 Task: Create an event for the live music performance.
Action: Mouse moved to (111, 127)
Screenshot: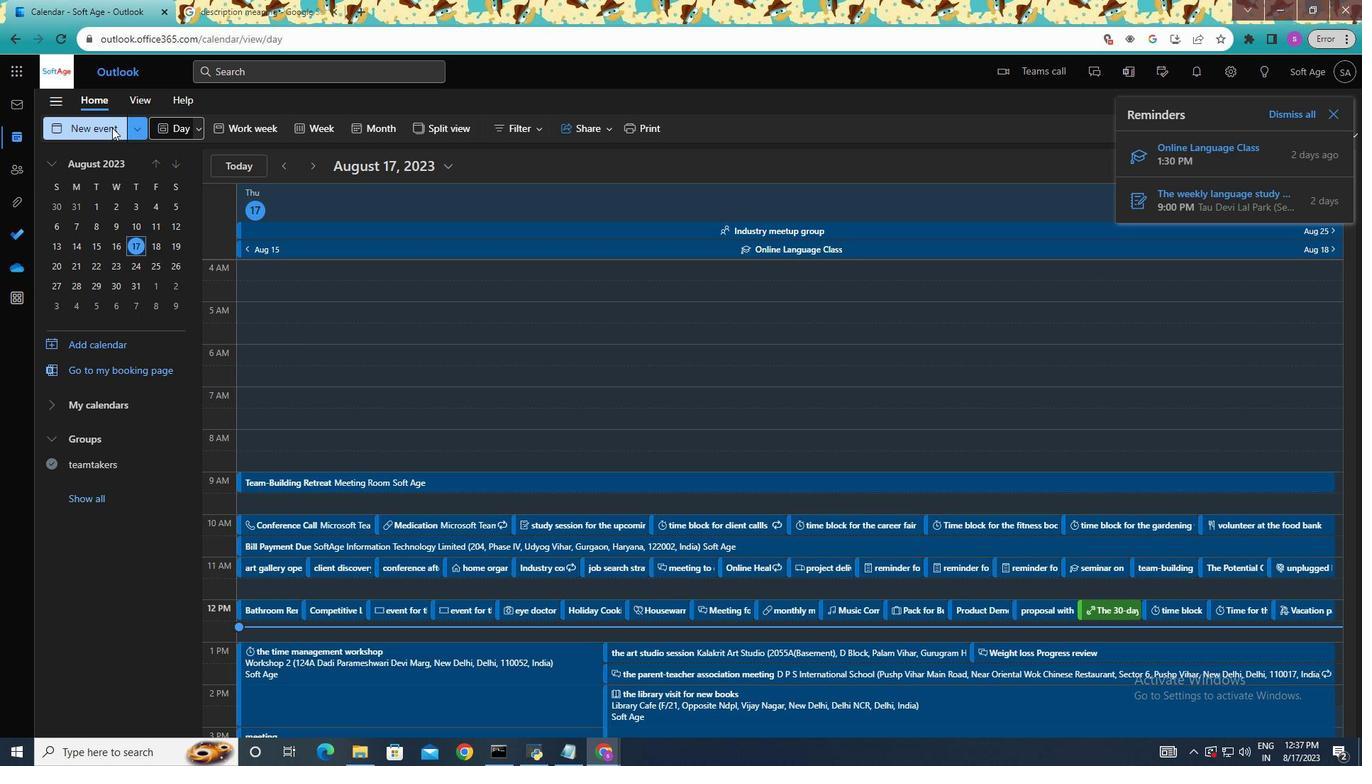 
Action: Mouse pressed left at (111, 127)
Screenshot: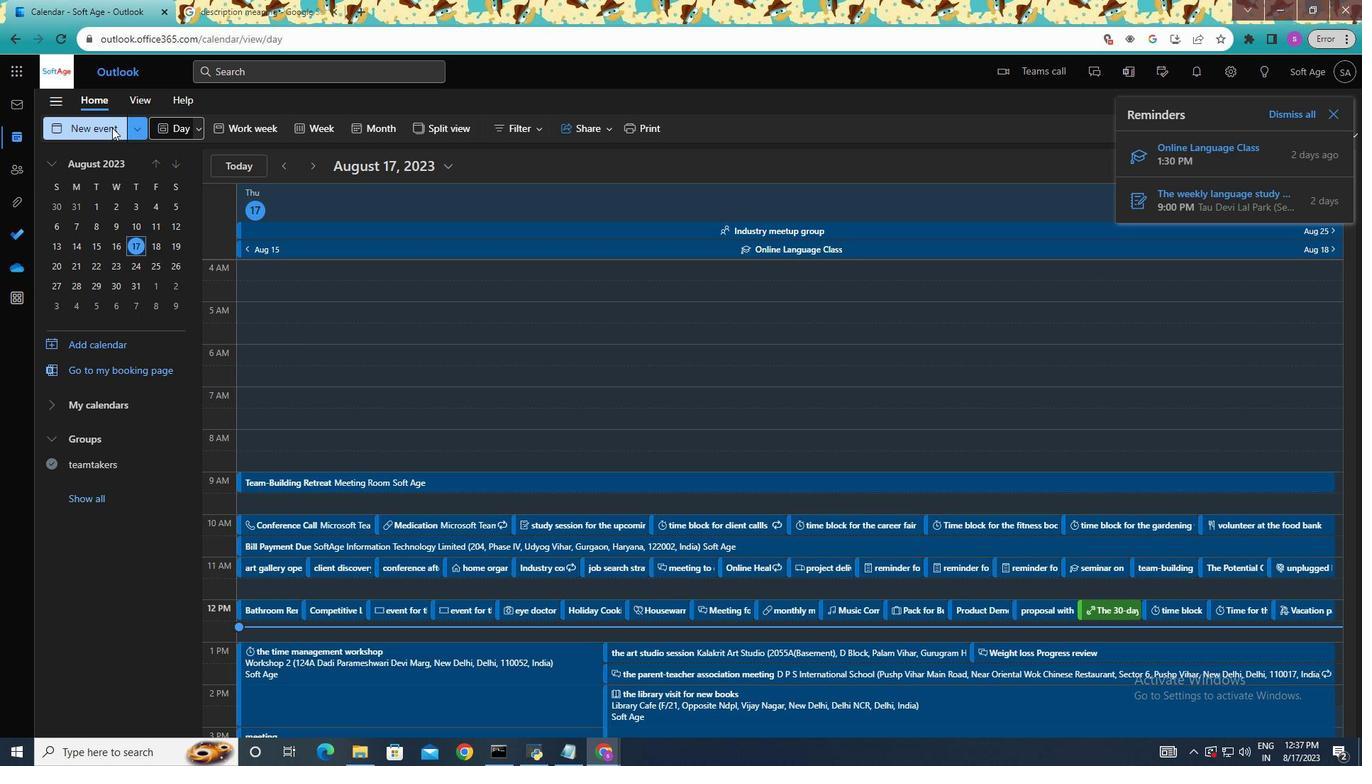 
Action: Mouse moved to (416, 209)
Screenshot: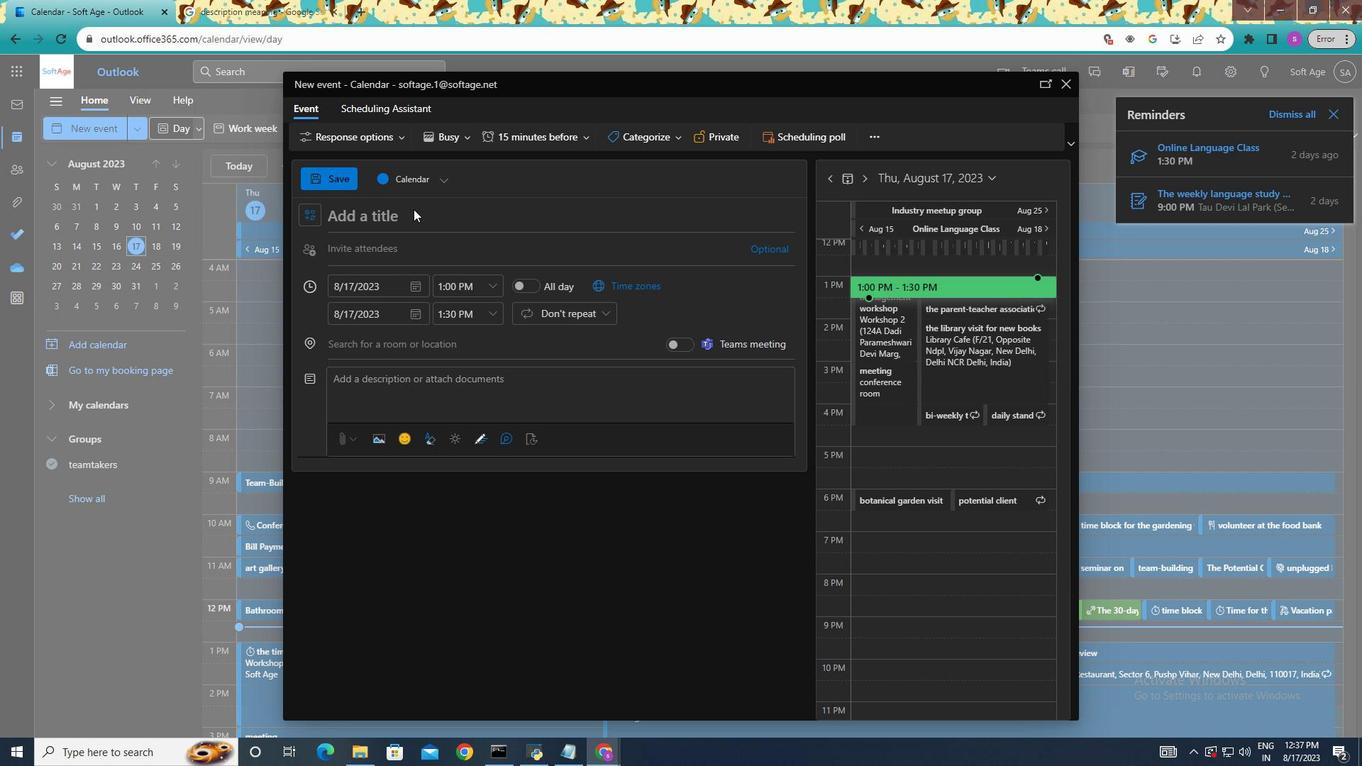 
Action: Mouse pressed left at (416, 209)
Screenshot: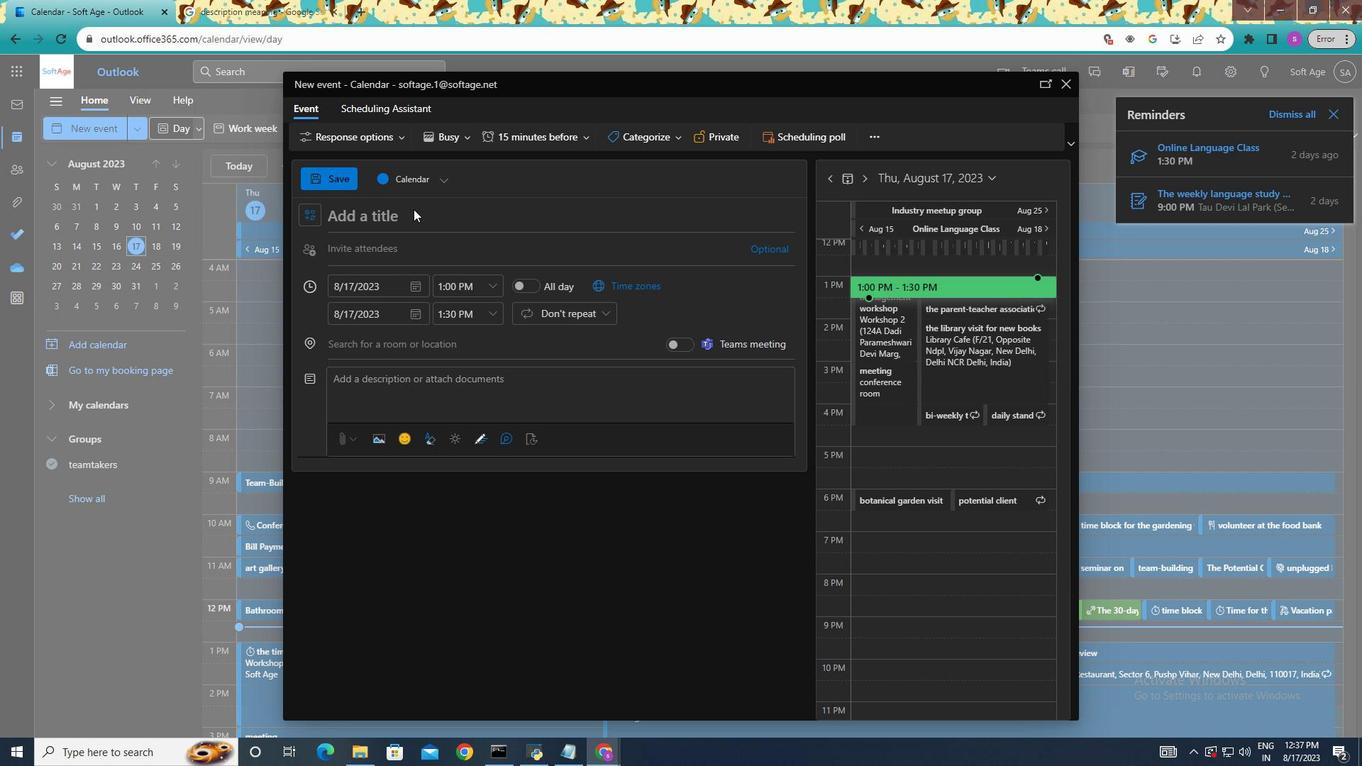 
Action: Mouse moved to (412, 209)
Screenshot: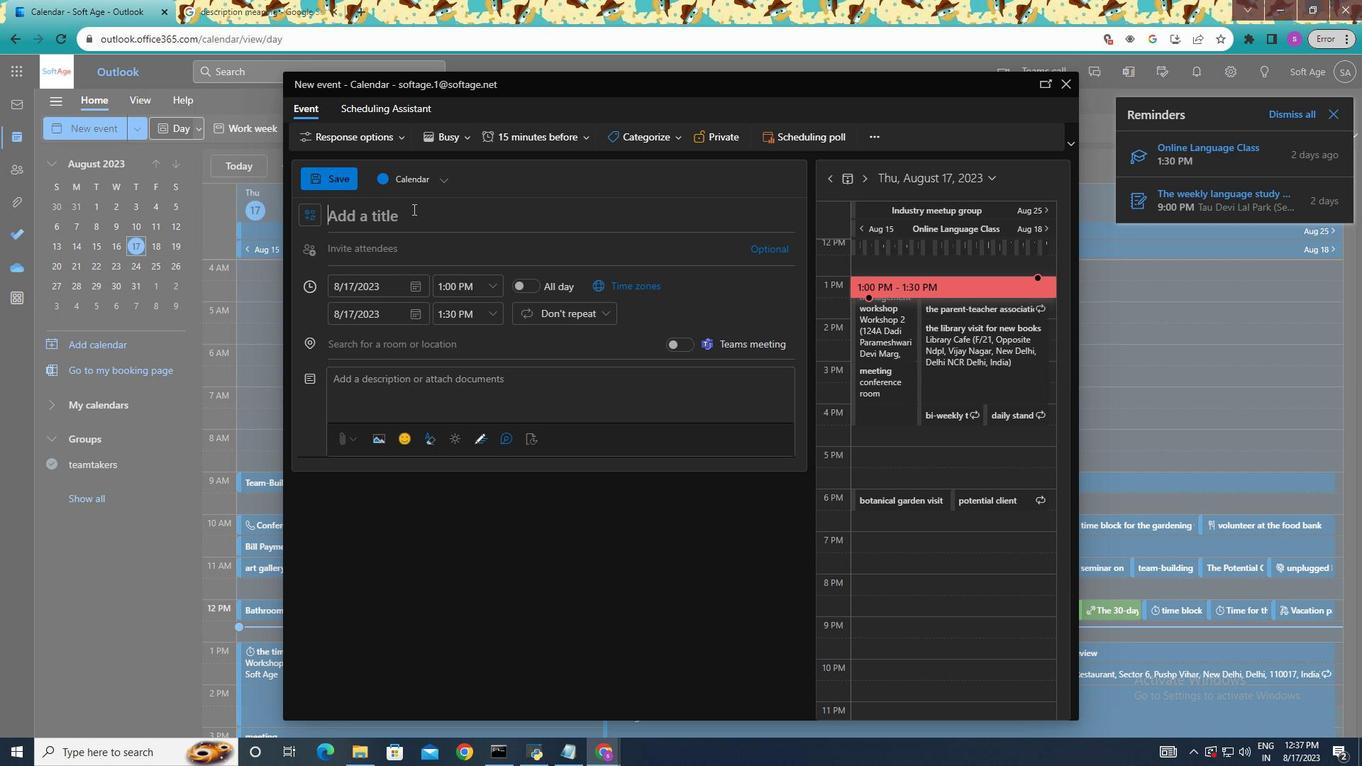 
Action: Key pressed <Key.shift>The<Key.space>live<Key.space>music<Key.space>performance
Screenshot: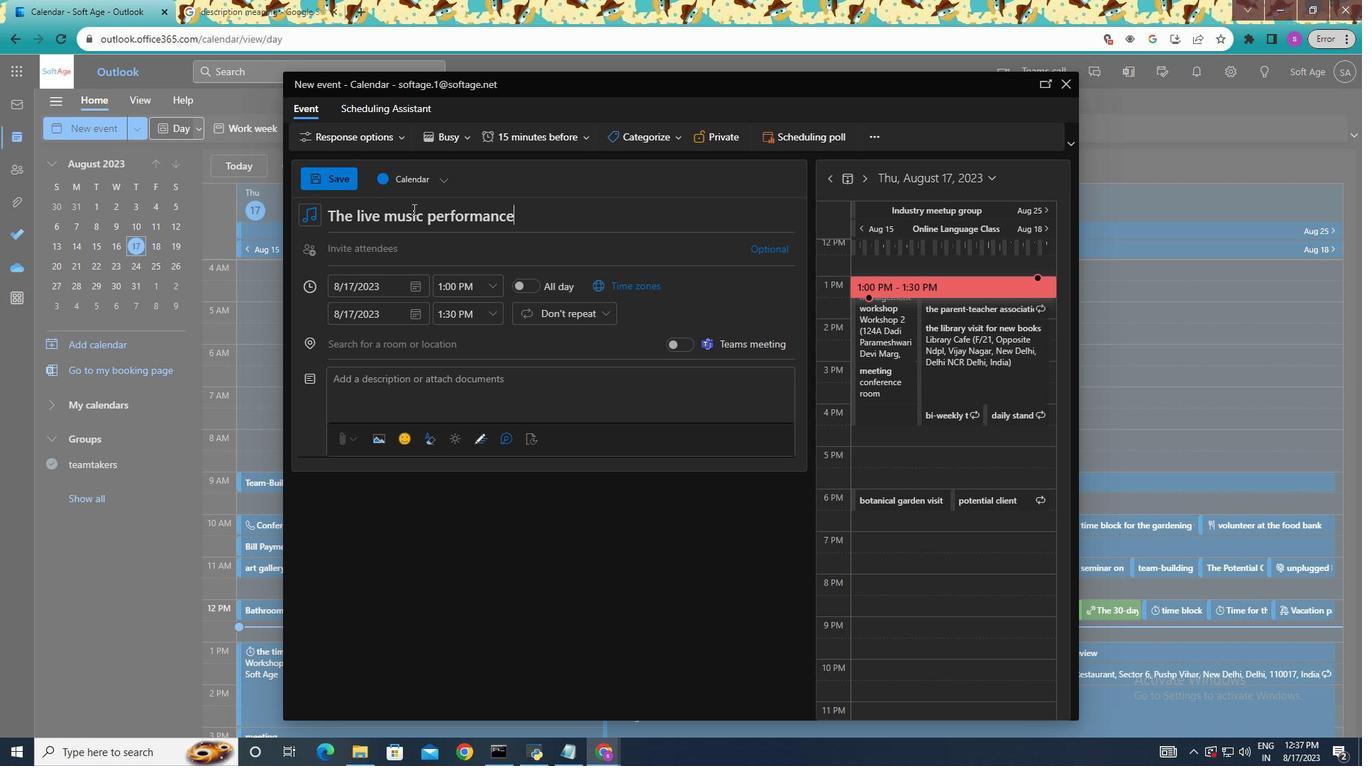 
Action: Mouse moved to (349, 252)
Screenshot: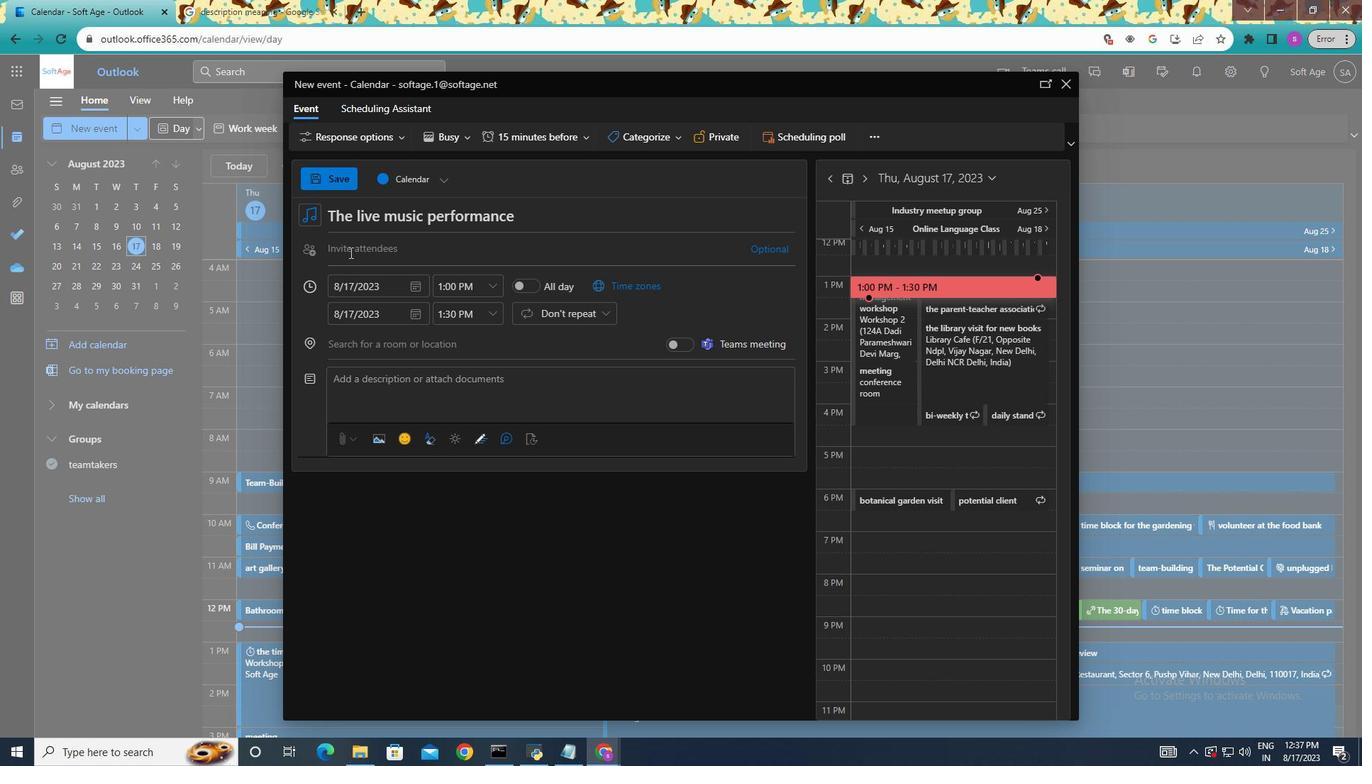 
Action: Mouse pressed left at (349, 252)
Screenshot: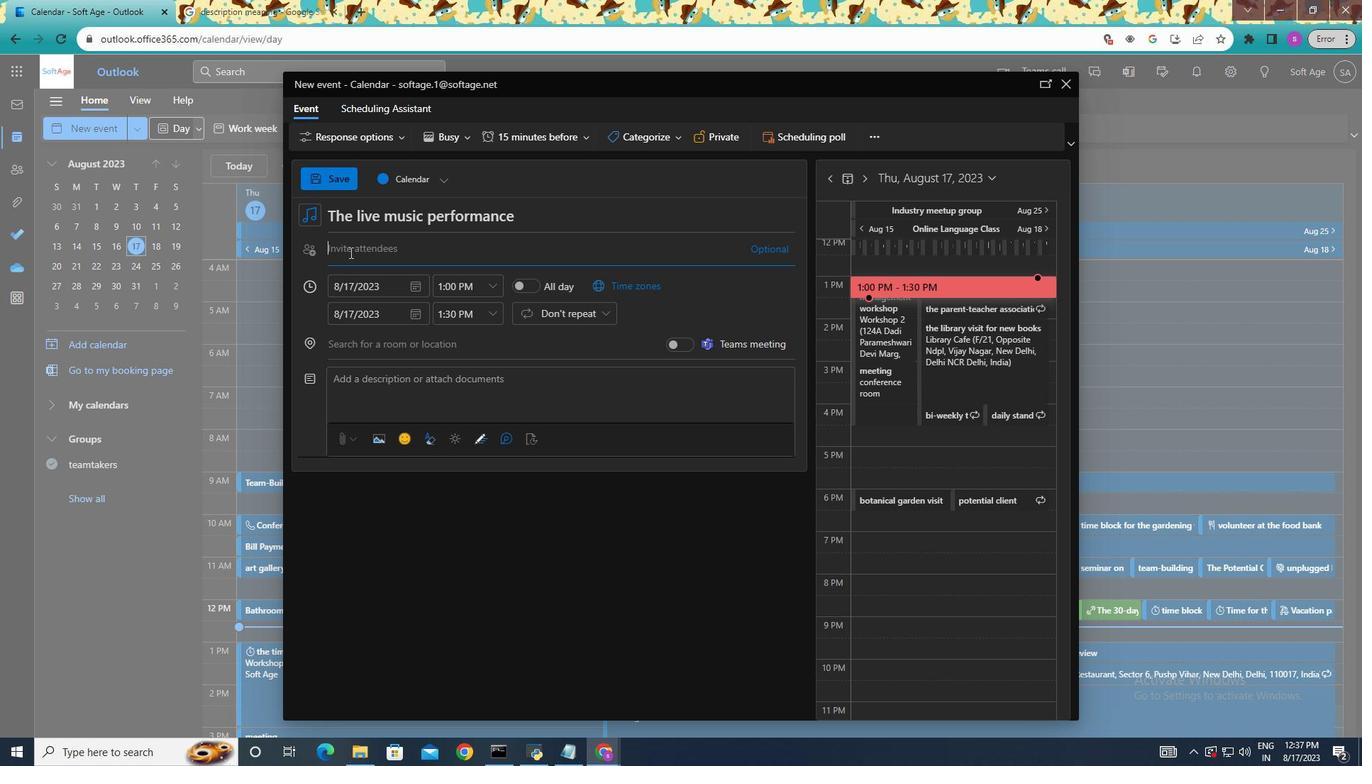 
Action: Mouse moved to (414, 308)
Screenshot: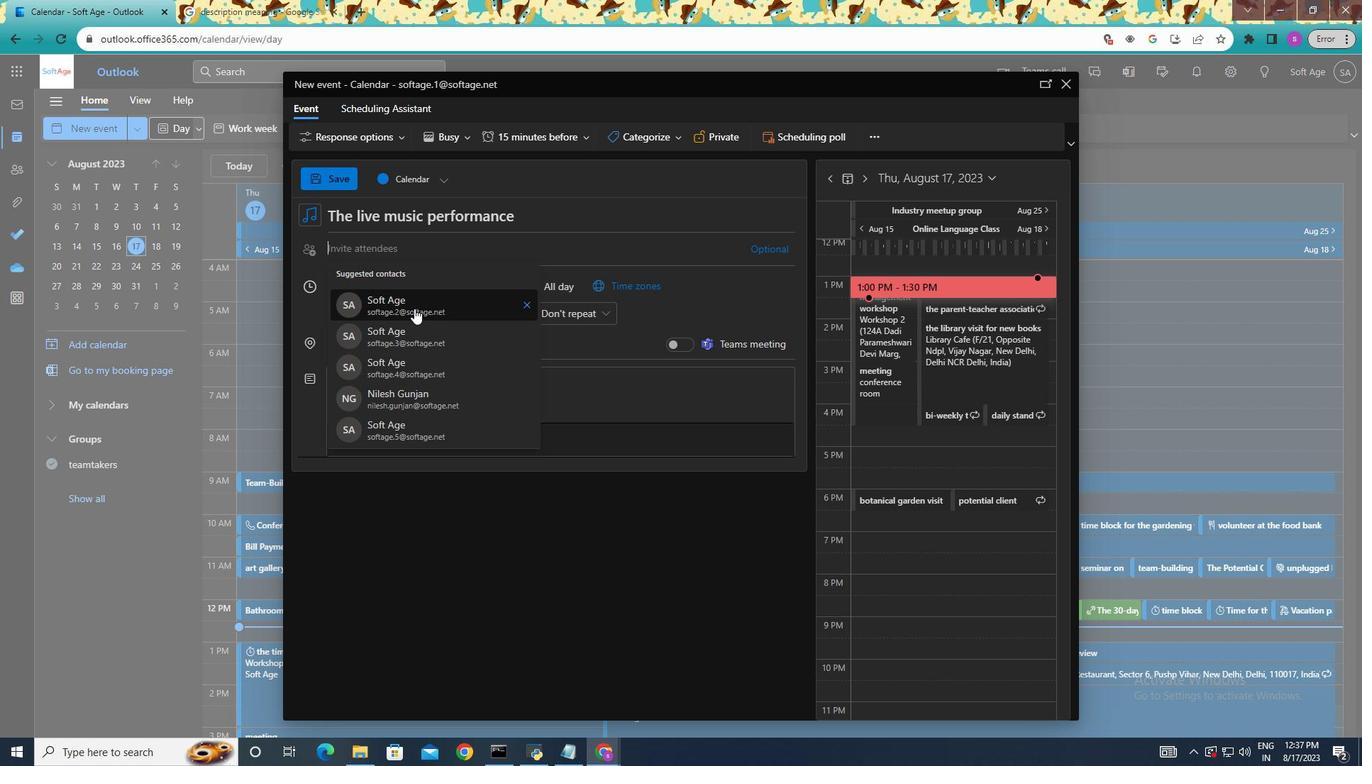 
Action: Mouse pressed left at (414, 308)
Screenshot: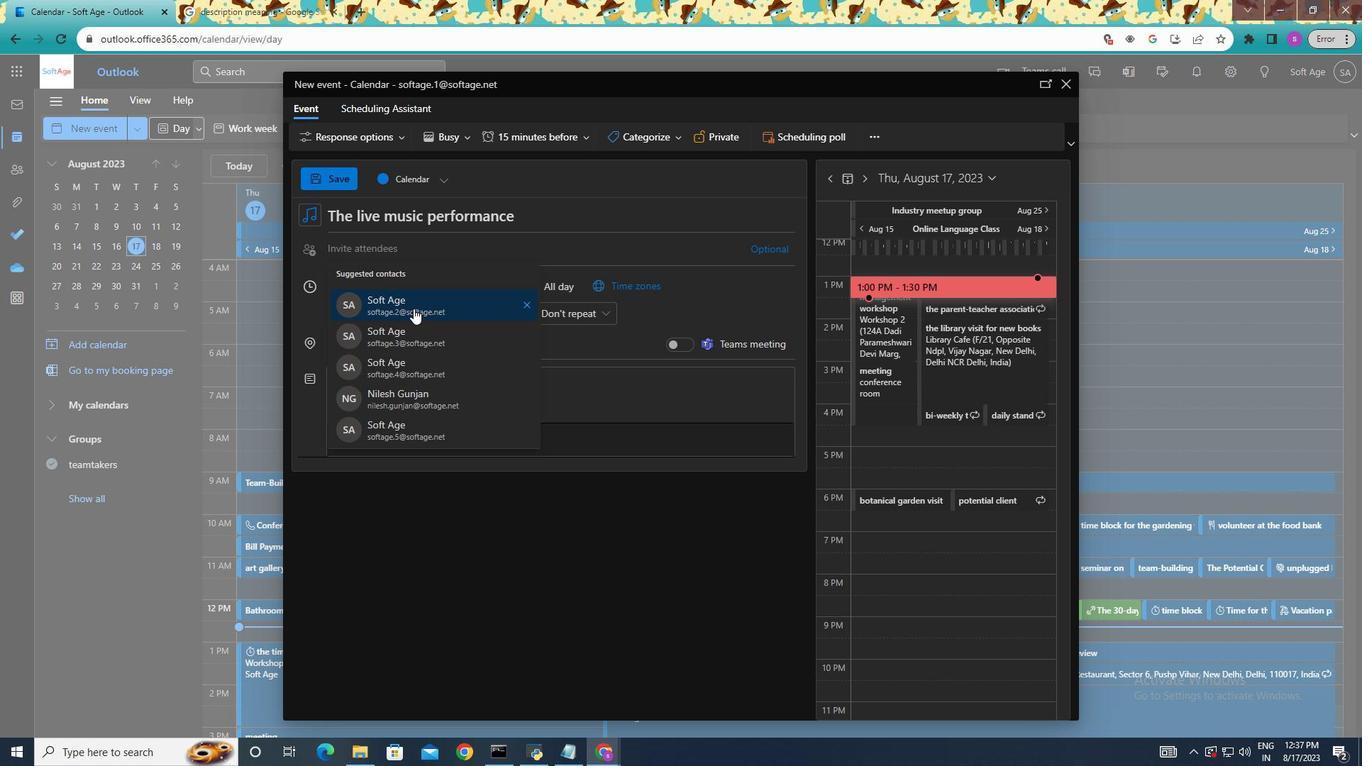
Action: Mouse moved to (412, 361)
Screenshot: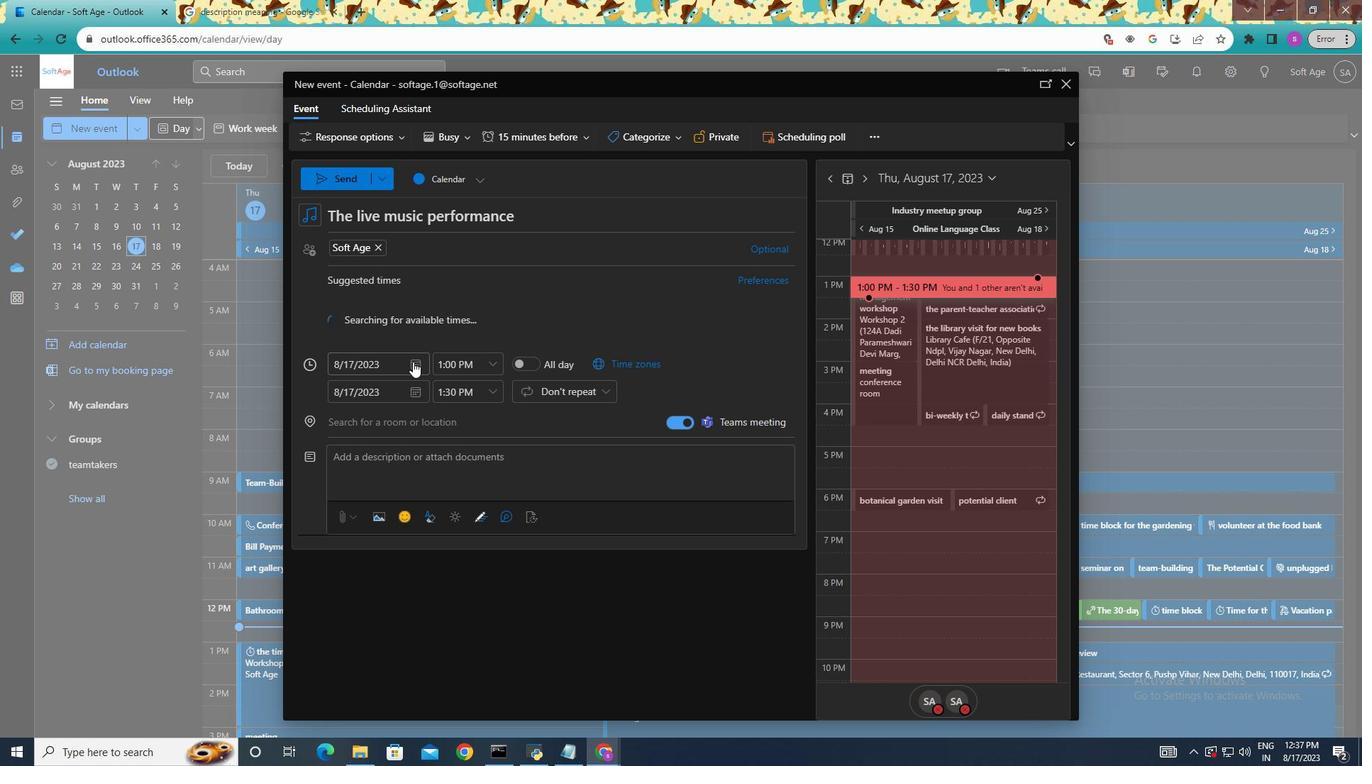 
Action: Mouse pressed left at (412, 361)
Screenshot: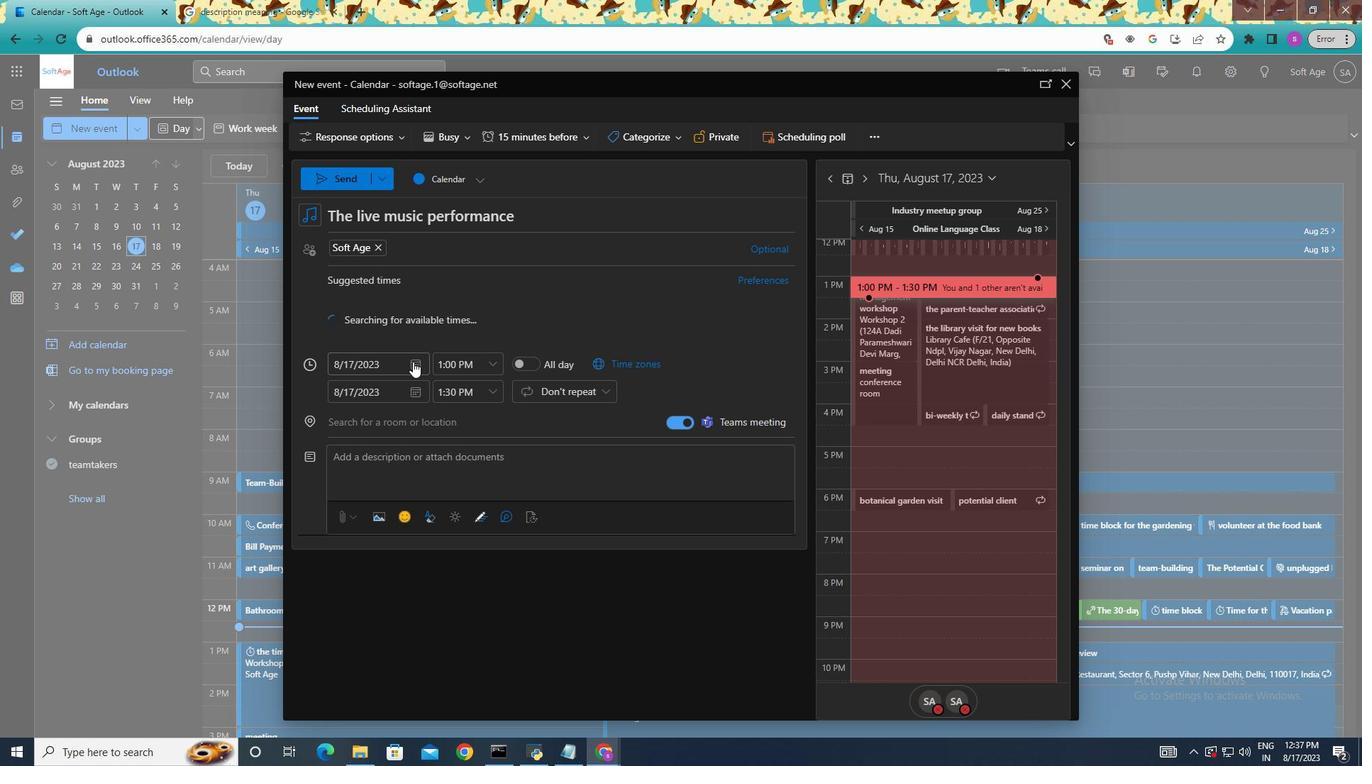 
Action: Mouse moved to (363, 497)
Screenshot: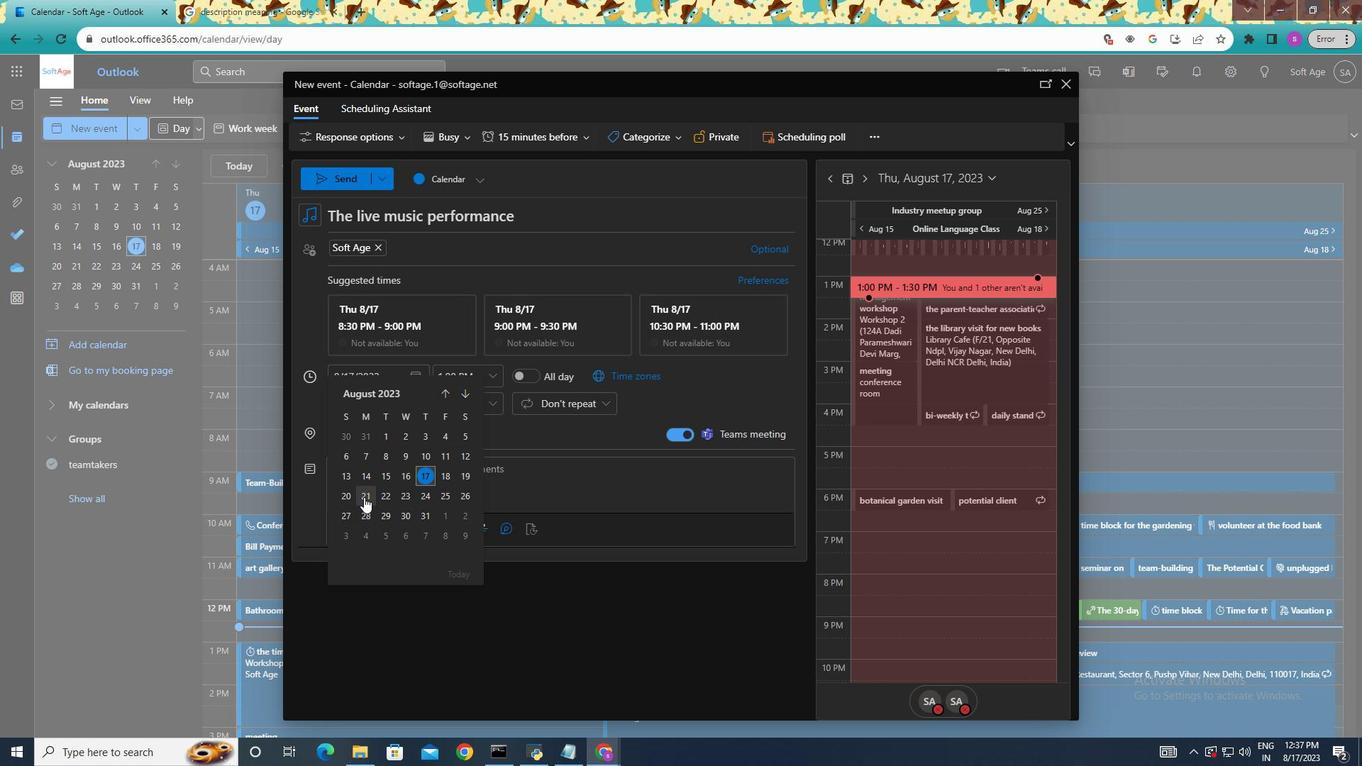 
Action: Mouse pressed left at (363, 497)
Screenshot: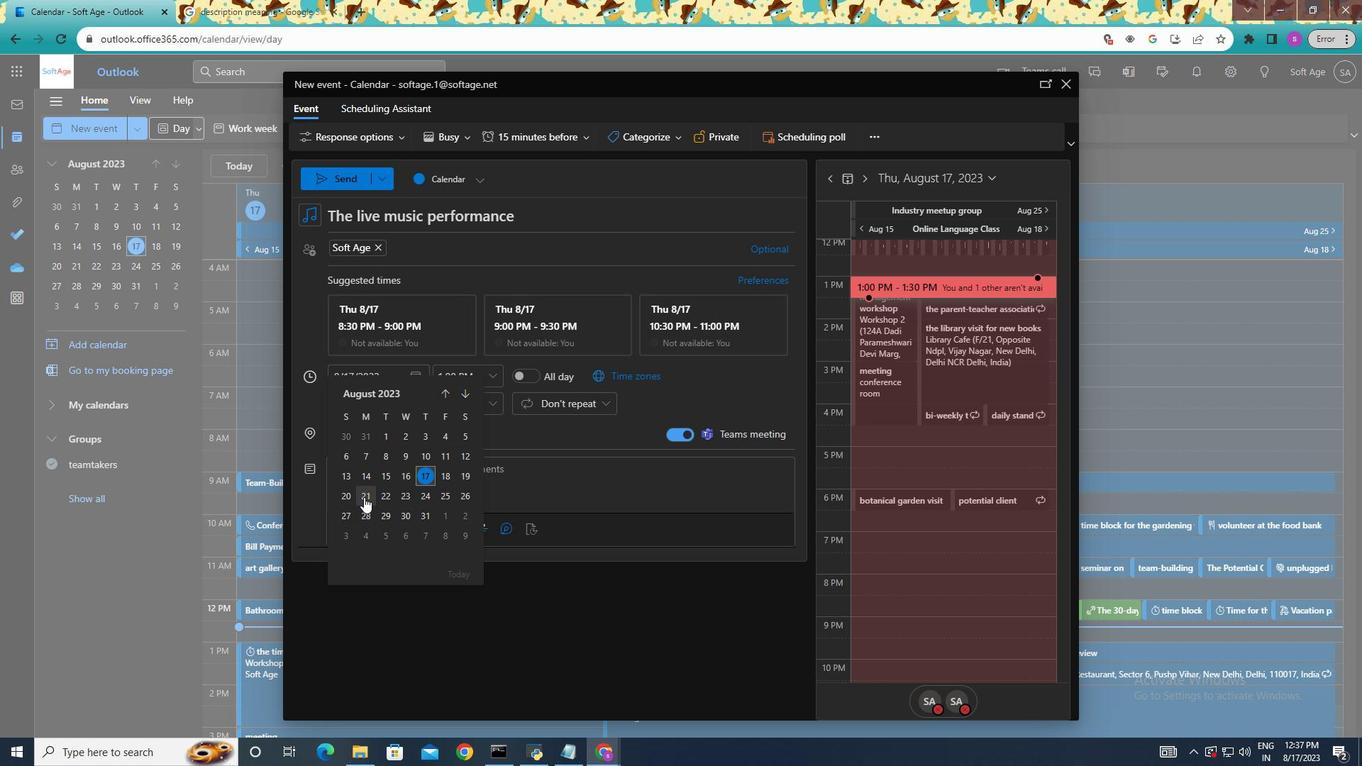 
Action: Mouse moved to (493, 367)
Screenshot: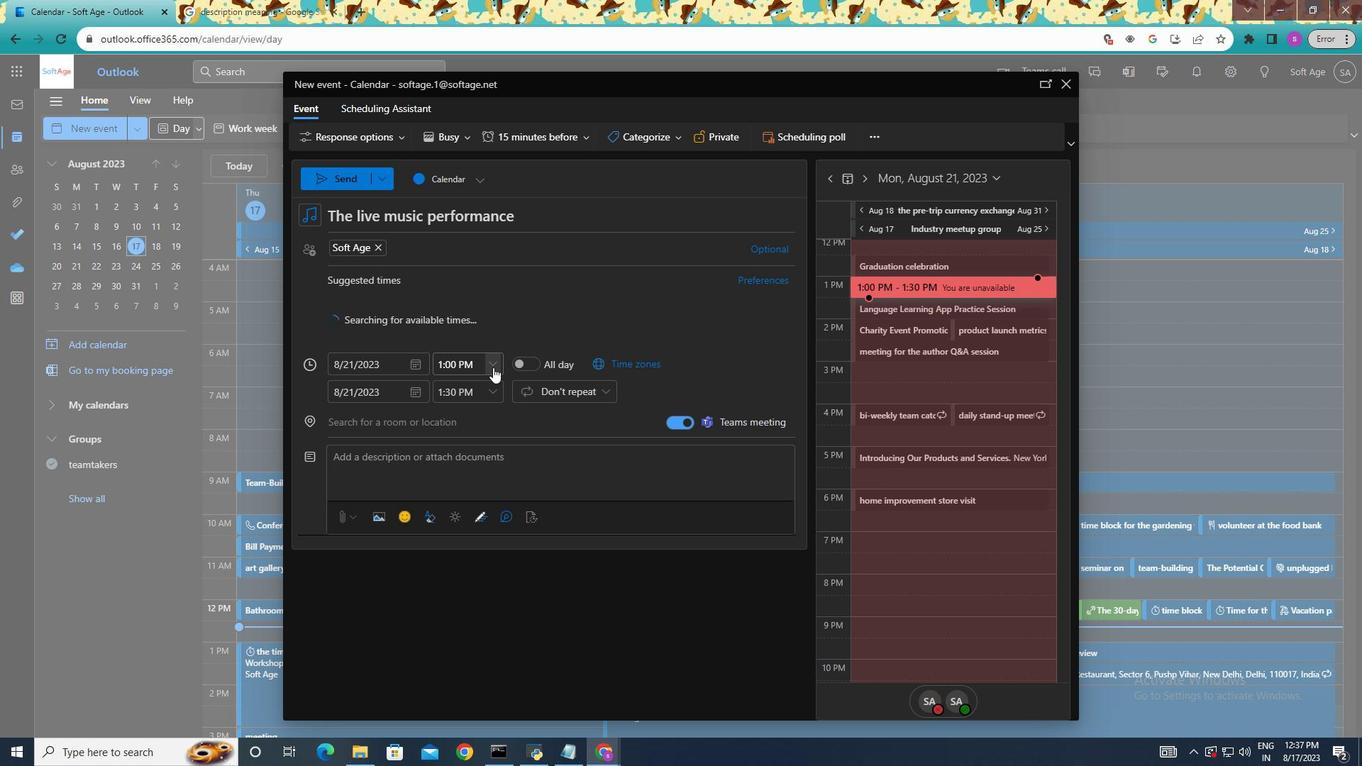 
Action: Mouse pressed left at (493, 367)
Screenshot: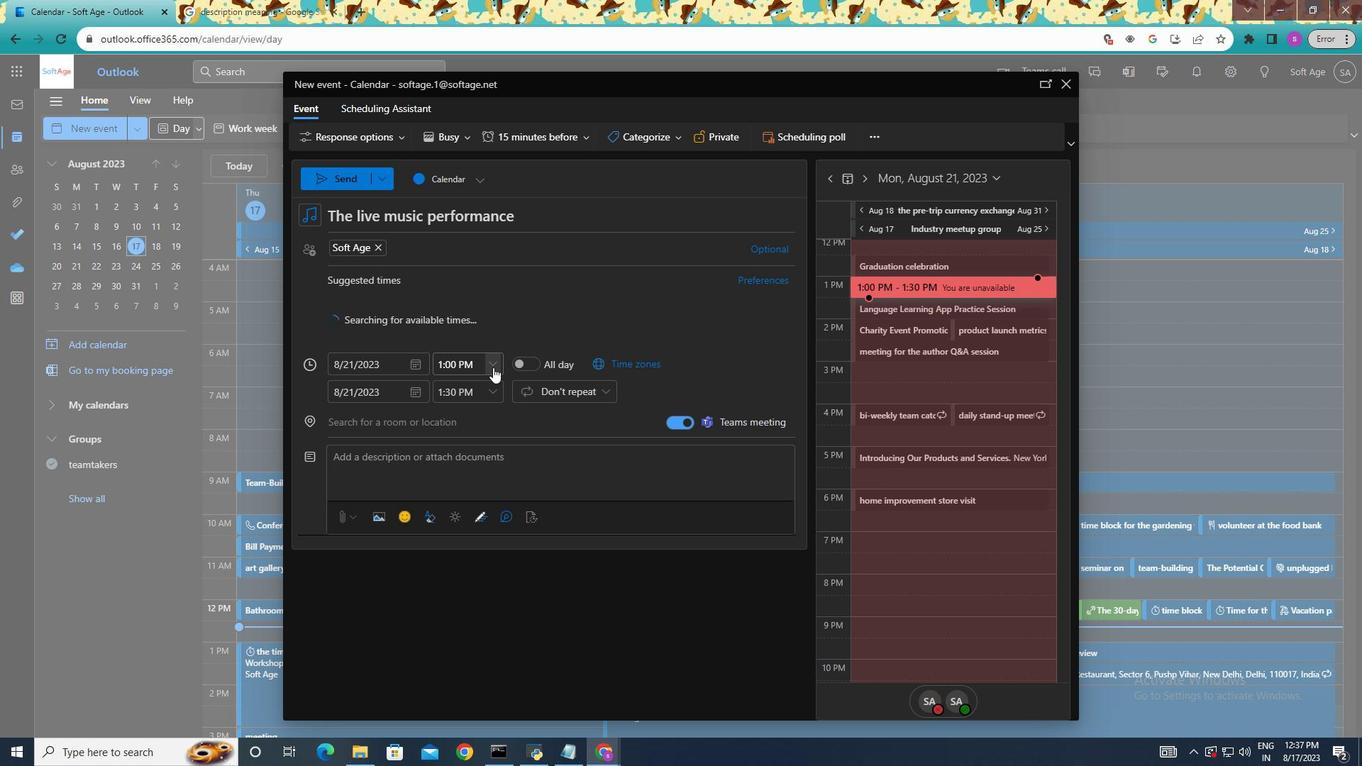 
Action: Mouse moved to (488, 430)
Screenshot: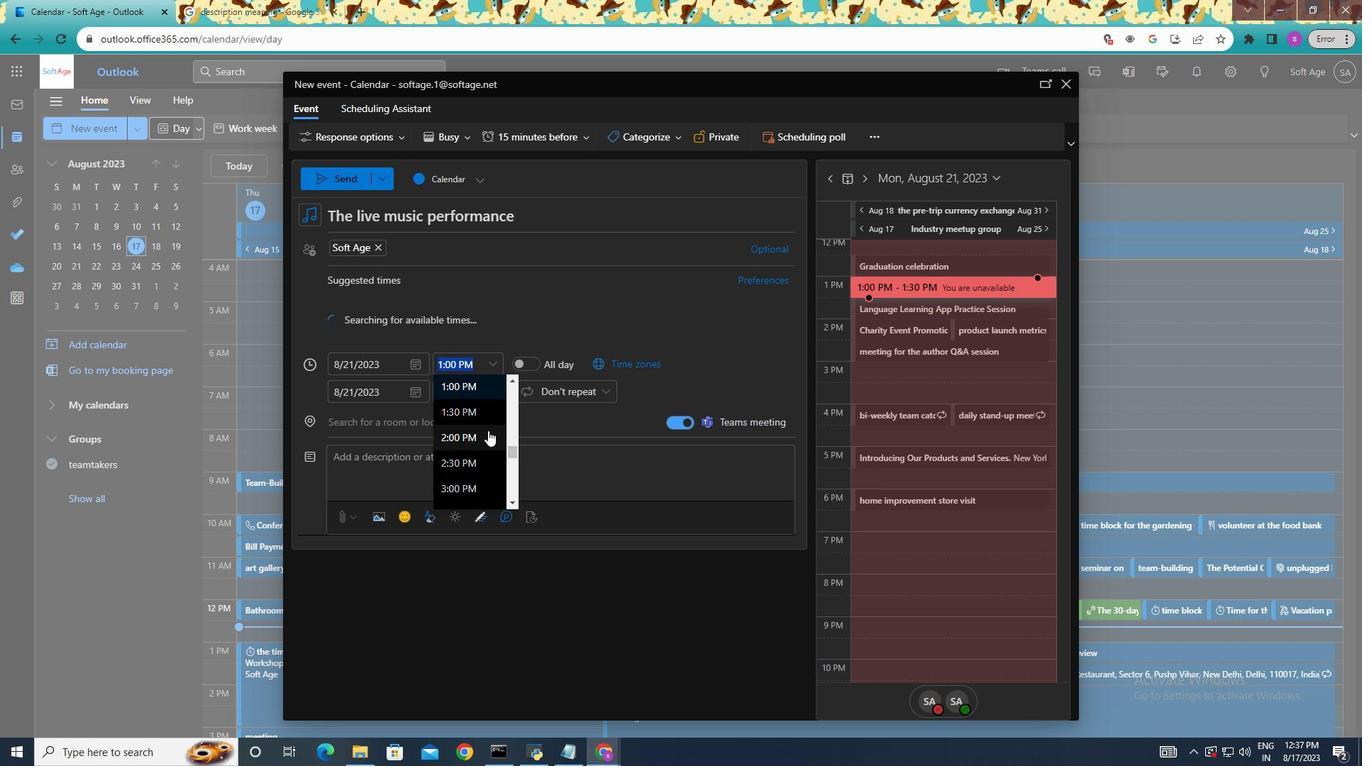 
Action: Mouse pressed left at (488, 430)
Screenshot: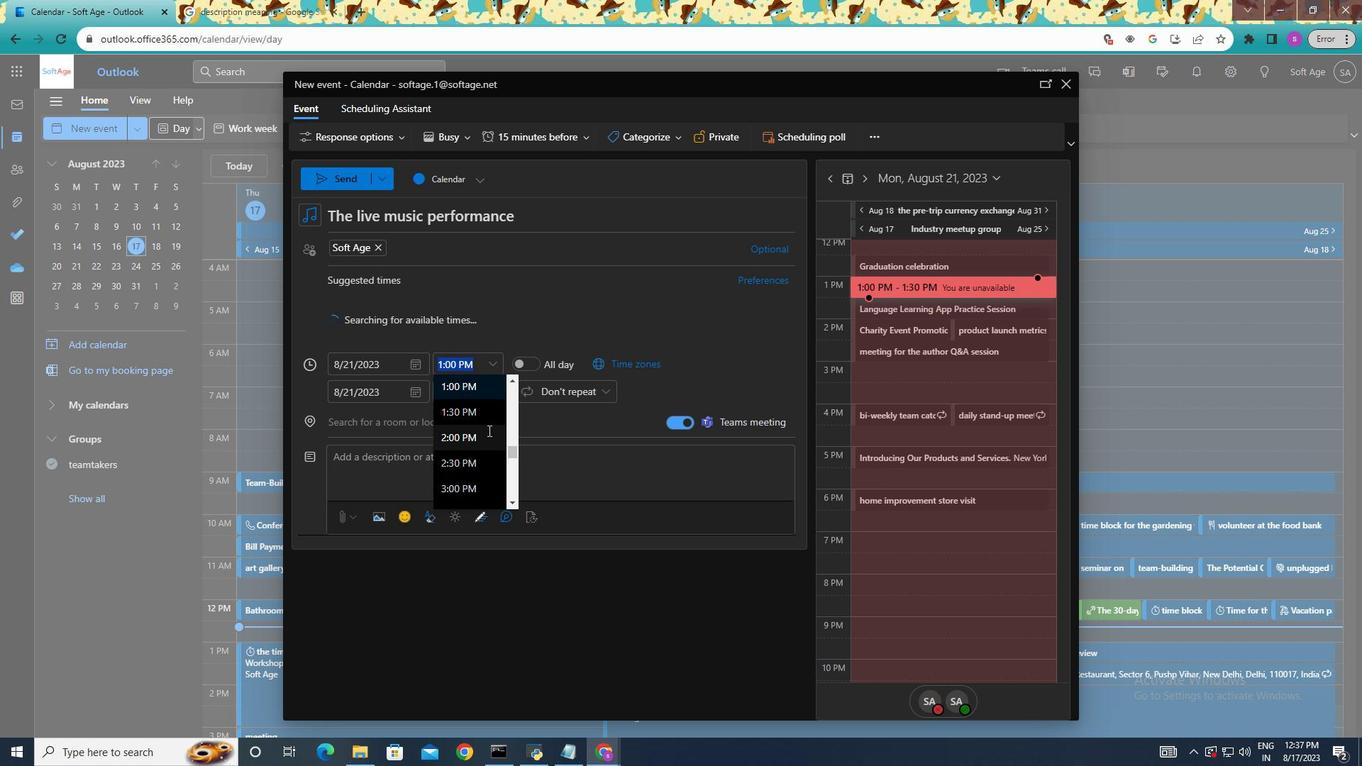 
Action: Mouse moved to (489, 367)
Screenshot: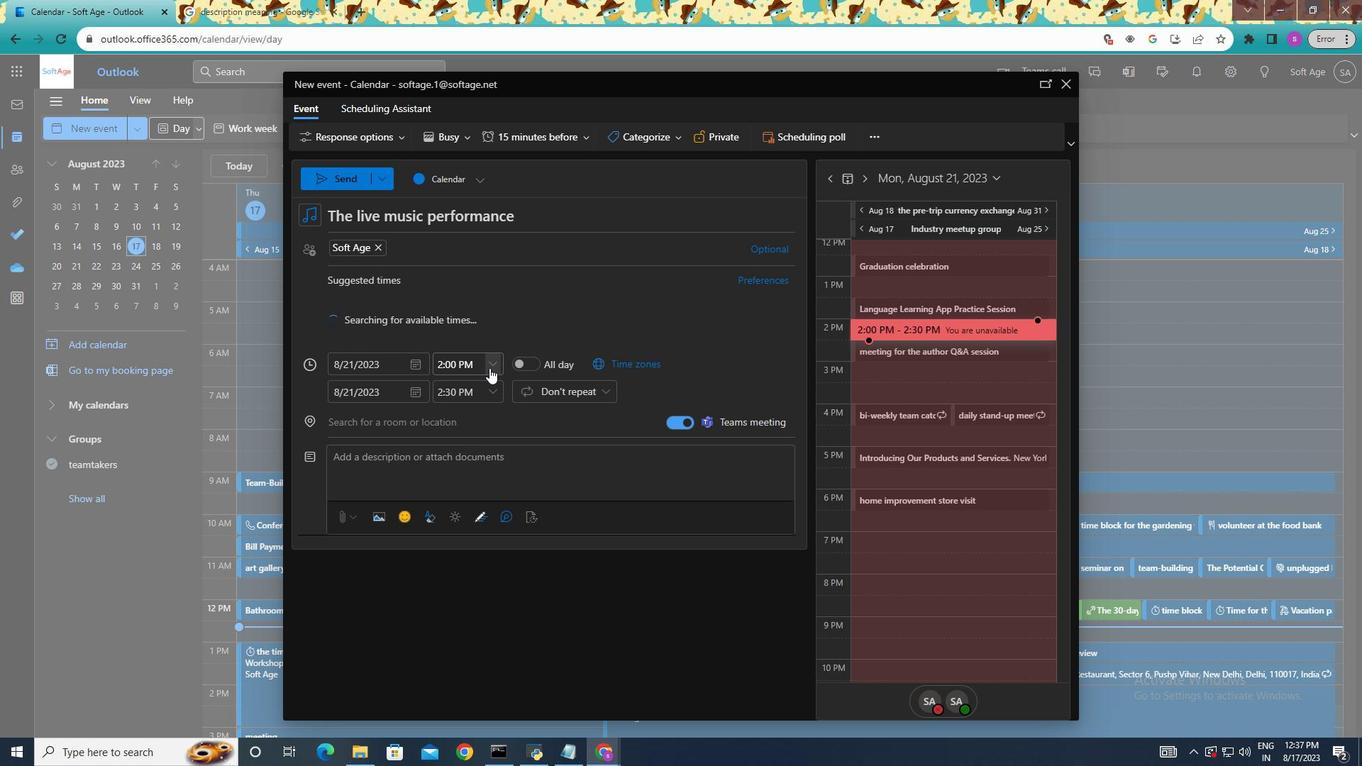 
Action: Mouse pressed left at (489, 367)
Screenshot: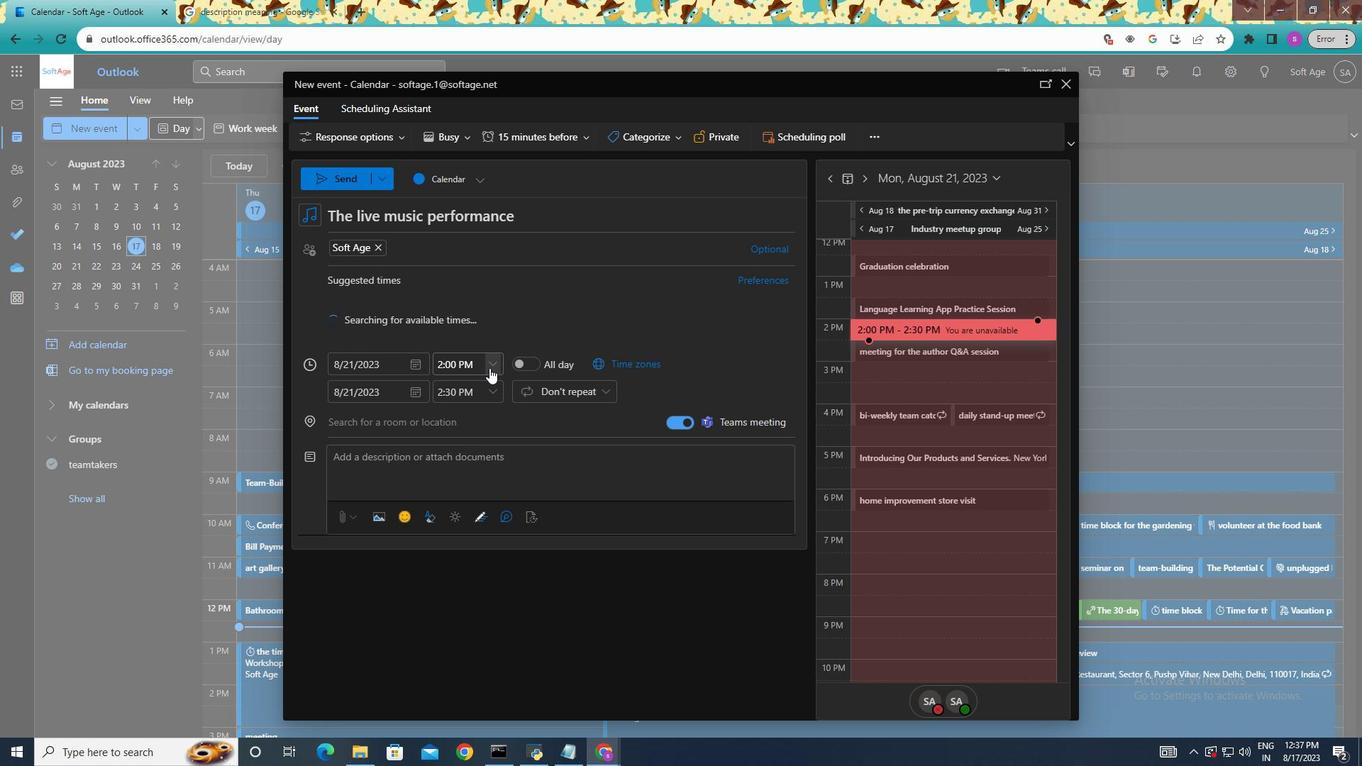 
Action: Mouse moved to (486, 486)
Screenshot: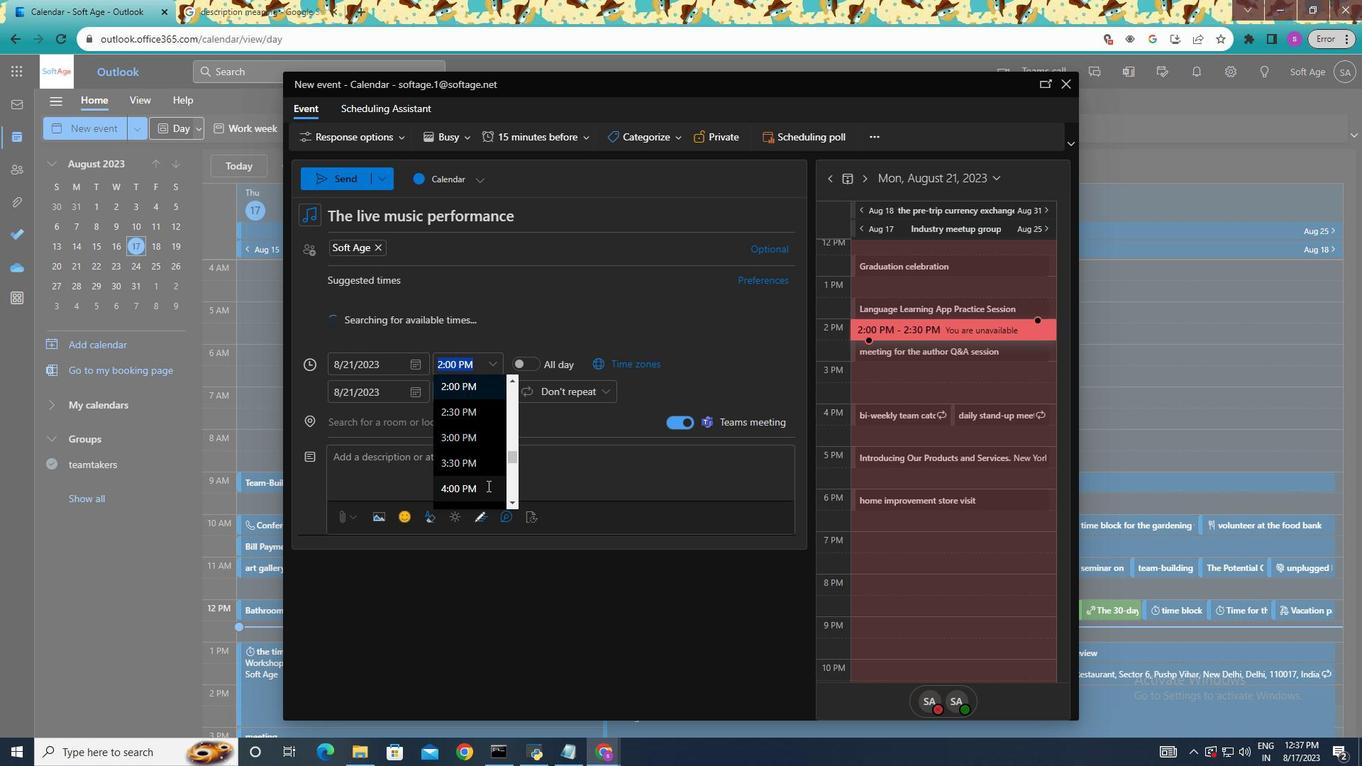 
Action: Mouse pressed left at (486, 486)
Screenshot: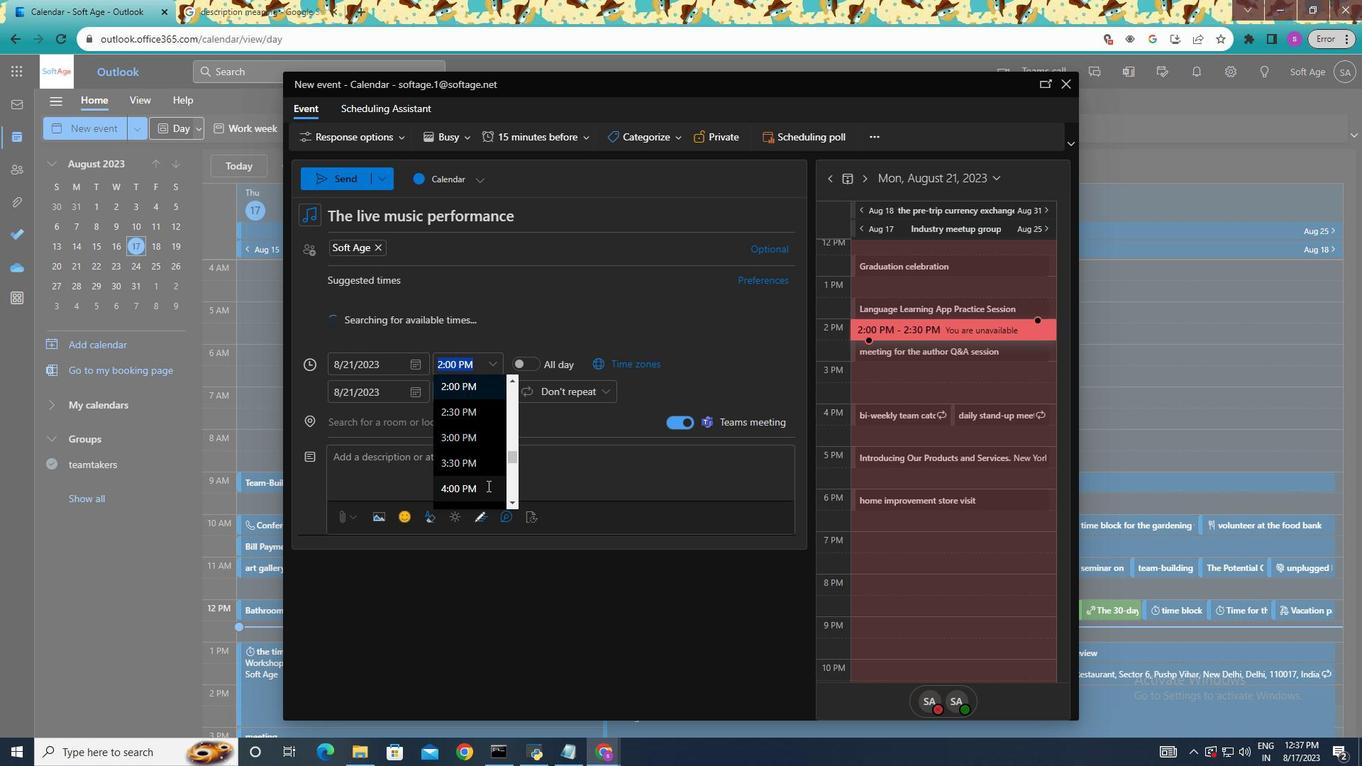 
Action: Mouse moved to (764, 280)
Screenshot: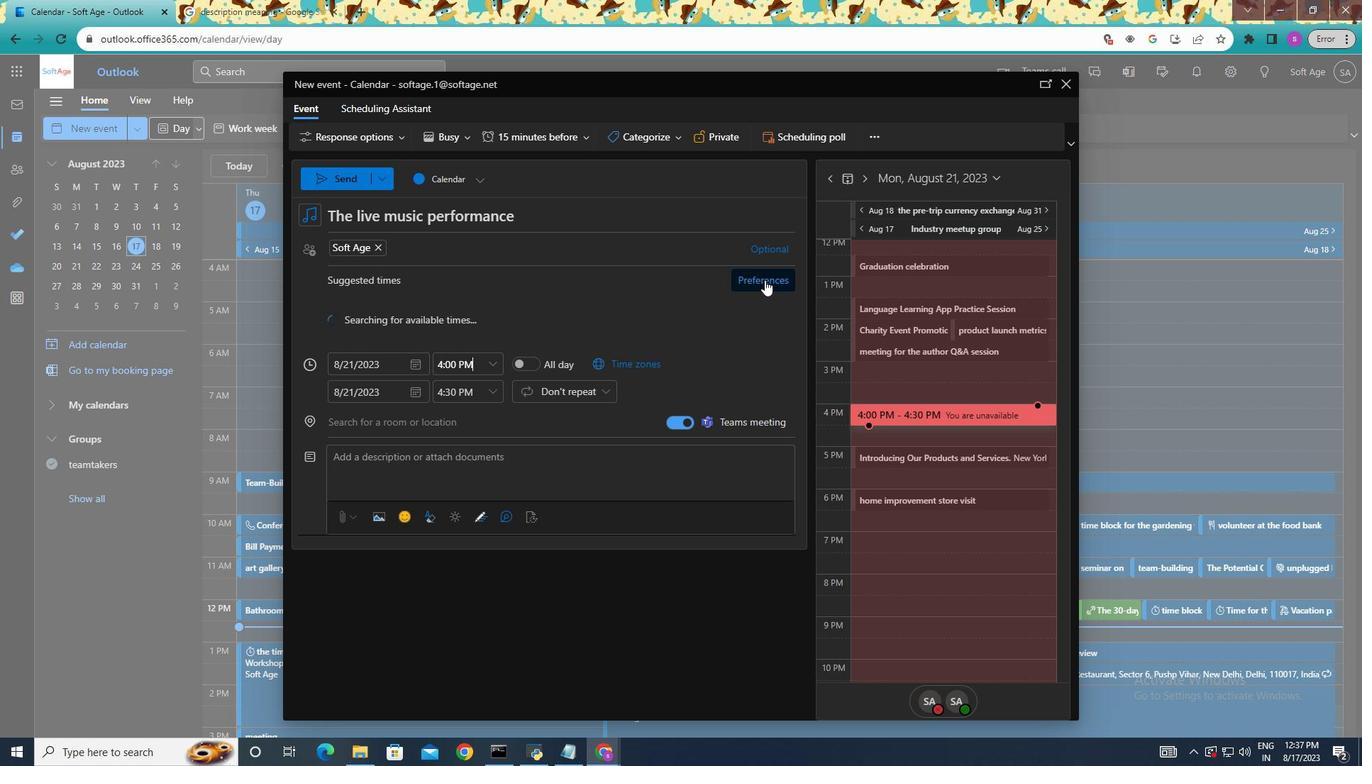 
Action: Mouse pressed left at (764, 280)
Screenshot: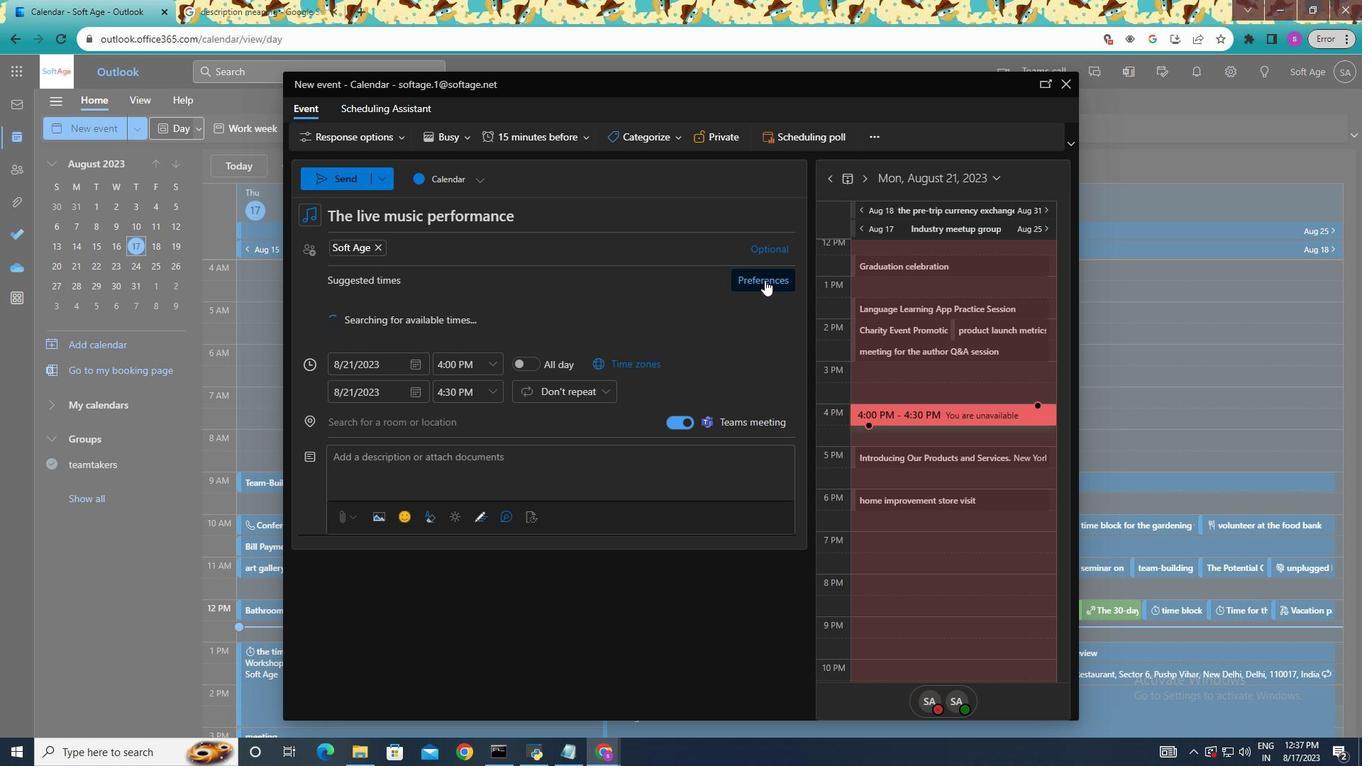 
Action: Mouse moved to (755, 379)
Screenshot: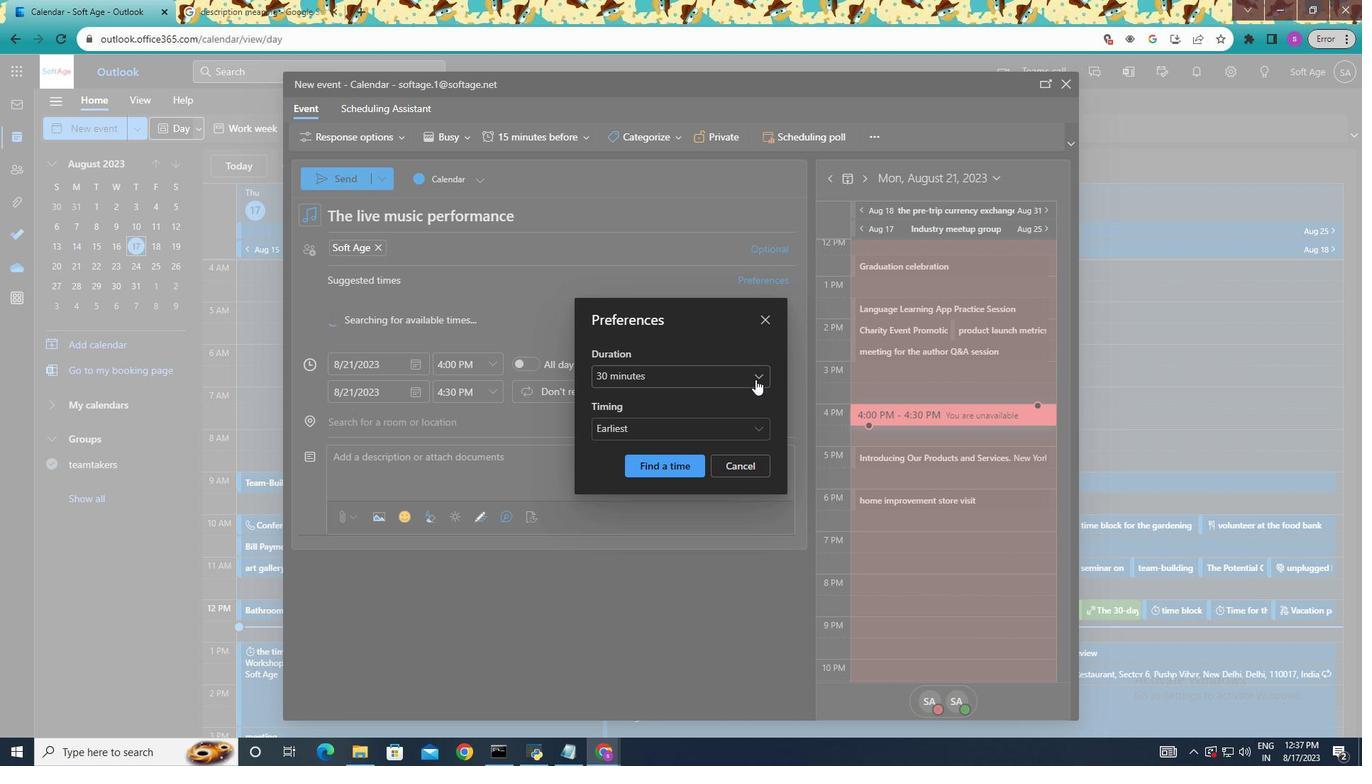 
Action: Mouse pressed left at (755, 379)
Screenshot: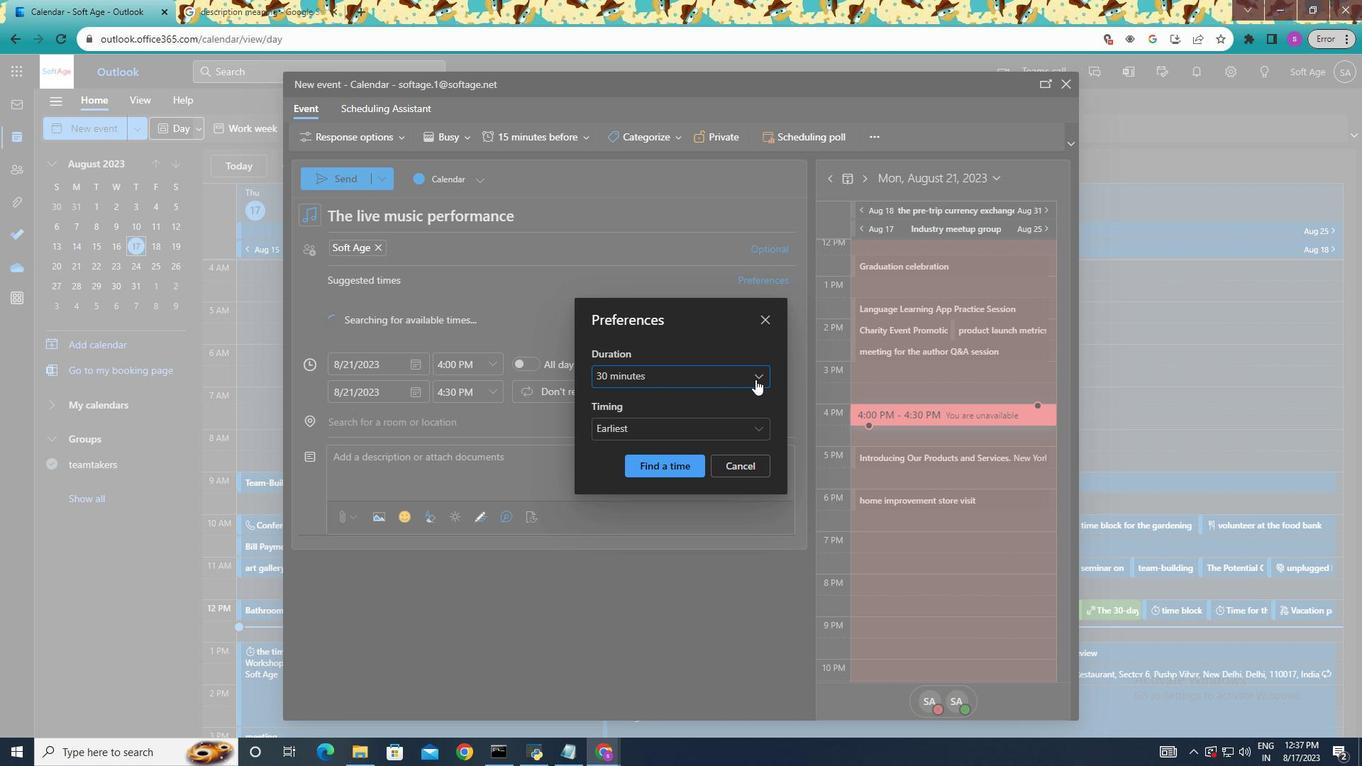 
Action: Mouse moved to (680, 443)
Screenshot: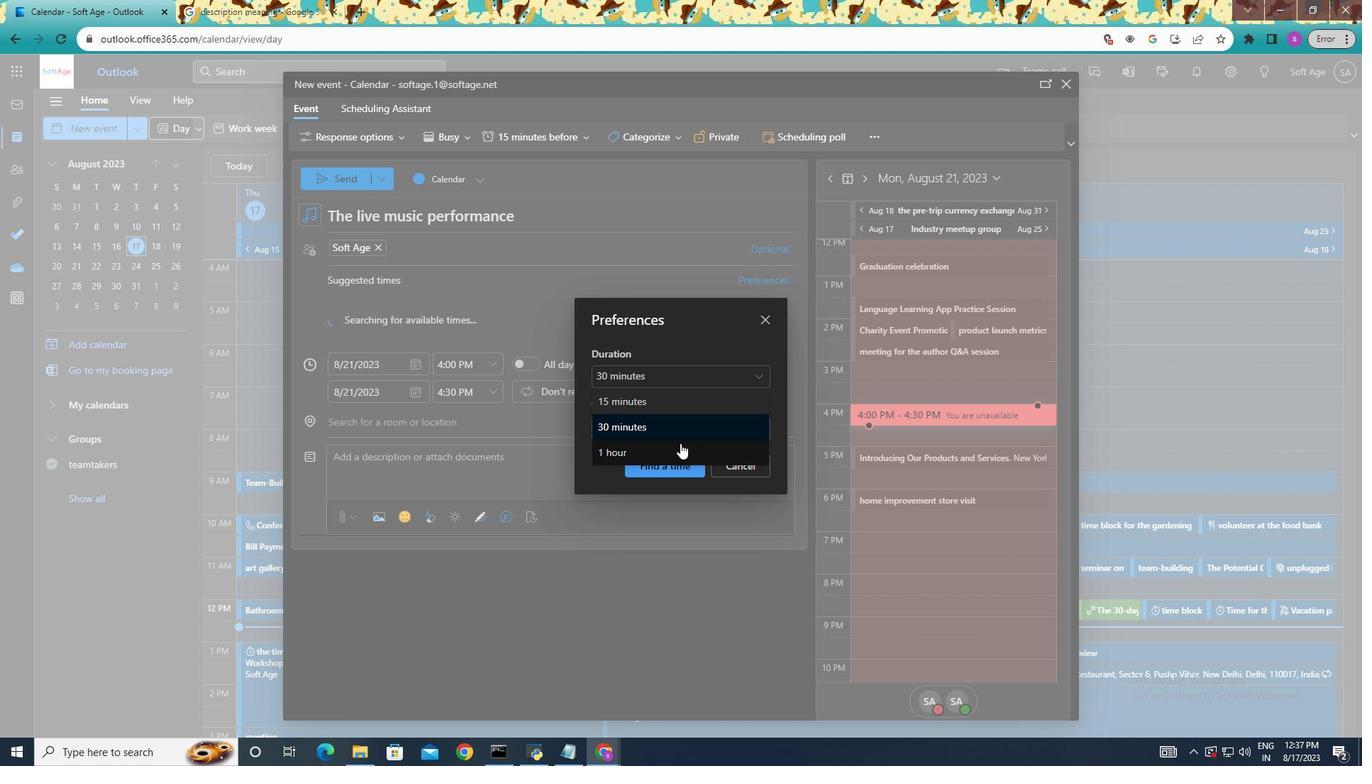 
Action: Mouse pressed left at (680, 443)
Screenshot: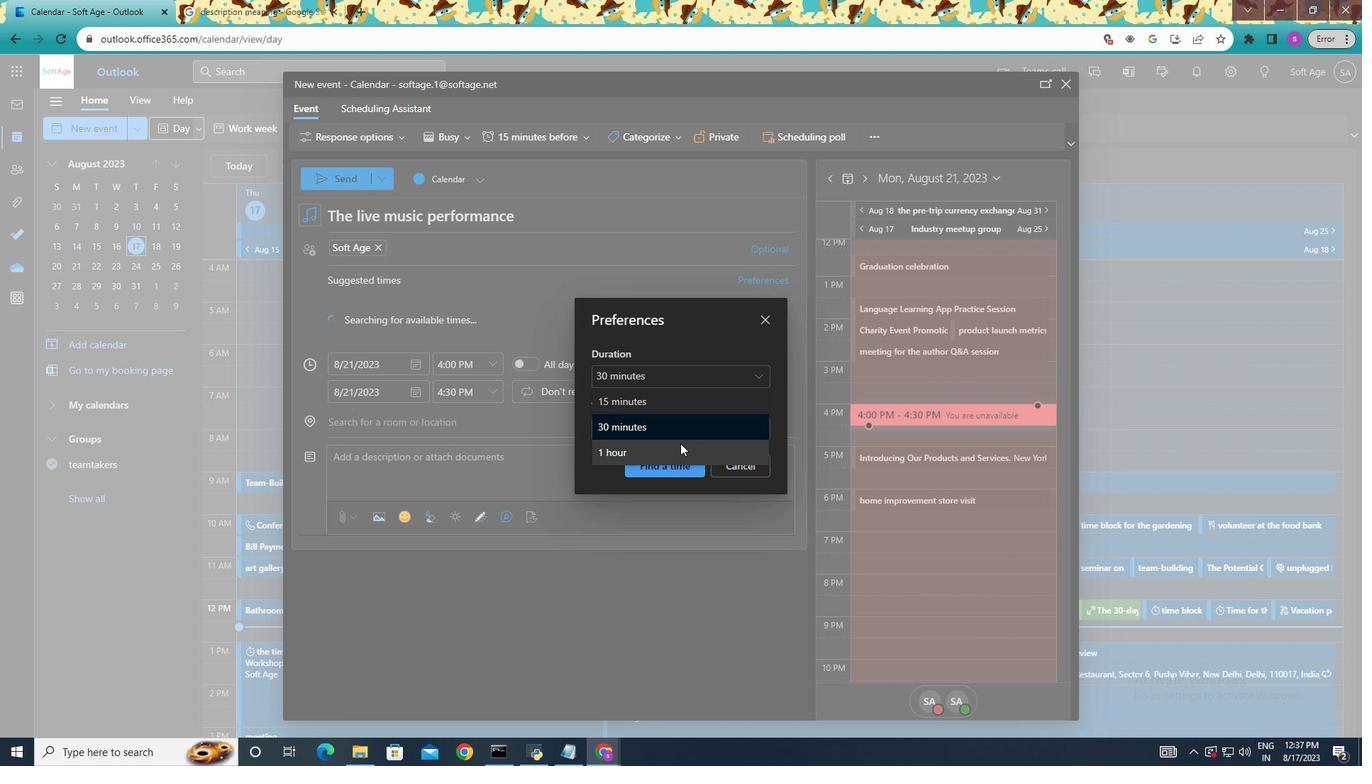 
Action: Mouse moved to (747, 427)
Screenshot: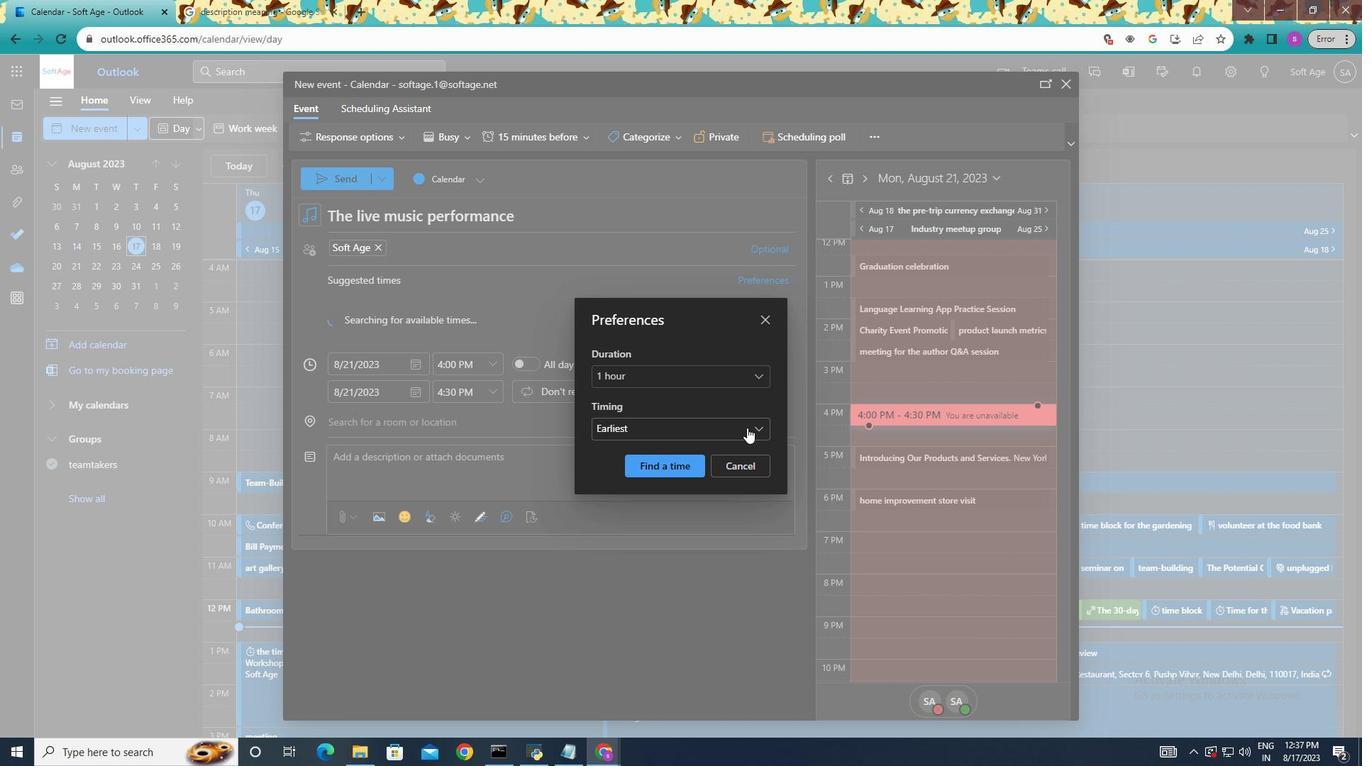 
Action: Mouse pressed left at (747, 427)
Screenshot: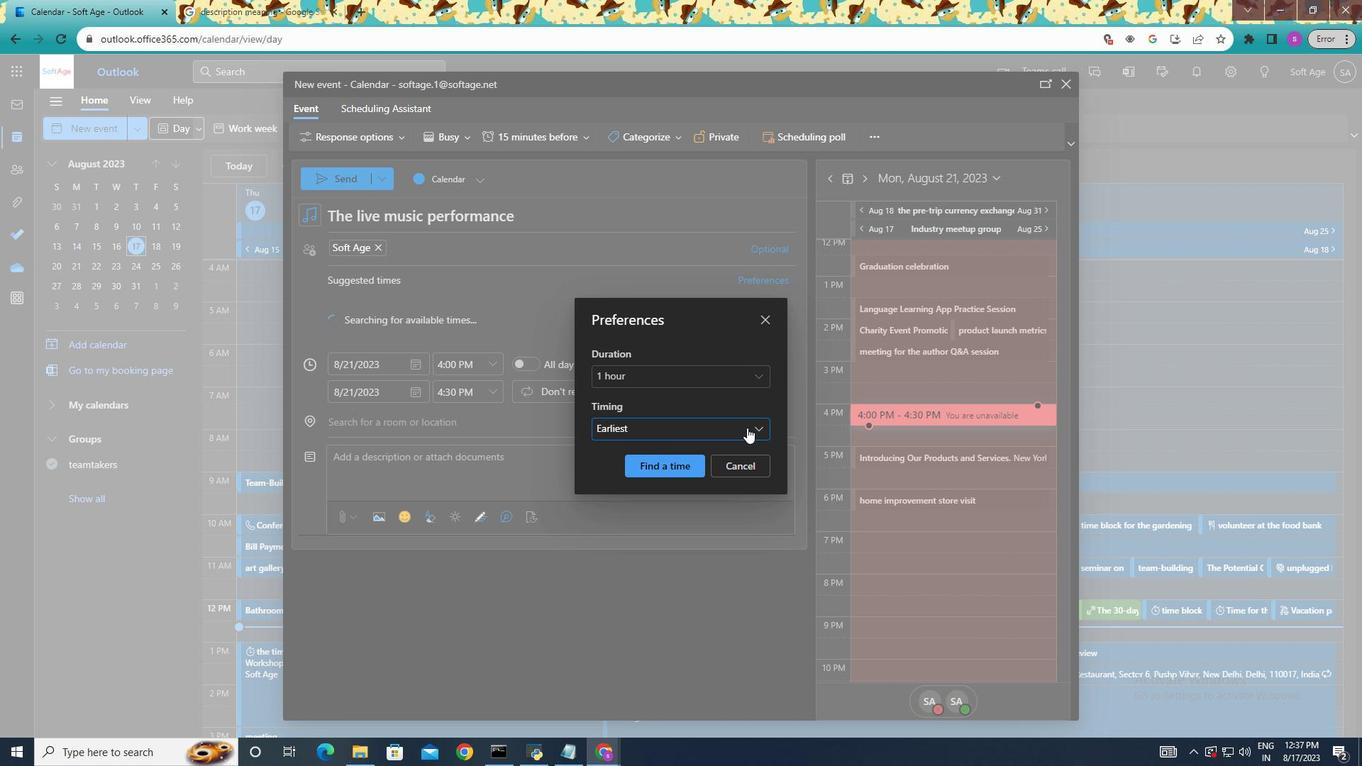 
Action: Mouse moved to (659, 479)
Screenshot: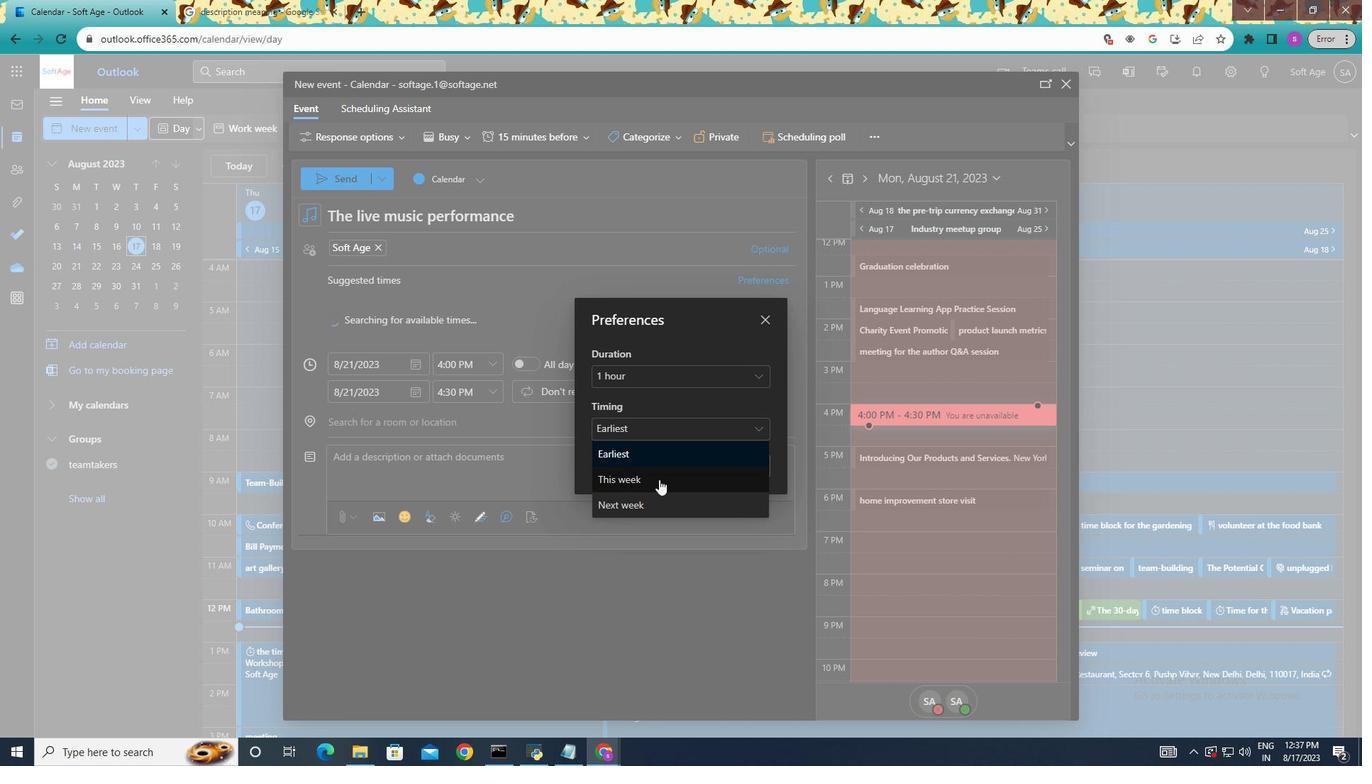 
Action: Mouse pressed left at (659, 479)
Screenshot: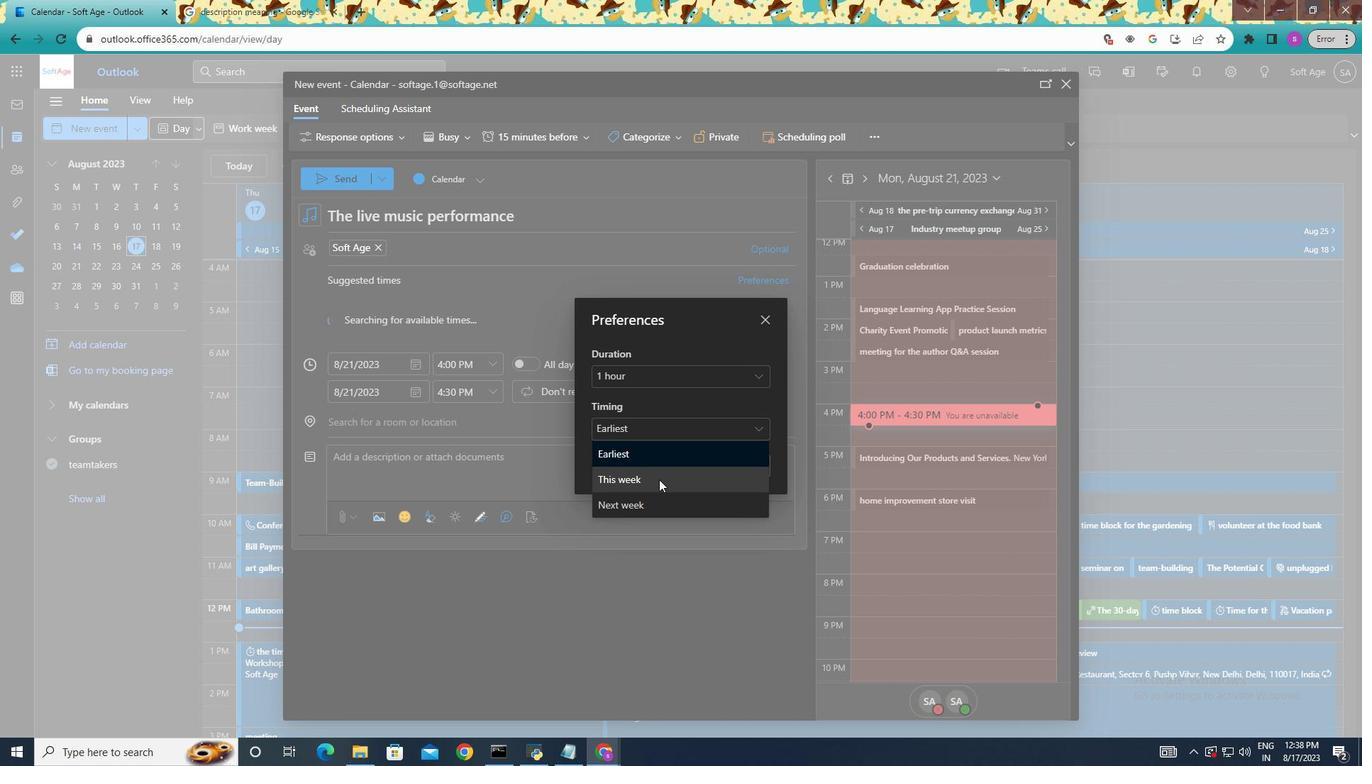 
Action: Mouse moved to (760, 429)
Screenshot: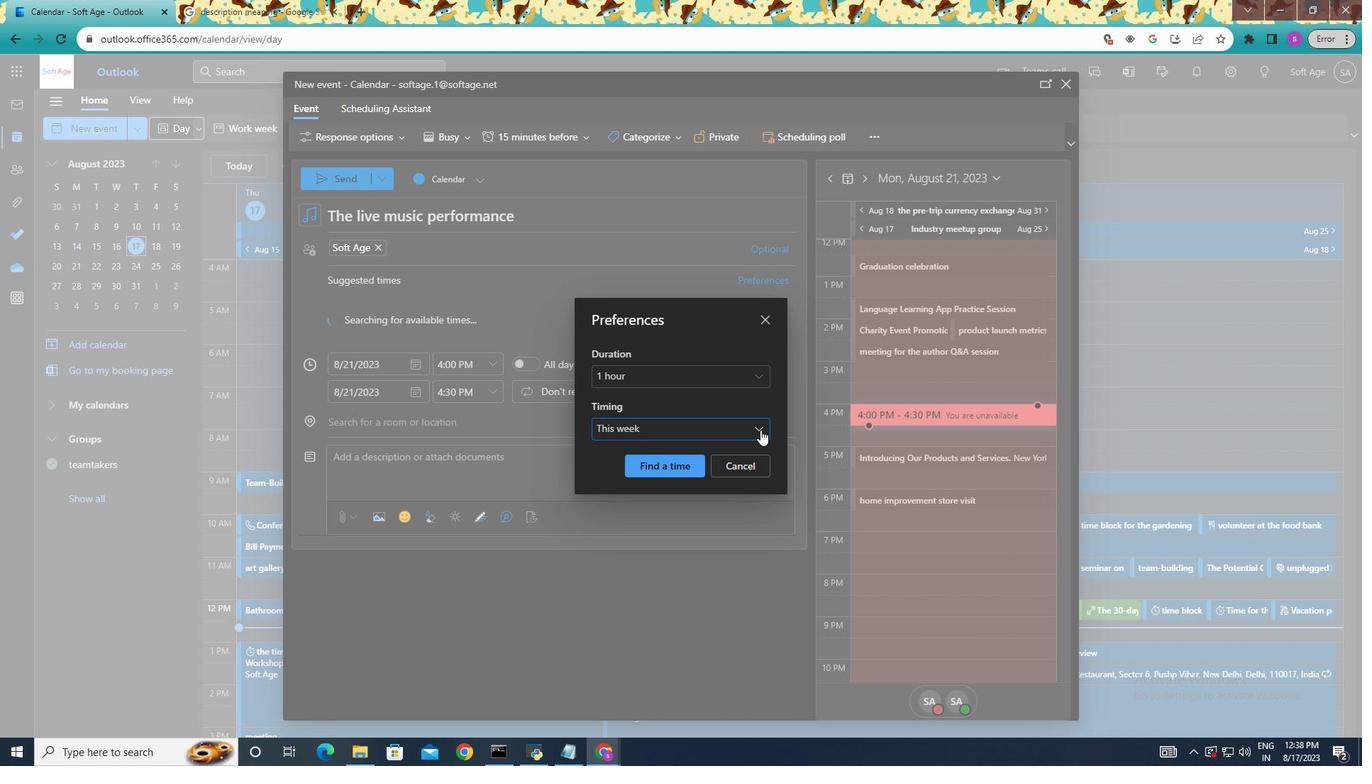 
Action: Mouse pressed left at (760, 429)
Screenshot: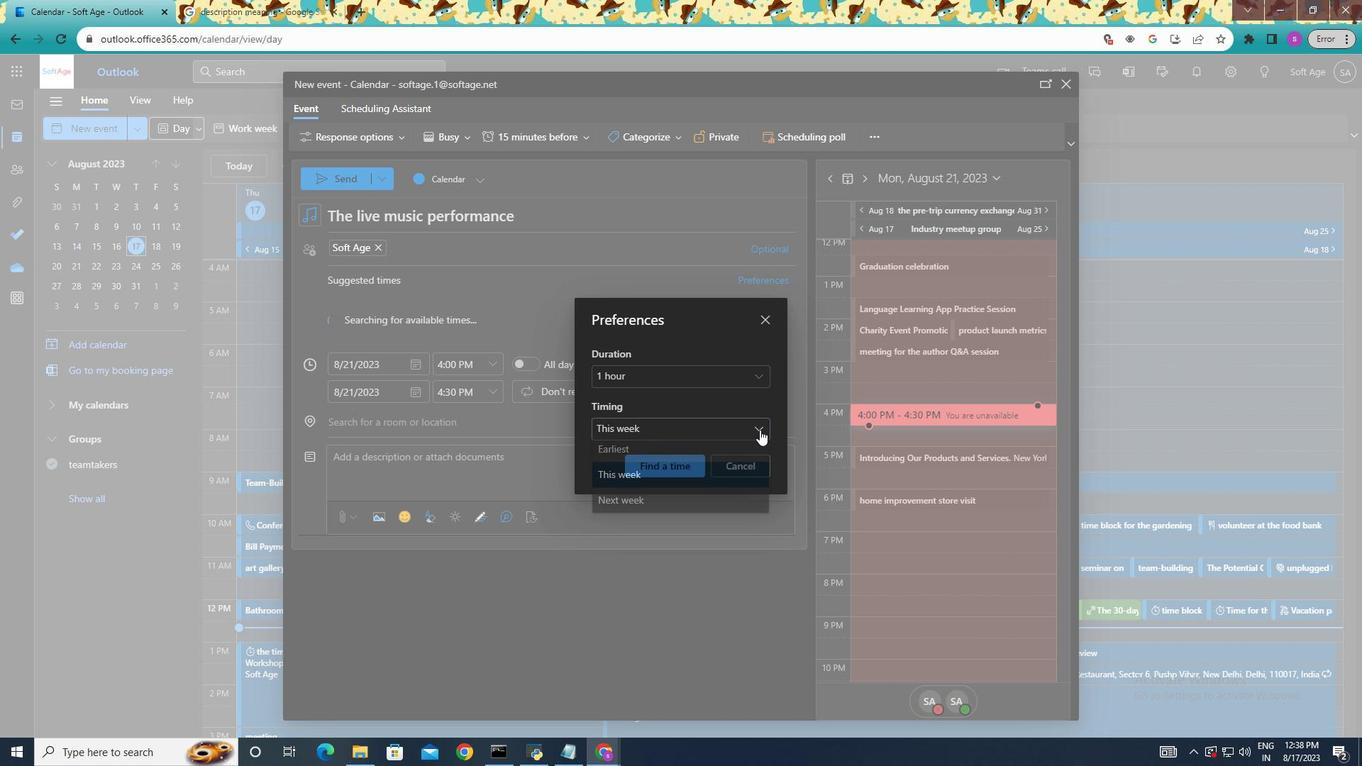 
Action: Mouse moved to (668, 504)
Screenshot: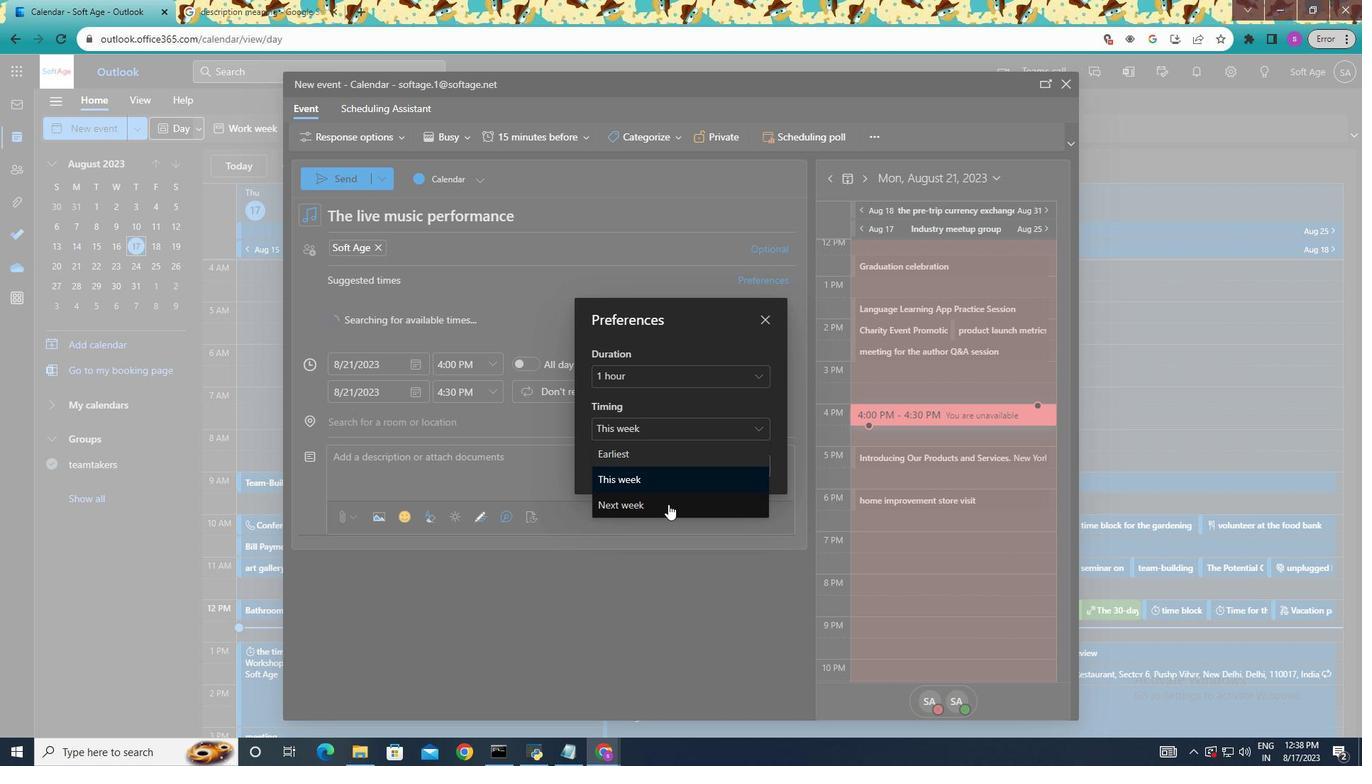 
Action: Mouse pressed left at (668, 504)
Screenshot: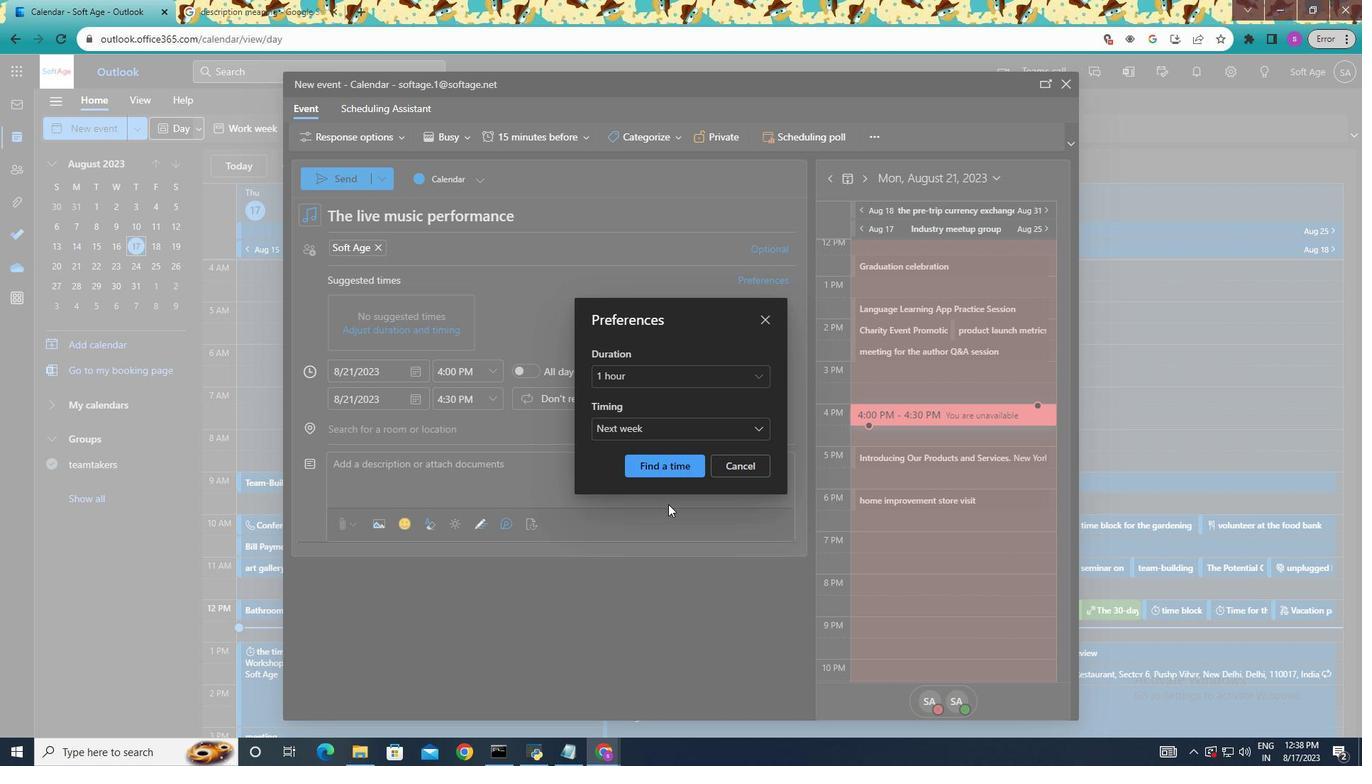 
Action: Mouse moved to (654, 461)
Screenshot: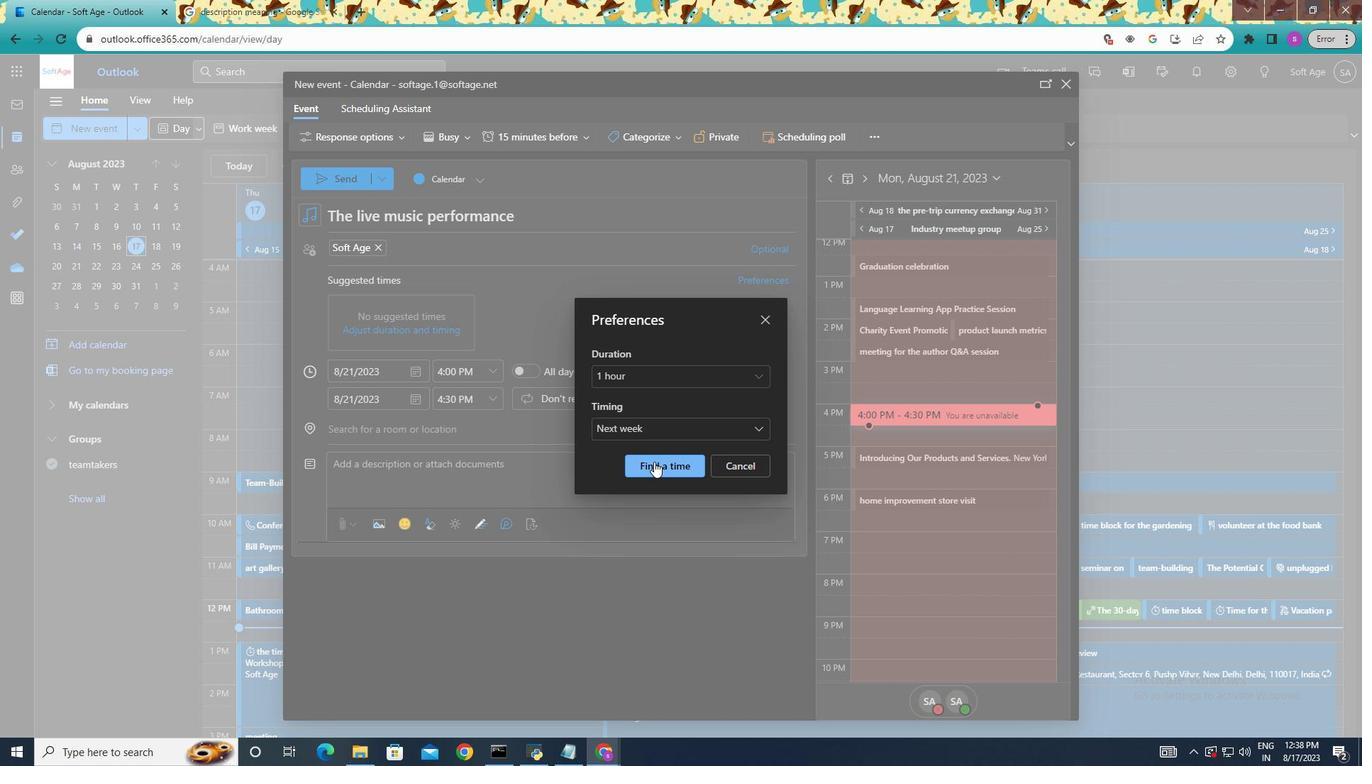 
Action: Mouse pressed left at (654, 461)
Screenshot: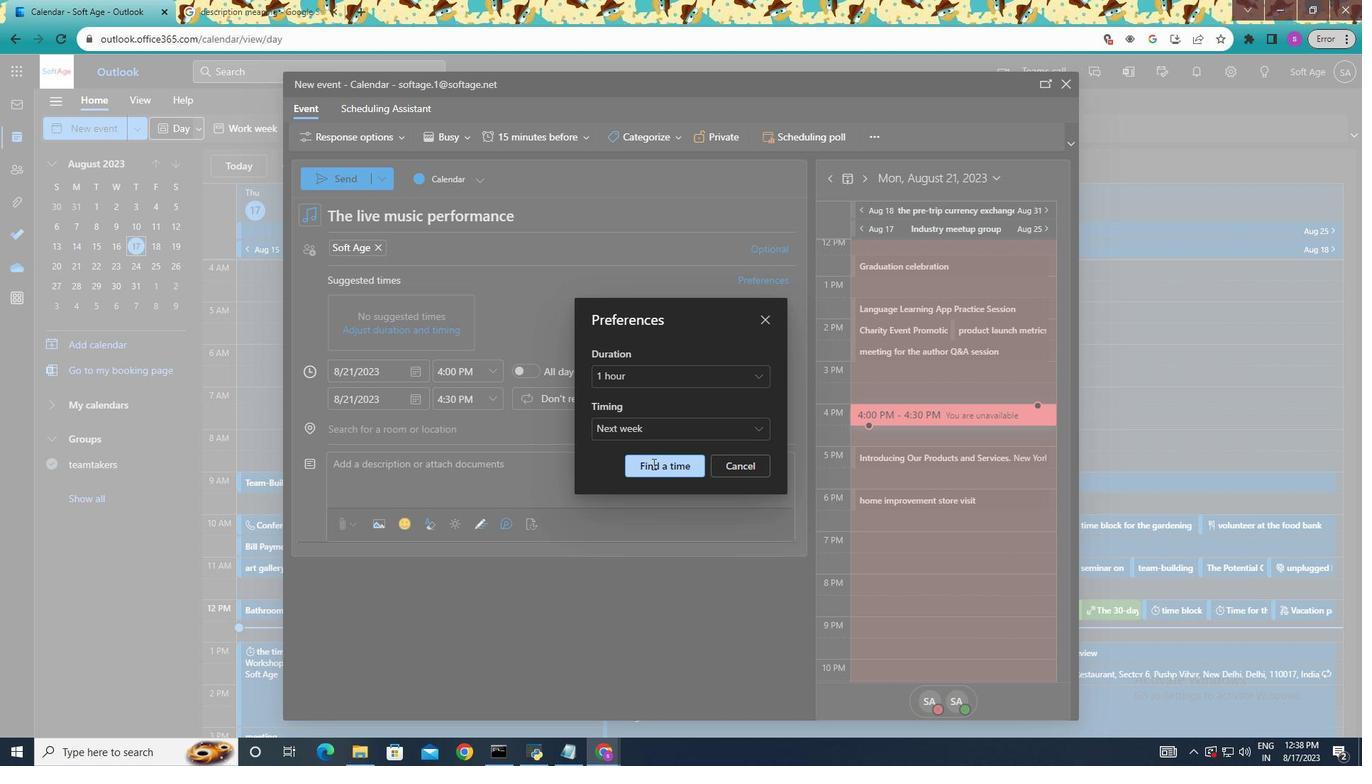 
Action: Mouse moved to (408, 415)
Screenshot: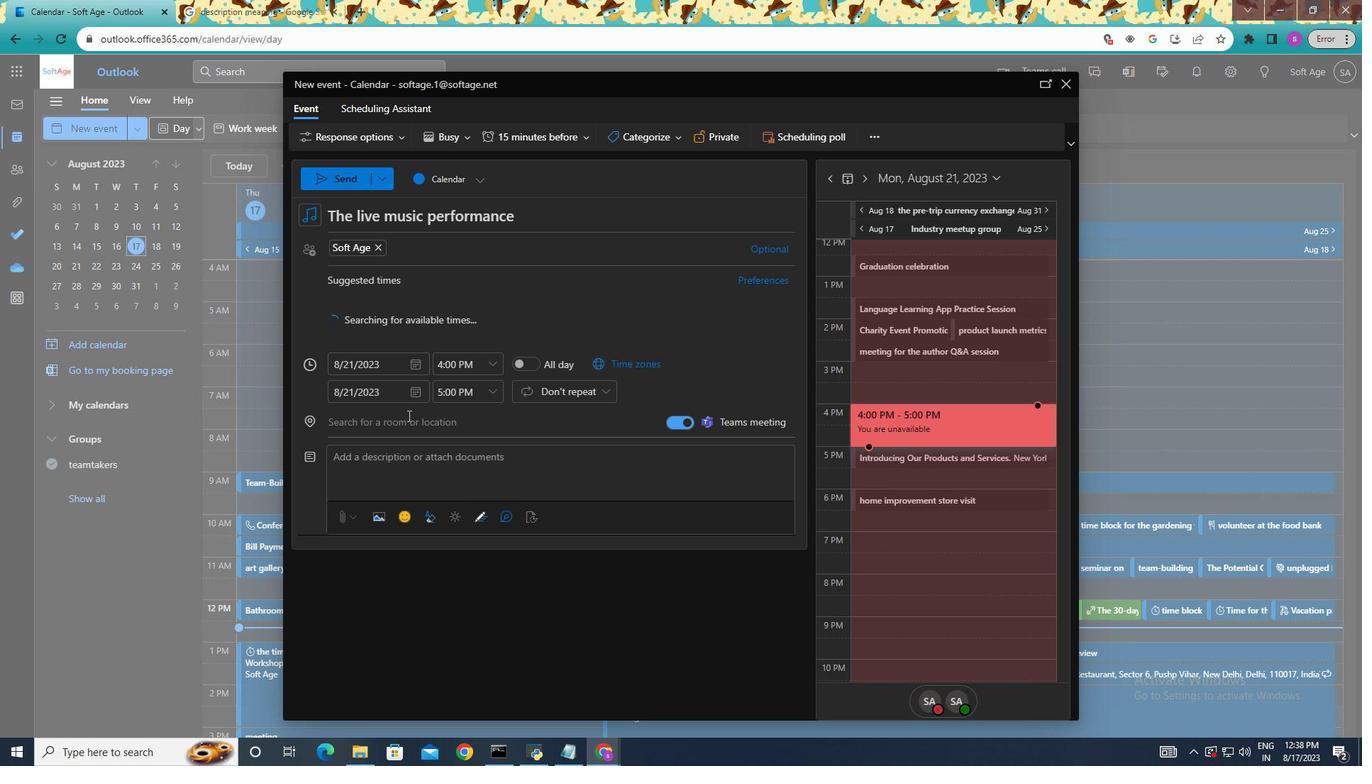 
Action: Mouse pressed left at (408, 415)
Screenshot: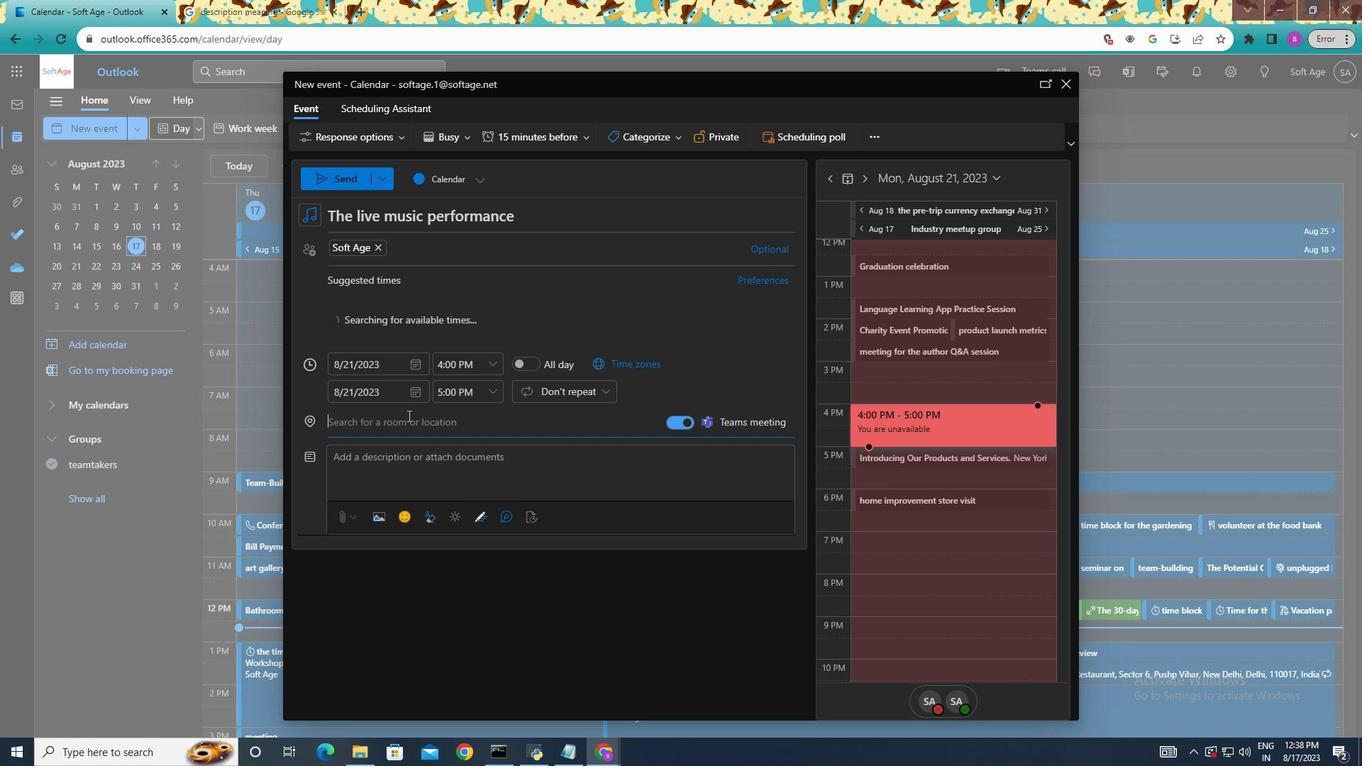 
Action: Mouse moved to (459, 476)
Screenshot: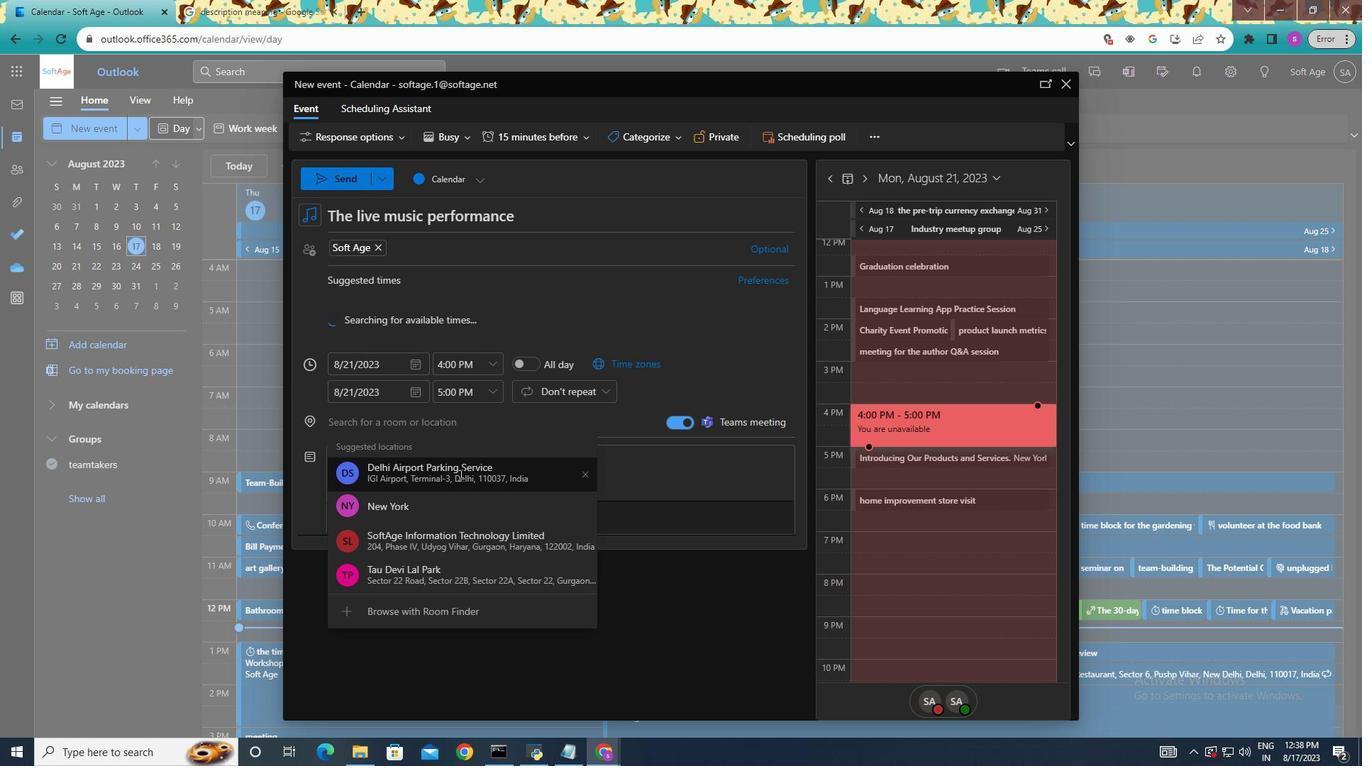 
Action: Mouse pressed left at (459, 476)
Screenshot: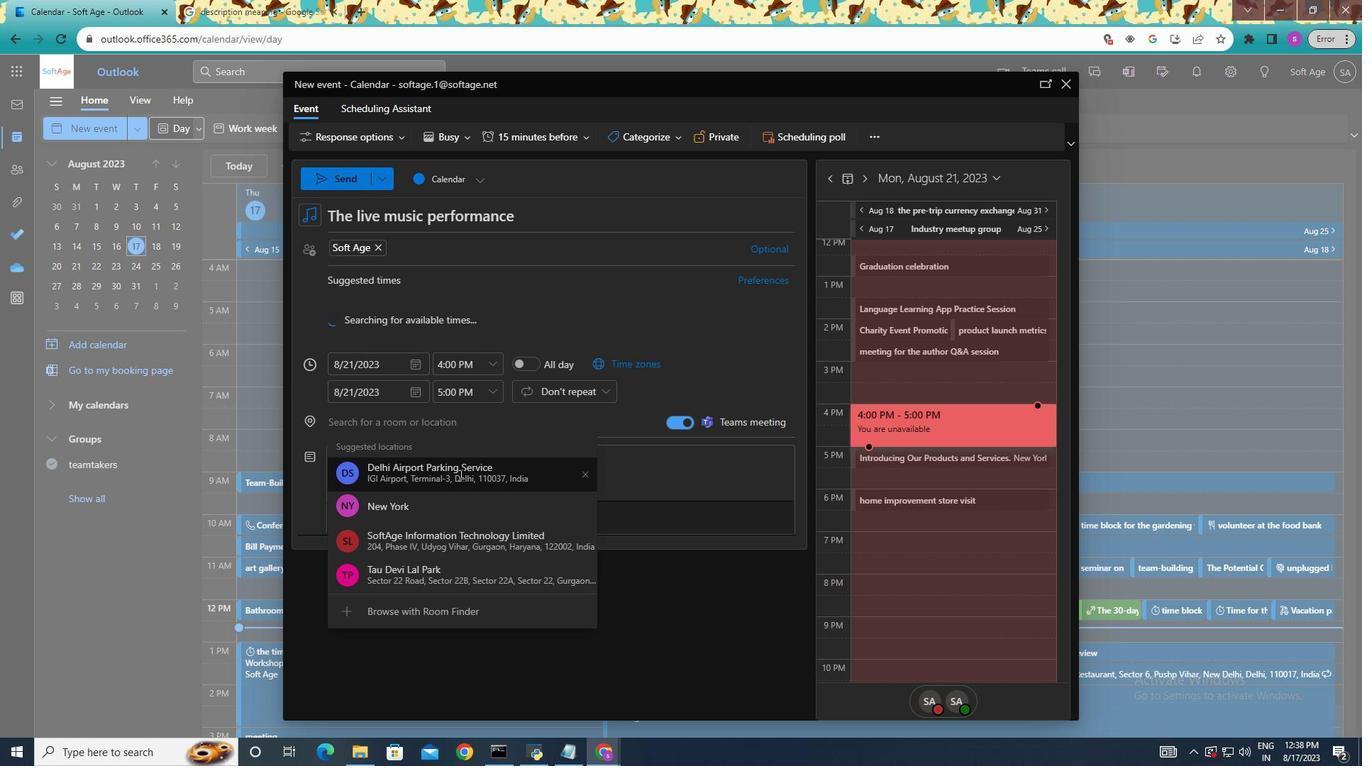 
Action: Mouse moved to (613, 350)
Screenshot: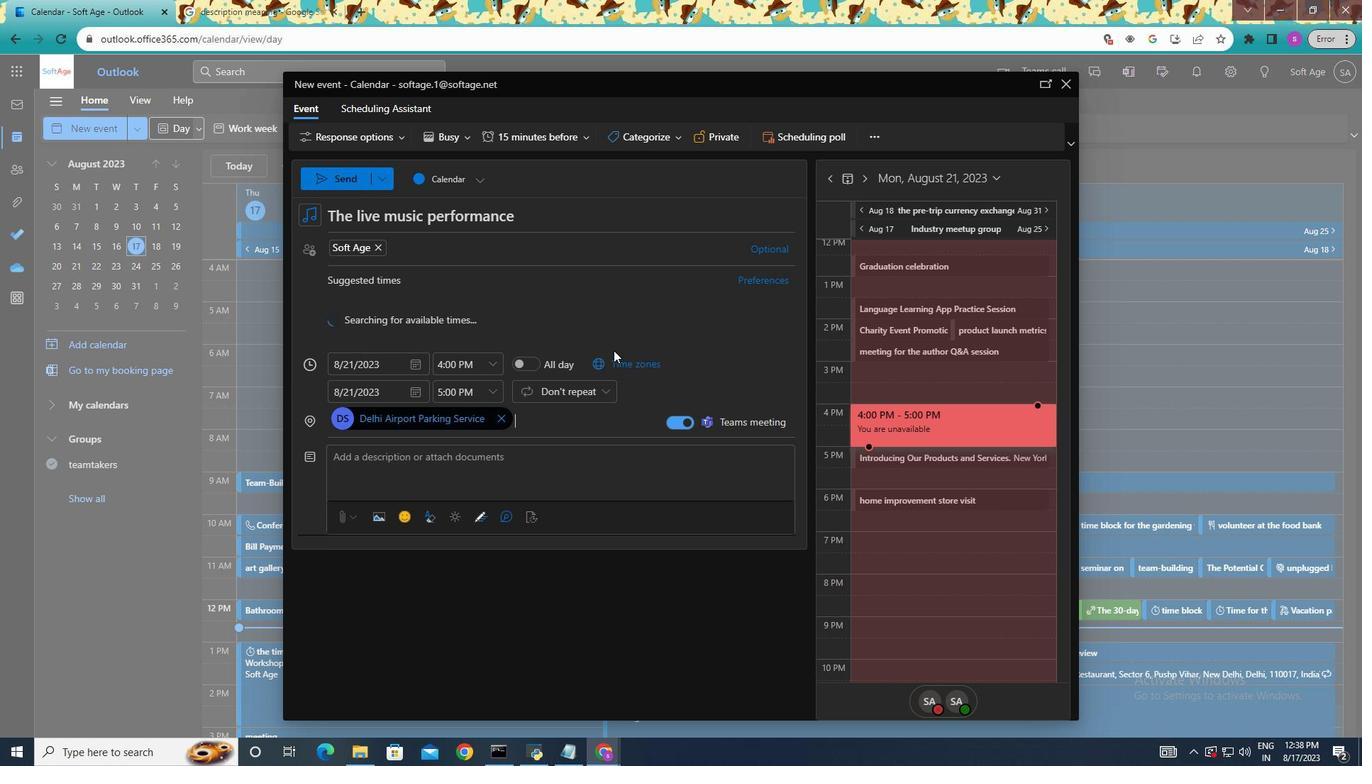
Action: Mouse scrolled (613, 351) with delta (0, 0)
Screenshot: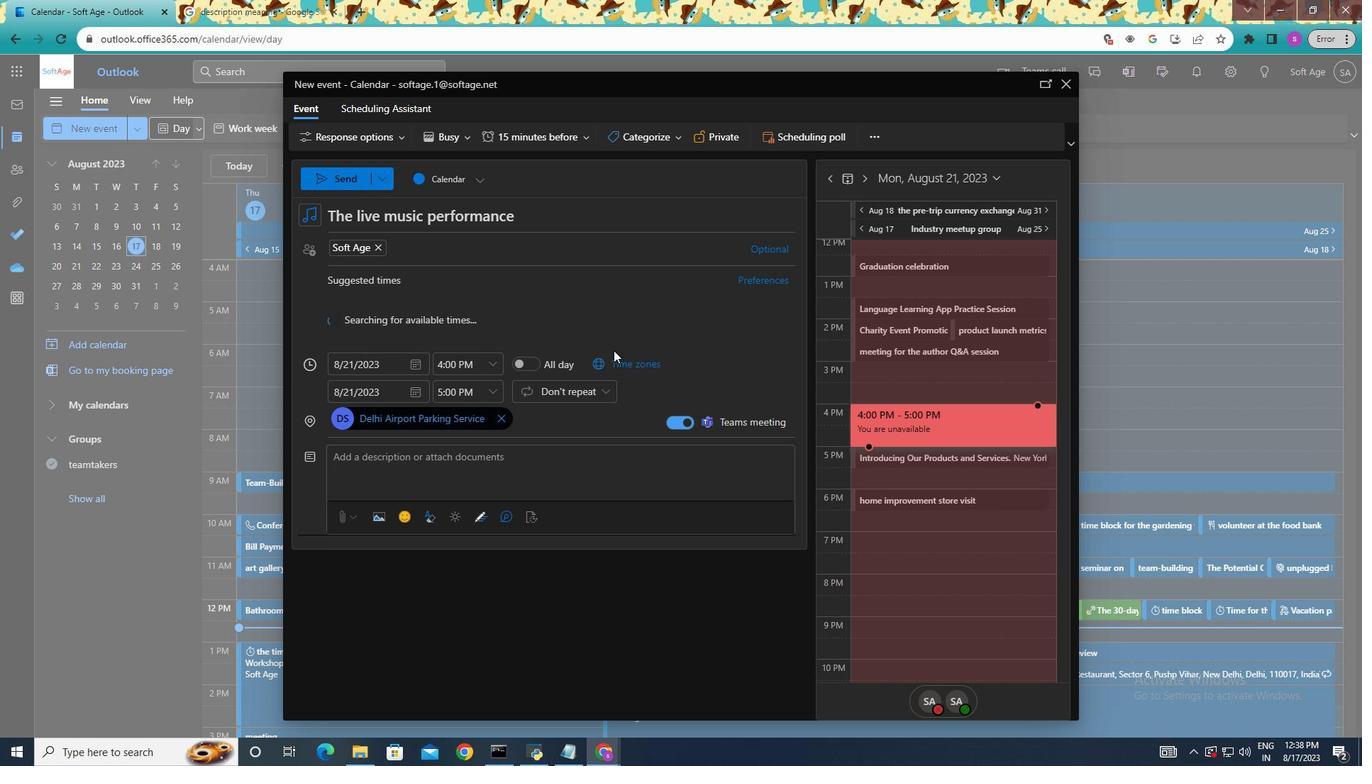 
Action: Mouse scrolled (613, 351) with delta (0, 0)
Screenshot: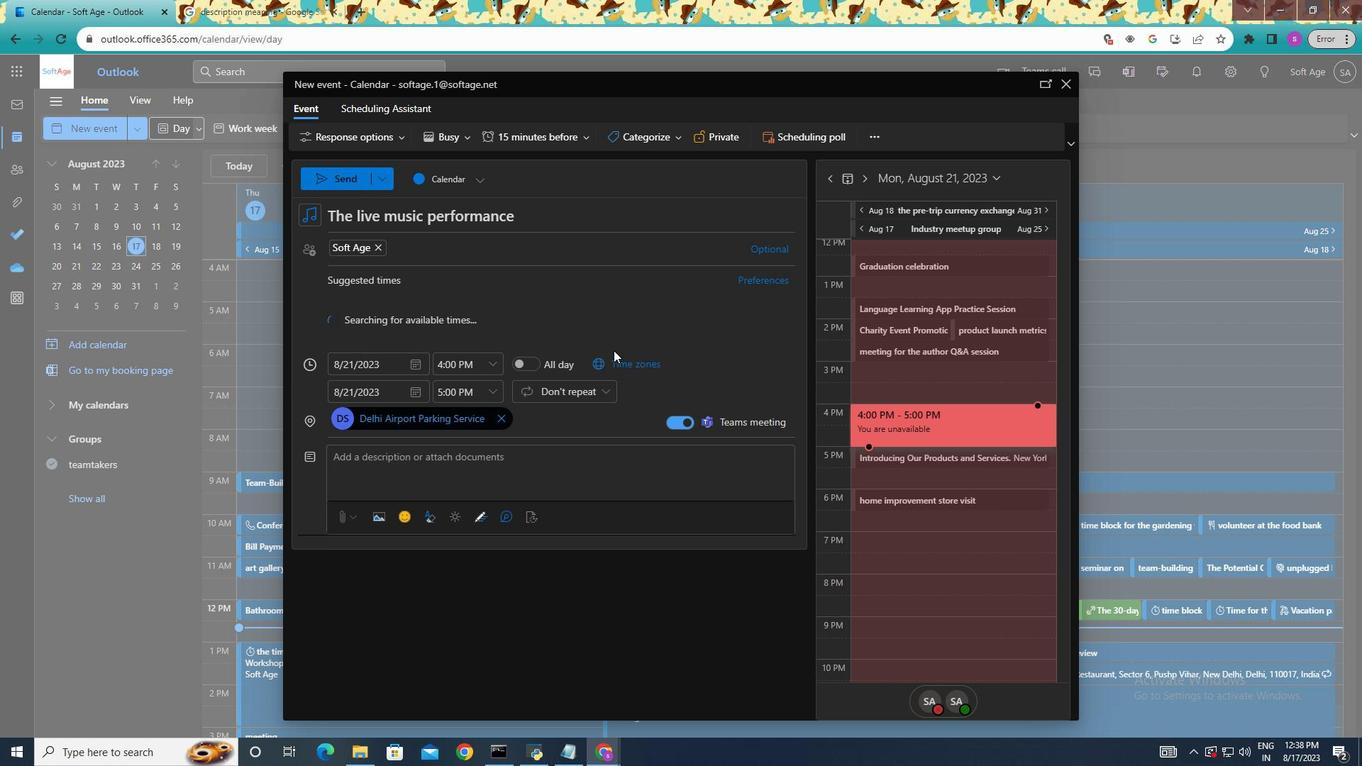 
Action: Mouse moved to (523, 306)
Screenshot: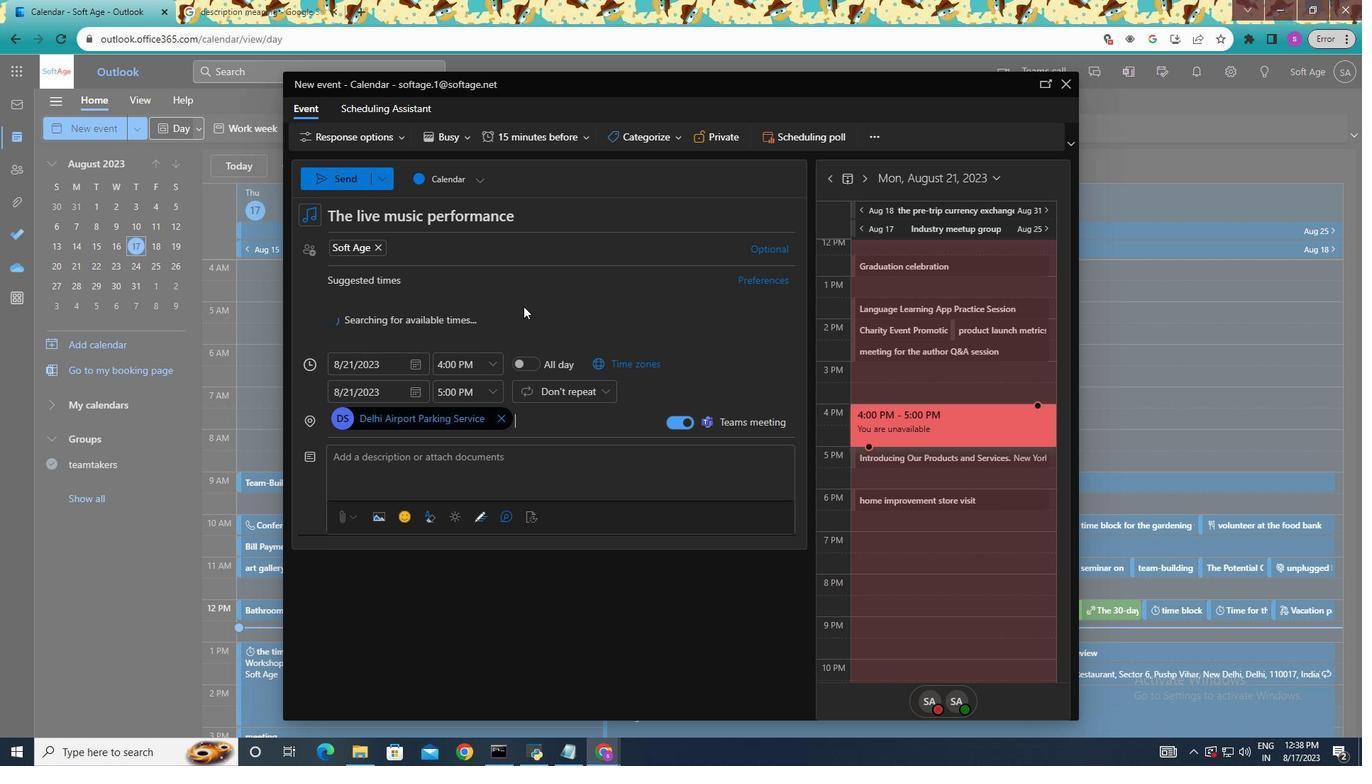 
Action: Mouse scrolled (523, 305) with delta (0, 0)
Screenshot: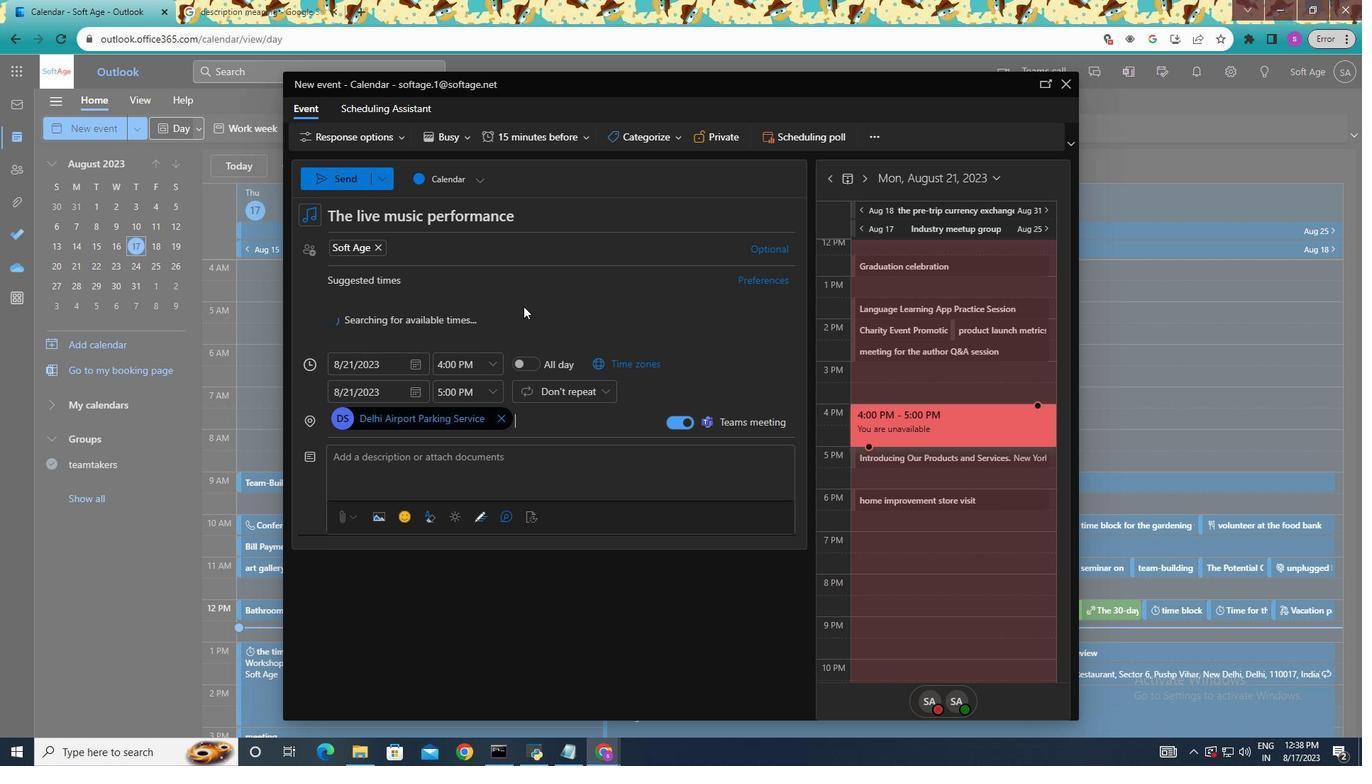 
Action: Mouse scrolled (523, 305) with delta (0, 0)
Screenshot: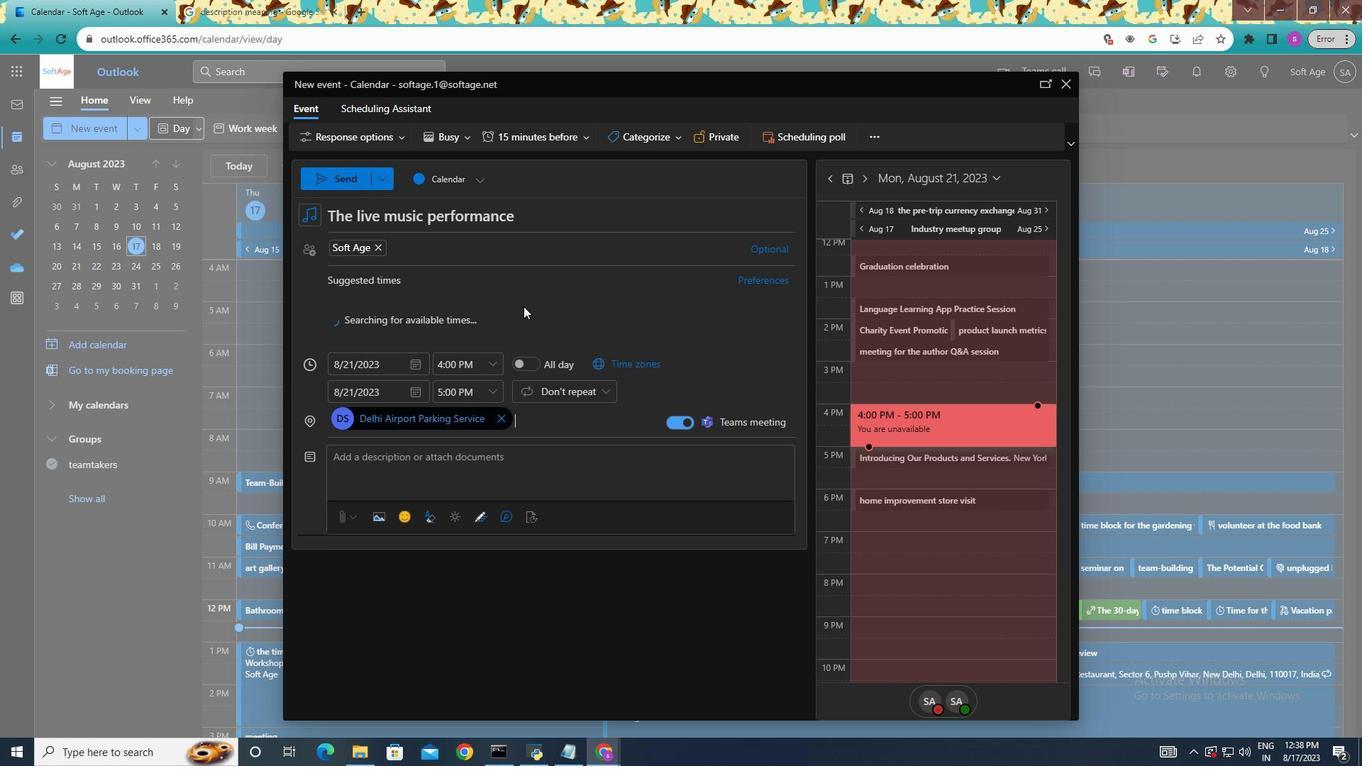 
Action: Mouse moved to (442, 459)
Screenshot: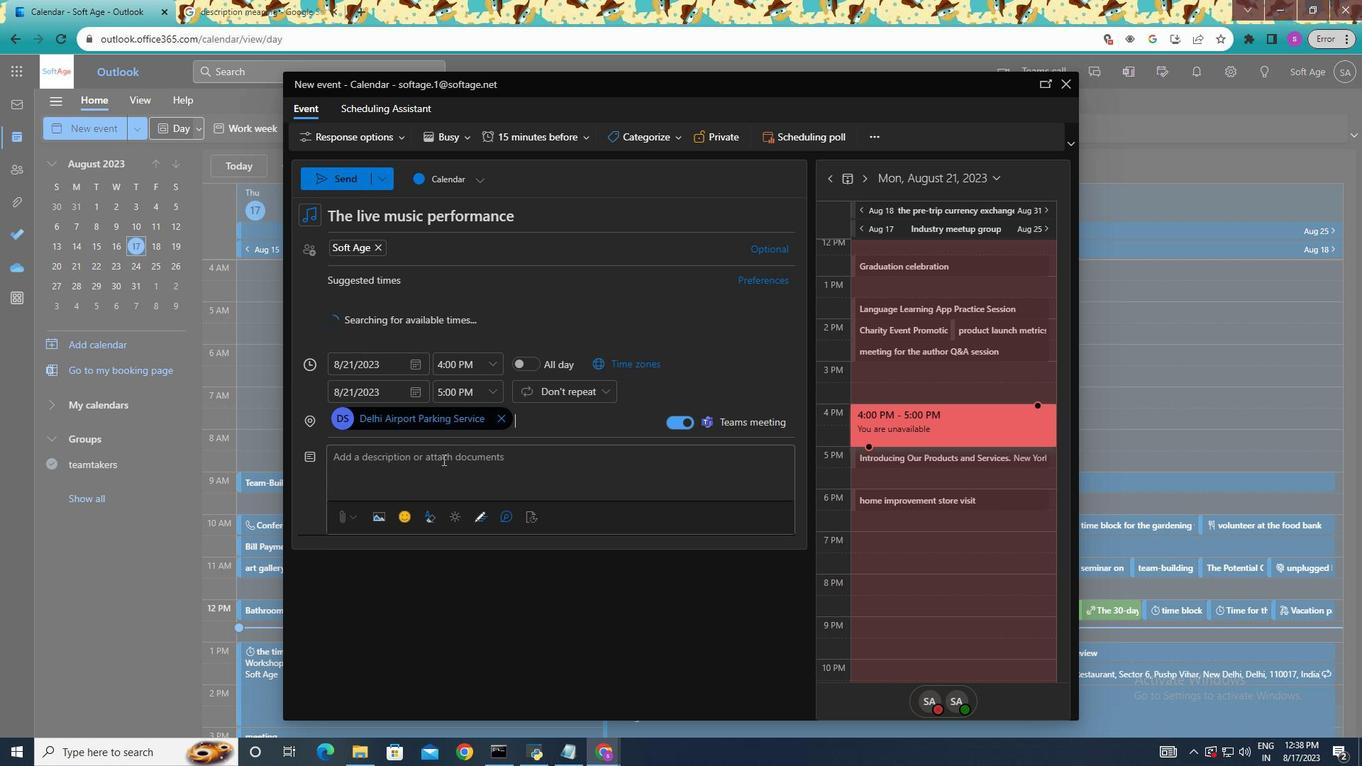 
Action: Mouse pressed left at (442, 459)
Screenshot: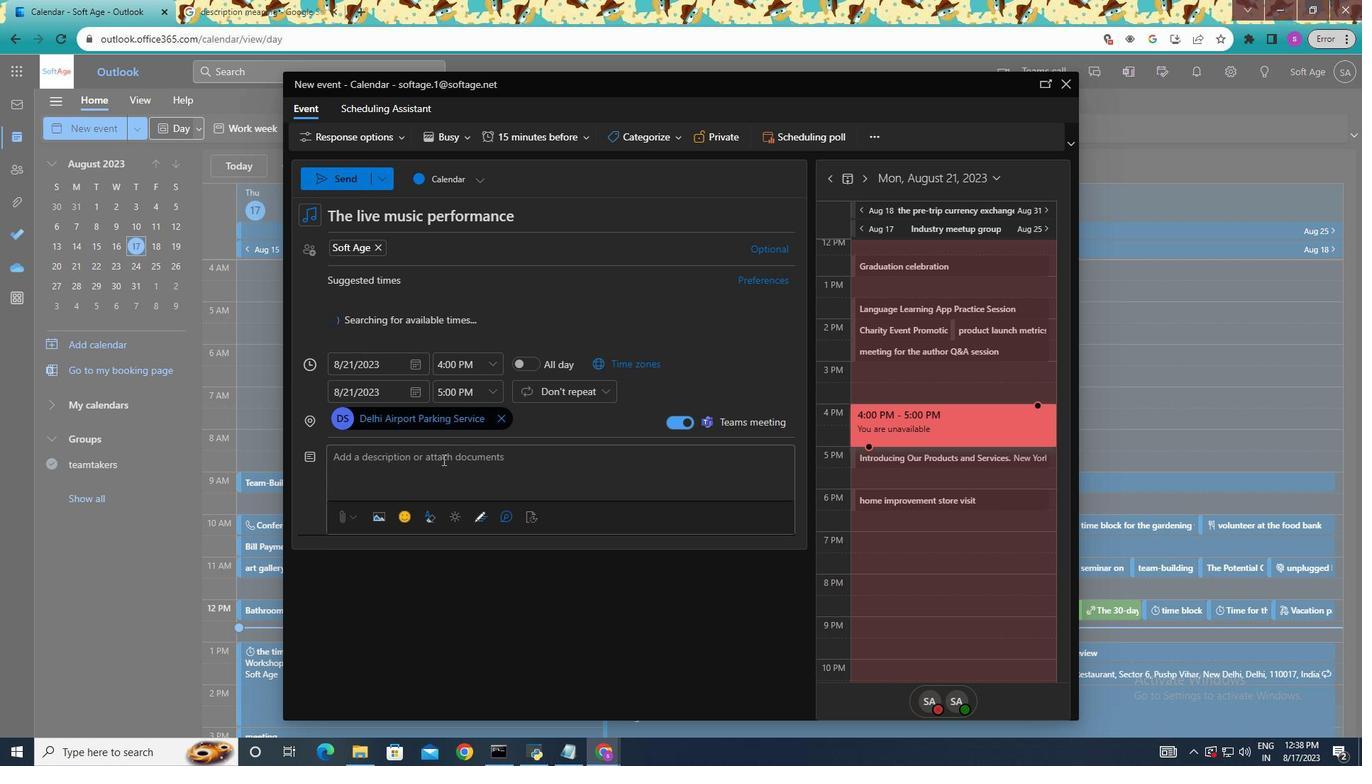 
Action: Mouse moved to (442, 457)
Screenshot: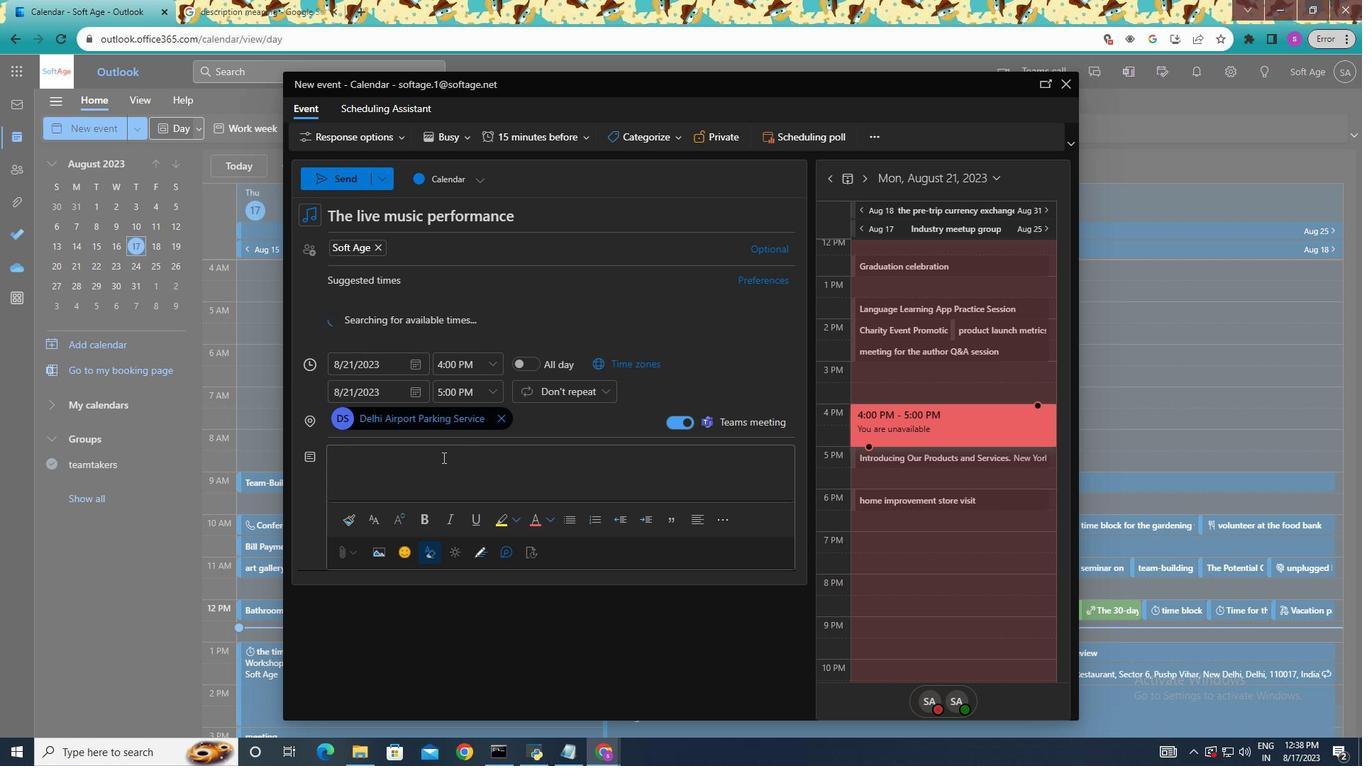 
Action: Key pressed <Key.shift><Key.shift><Key.shift><Key.shift><Key.shift><Key.shift><Key.shift><Key.shift><Key.shift><Key.shift>Ex
Screenshot: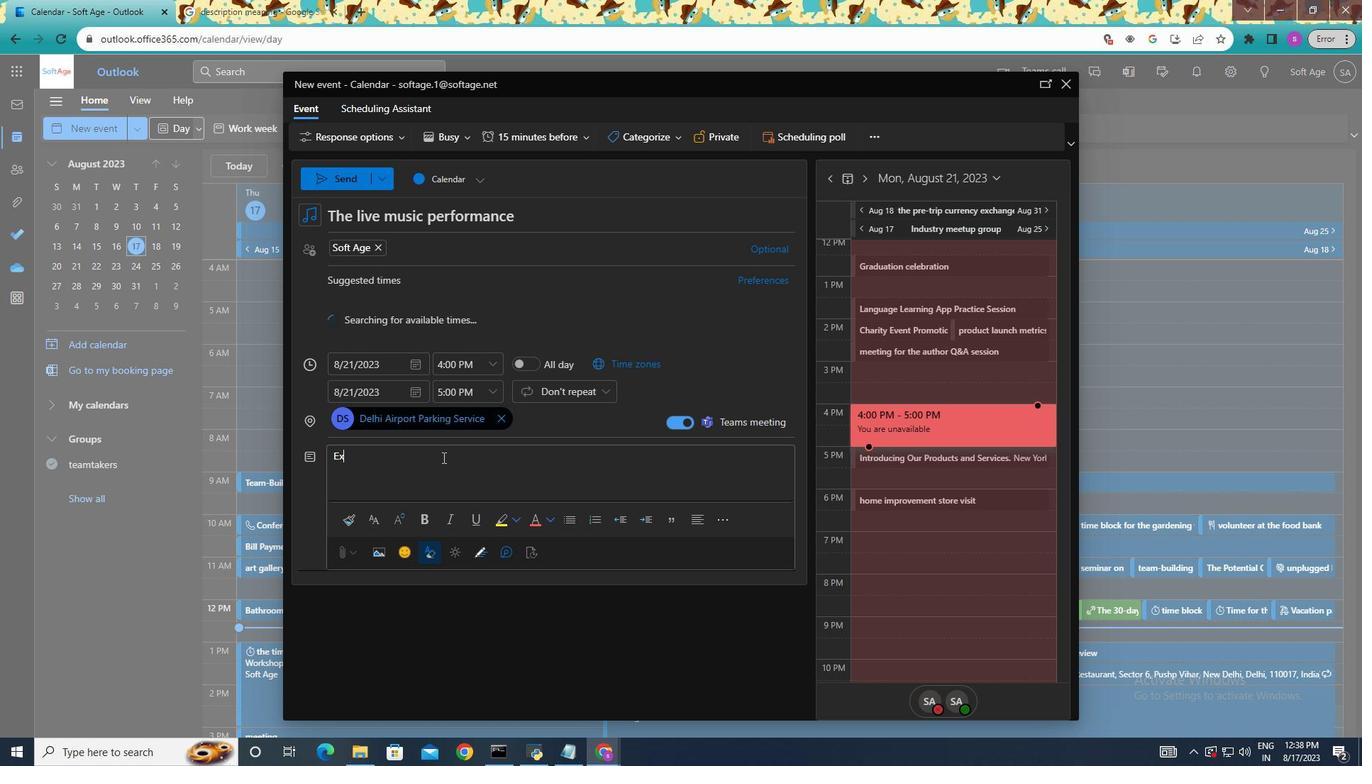 
Action: Mouse moved to (442, 315)
Screenshot: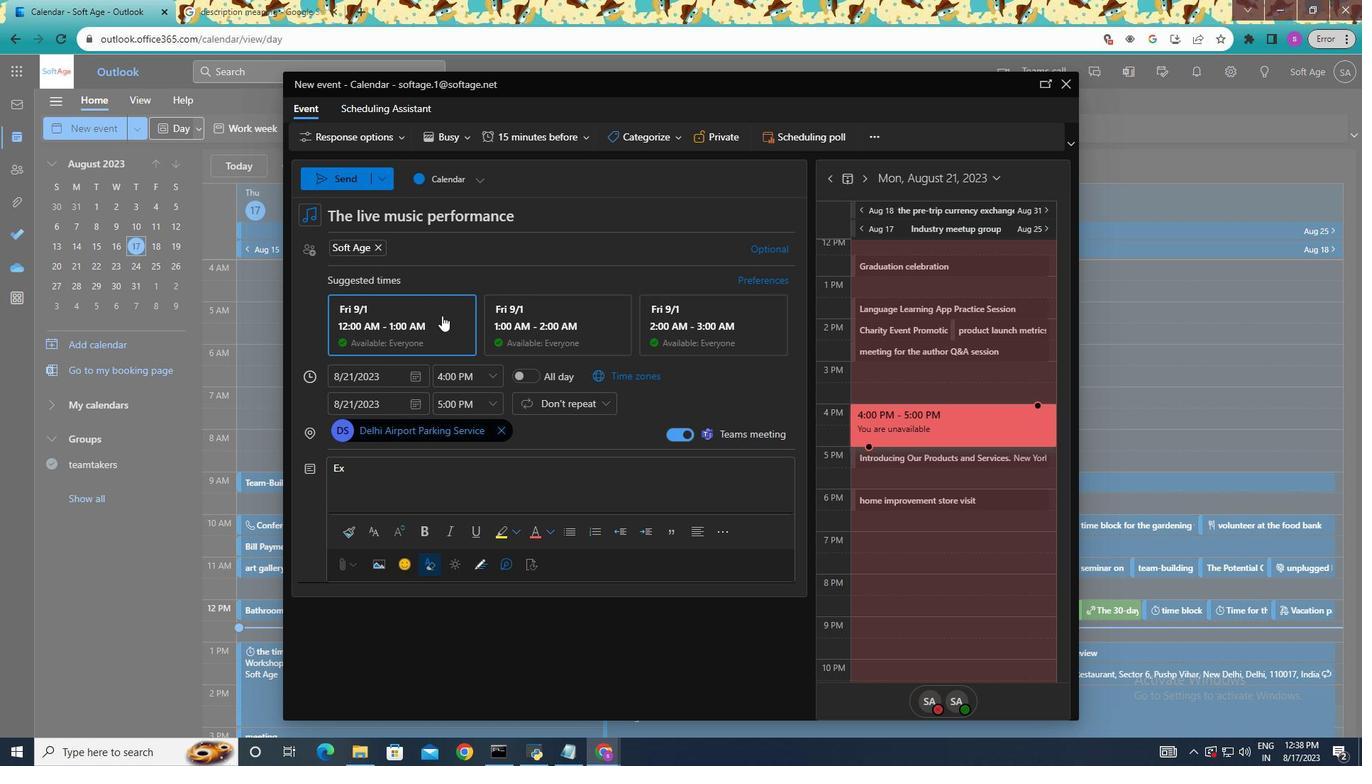 
Action: Mouse pressed left at (442, 315)
Screenshot: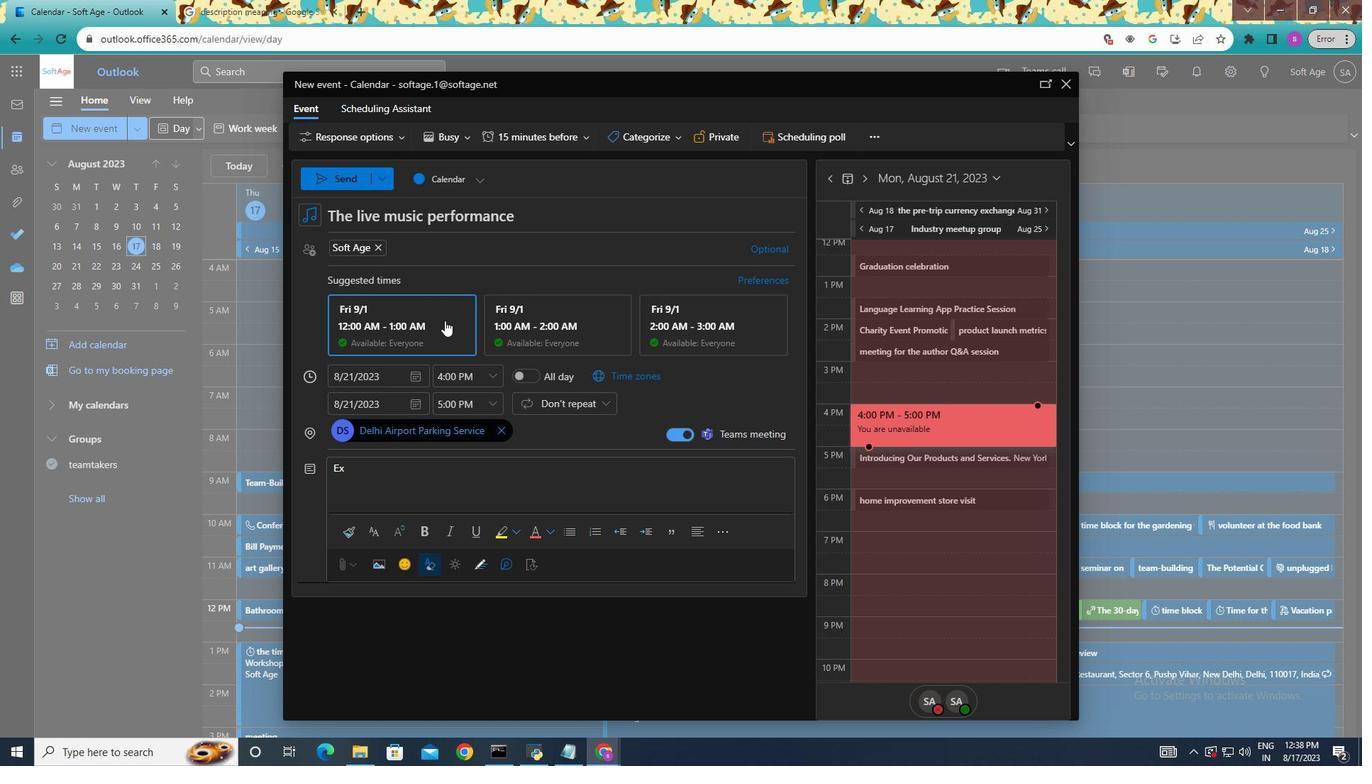 
Action: Mouse moved to (357, 465)
Screenshot: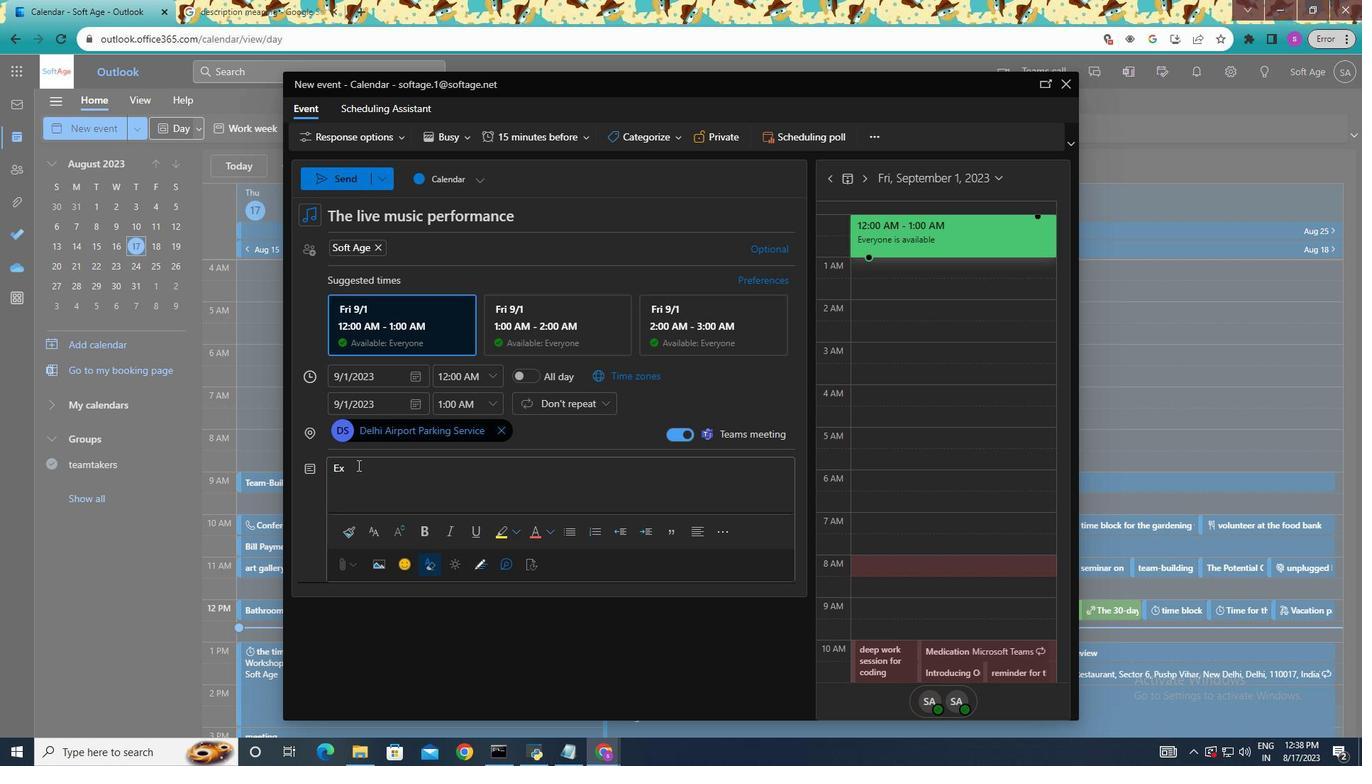 
Action: Mouse pressed left at (357, 465)
Screenshot: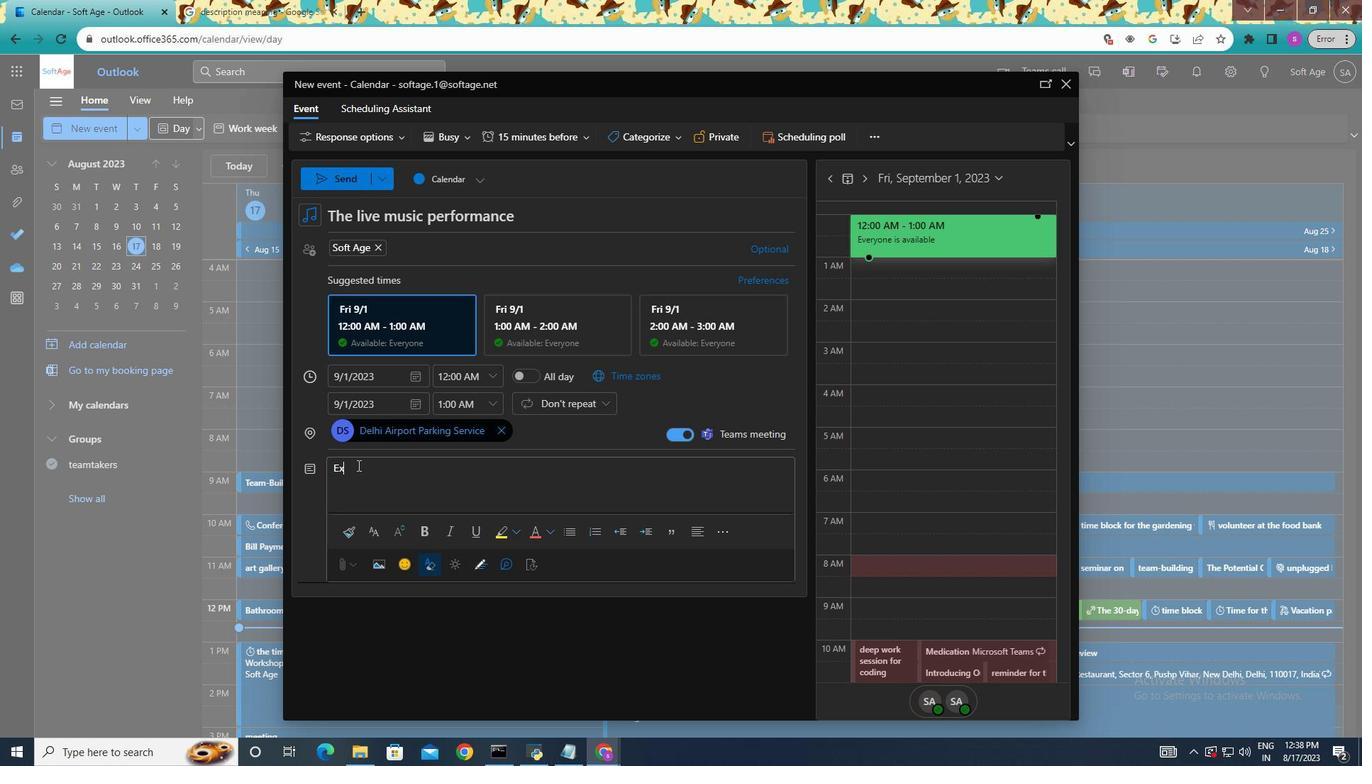 
Action: Mouse moved to (354, 467)
Screenshot: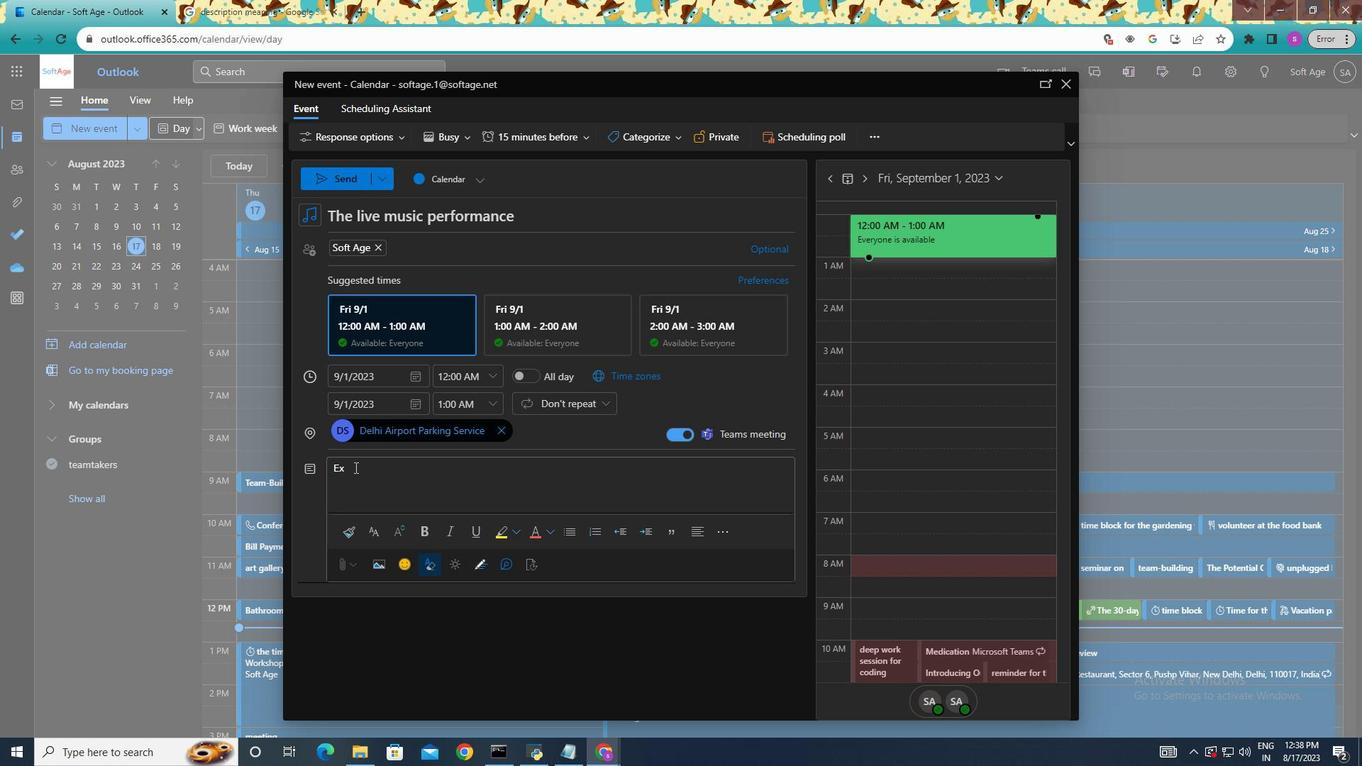 
Action: Key pressed perience<Key.space>the<Key.space>magic<Key.space>of<Key.space>live<Key.space>mi<Key.backspace>usic<Key.space>as<Key.space>we<Key.space>present<Key.space>an<Key.space>unforgettable<Key.space>performance<Key.space>featuring<Key.space>talem<Key.backspace>nted<Key.space>
Screenshot: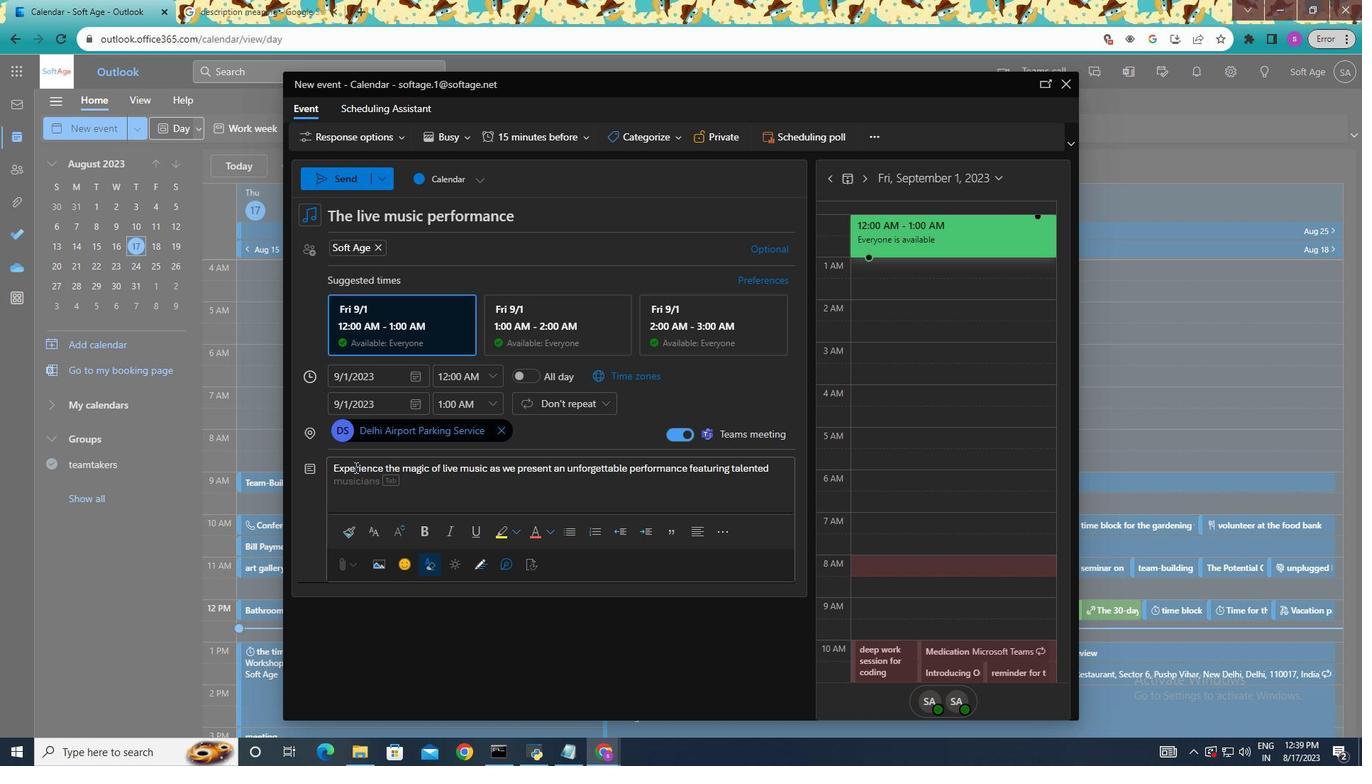 
Action: Mouse moved to (774, 466)
Screenshot: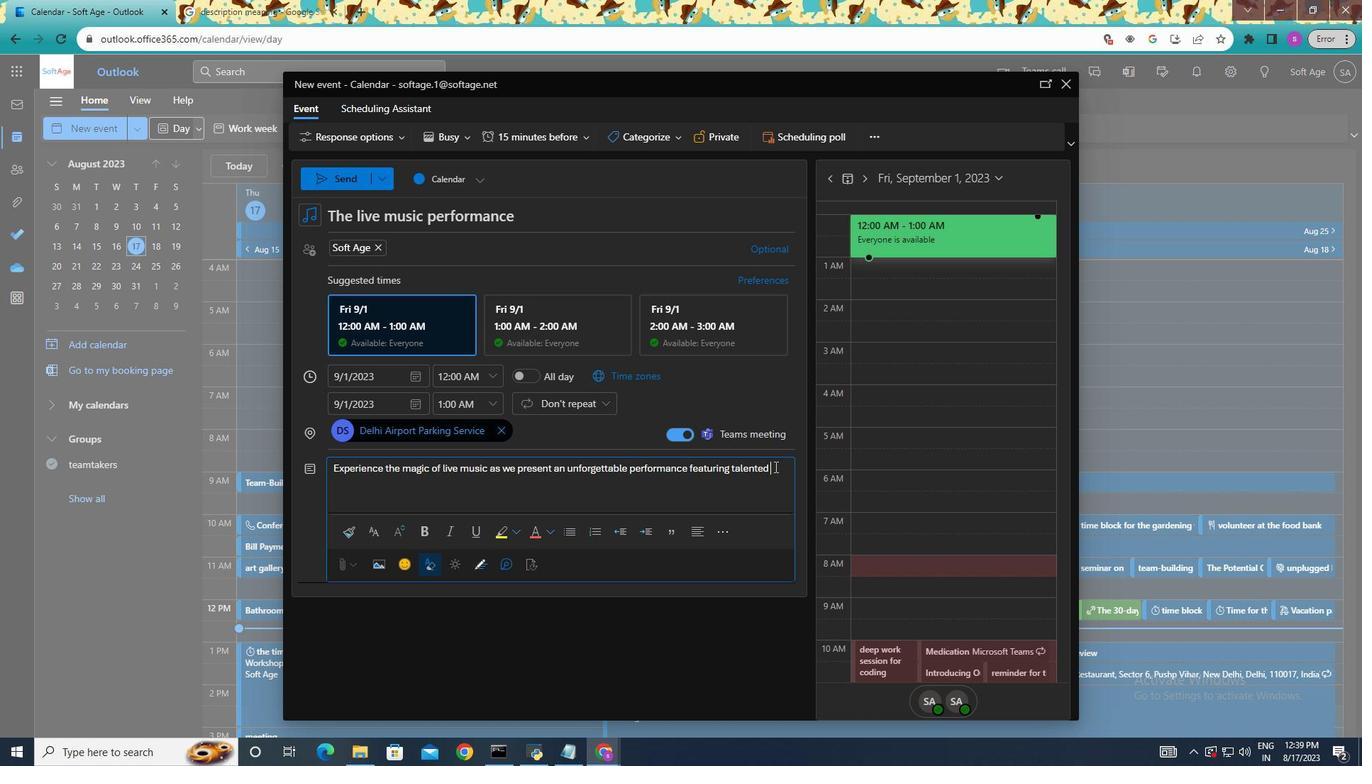 
Action: Mouse pressed left at (774, 466)
Screenshot: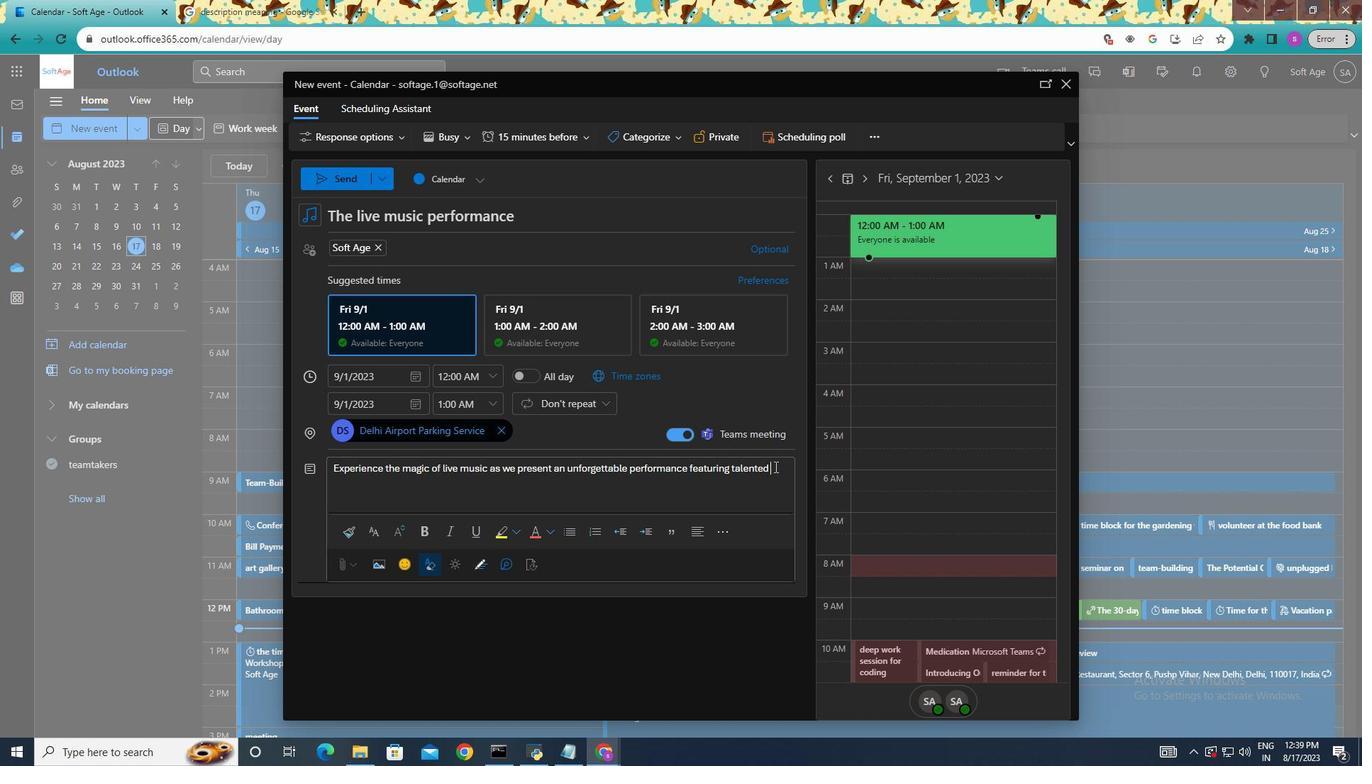 
Action: Mouse moved to (770, 471)
Screenshot: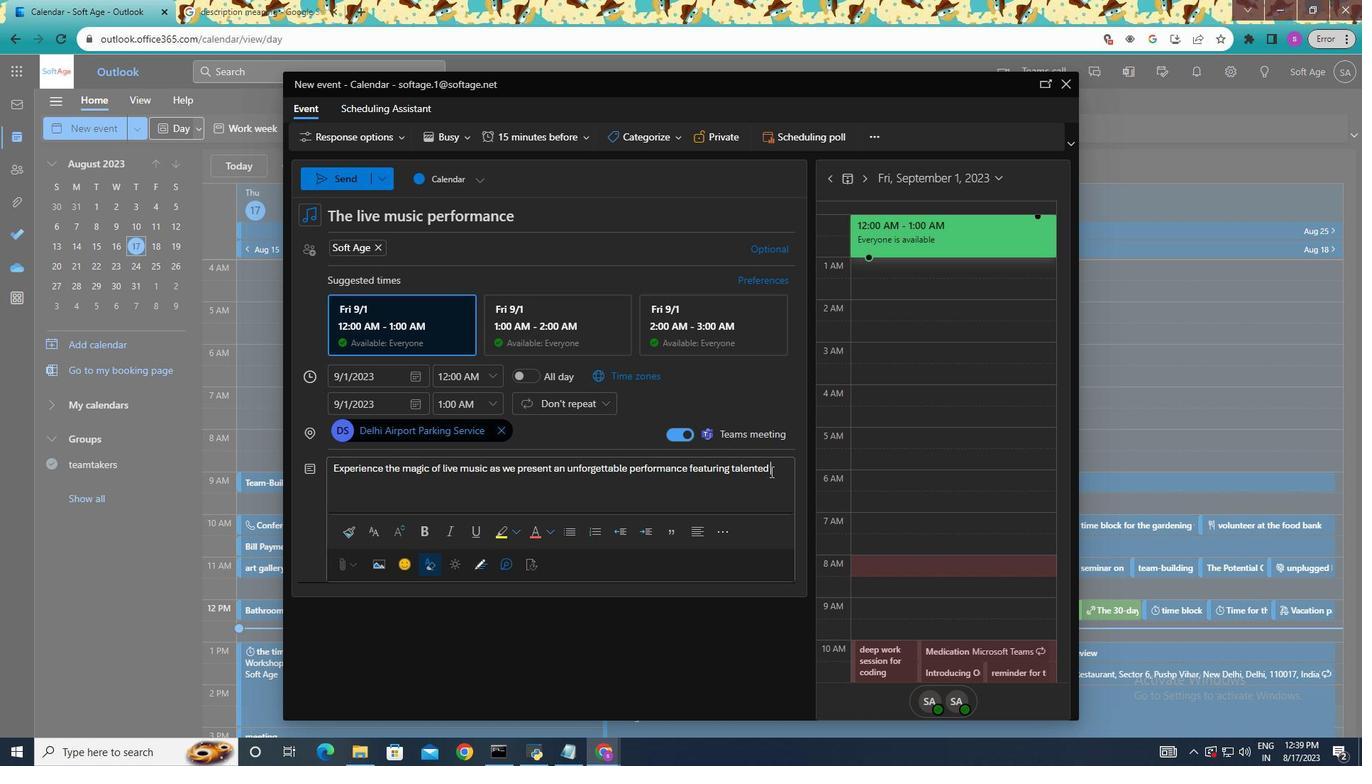 
Action: Key pressed <Key.space>mi<Key.backspace>usiciand<Key.space><Key.backspace><Key.backspace>s<Key.space>and<Key.space>captivating<Key.space>melodies.<Key.space><Key.shift>Join<Key.space>us<Key.space>for<Key.space>an<Key.space>eveini<Key.backspace><Key.backspace><Key.backspace>ning<Key.space>filled<Key.space>with<Key.space>soutg<Key.backspace>hful<Key.space>tunes,<Key.space>electrifying<Key.space>rhythms,<Key.space>and<Key.space><Key.backspace><Key.backspace><Key.space><Key.backspace>d<Key.space>a<Key.space>vibrant<Key.space>atmospher<Key.space>that<Key.space>will<Key.space>lw<Key.backspace>eave<Key.space>you<Key.space>em<Key.backspace>m<Key.backspace>m<Key.backspace>nthralled.<Key.space><Key.shift>Whether<Key.space>yoy<Key.backspace>u're<Key.space>music<Key.space>enthusiast<Key.space>or<Key.space>simply<Key.space>looking<Key.space>for<Key.space>a<Key.space>memorable<Key.space>night<Key.space>out<Key.space>live<Key.space>music<Key.space>performance<Key.space>promises<Key.space>an<Key.space>exceptional<Key.space>experience.
Screenshot: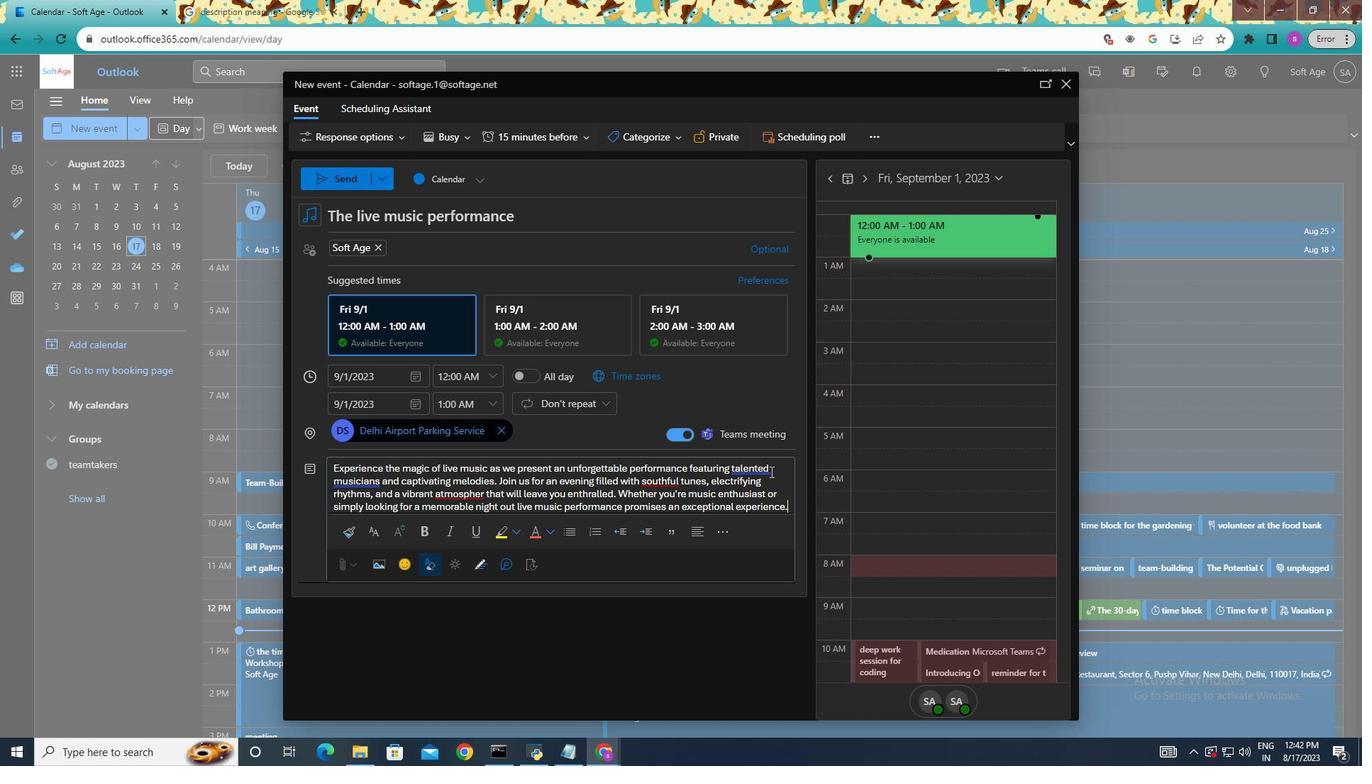 
Action: Mouse moved to (650, 481)
Screenshot: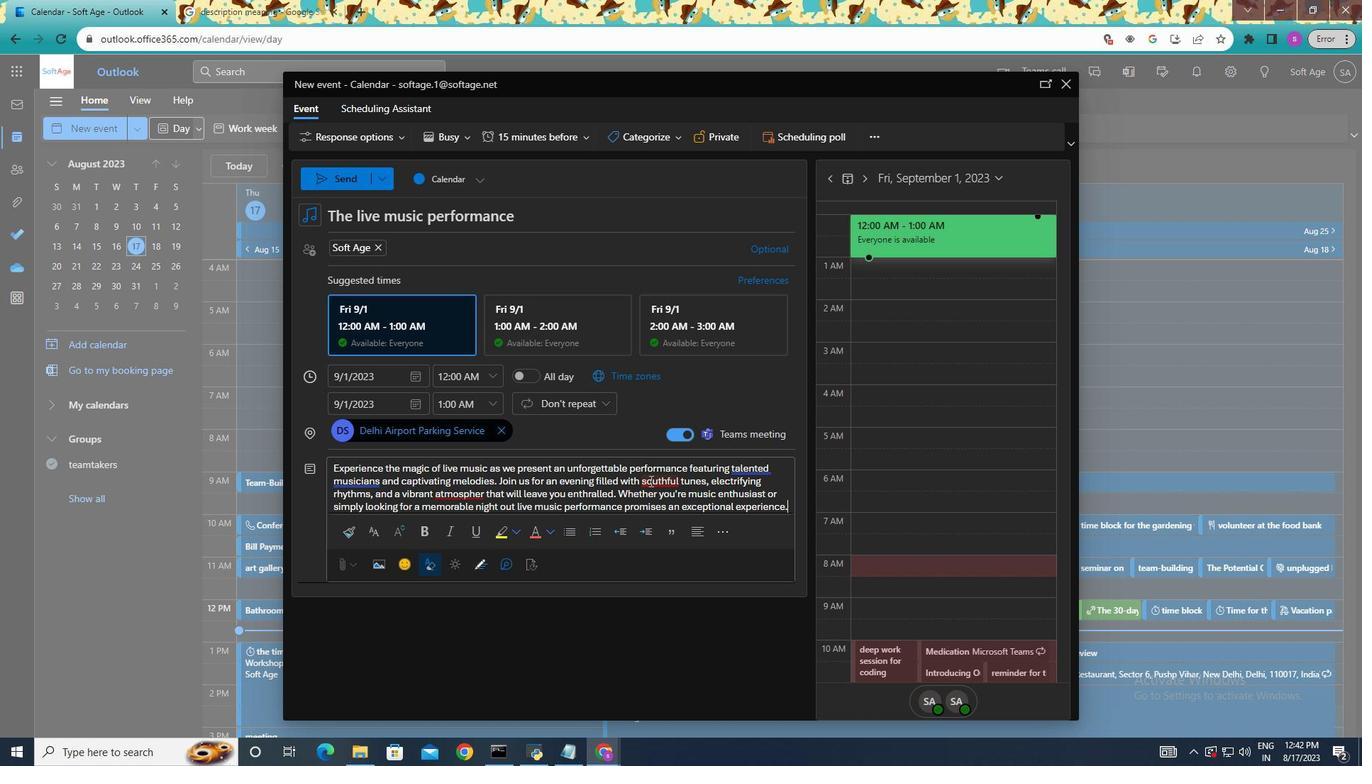 
Action: Mouse pressed left at (650, 481)
Screenshot: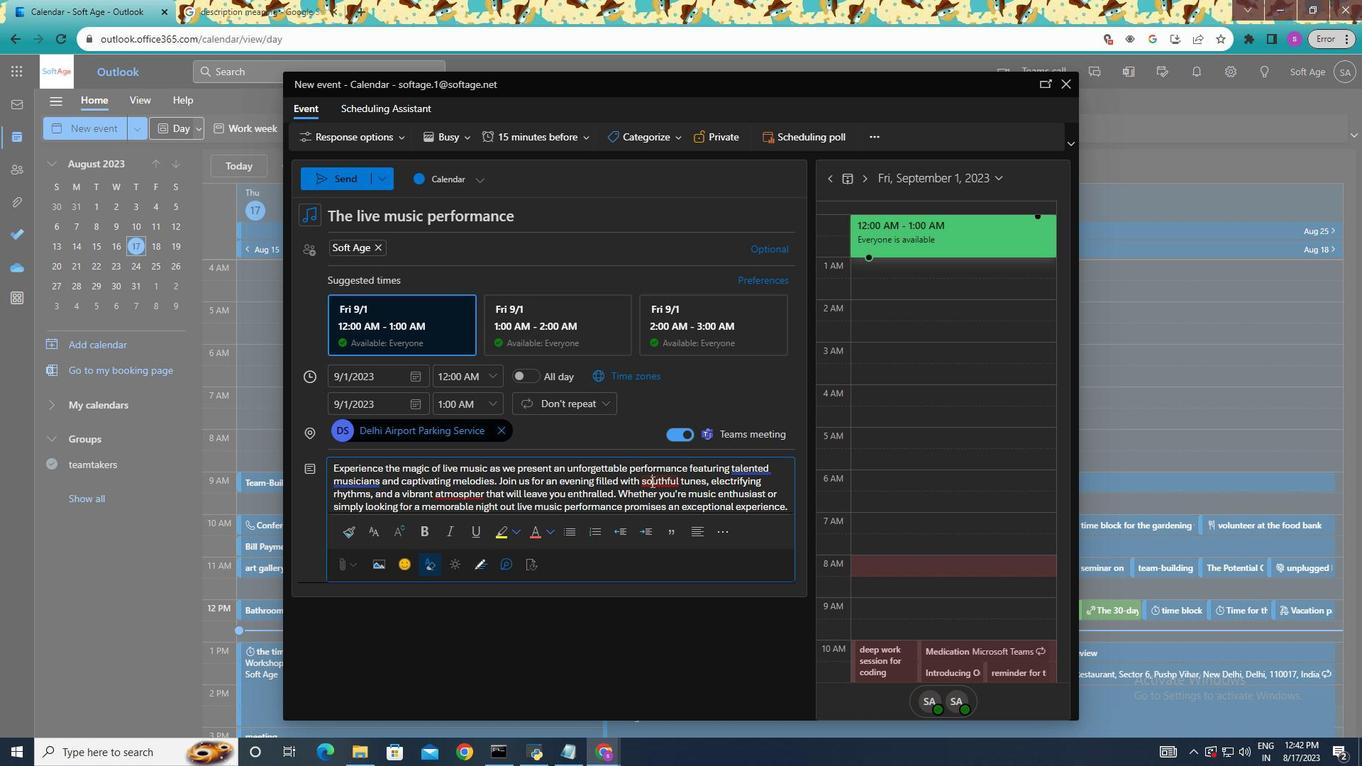 
Action: Mouse moved to (475, 498)
Screenshot: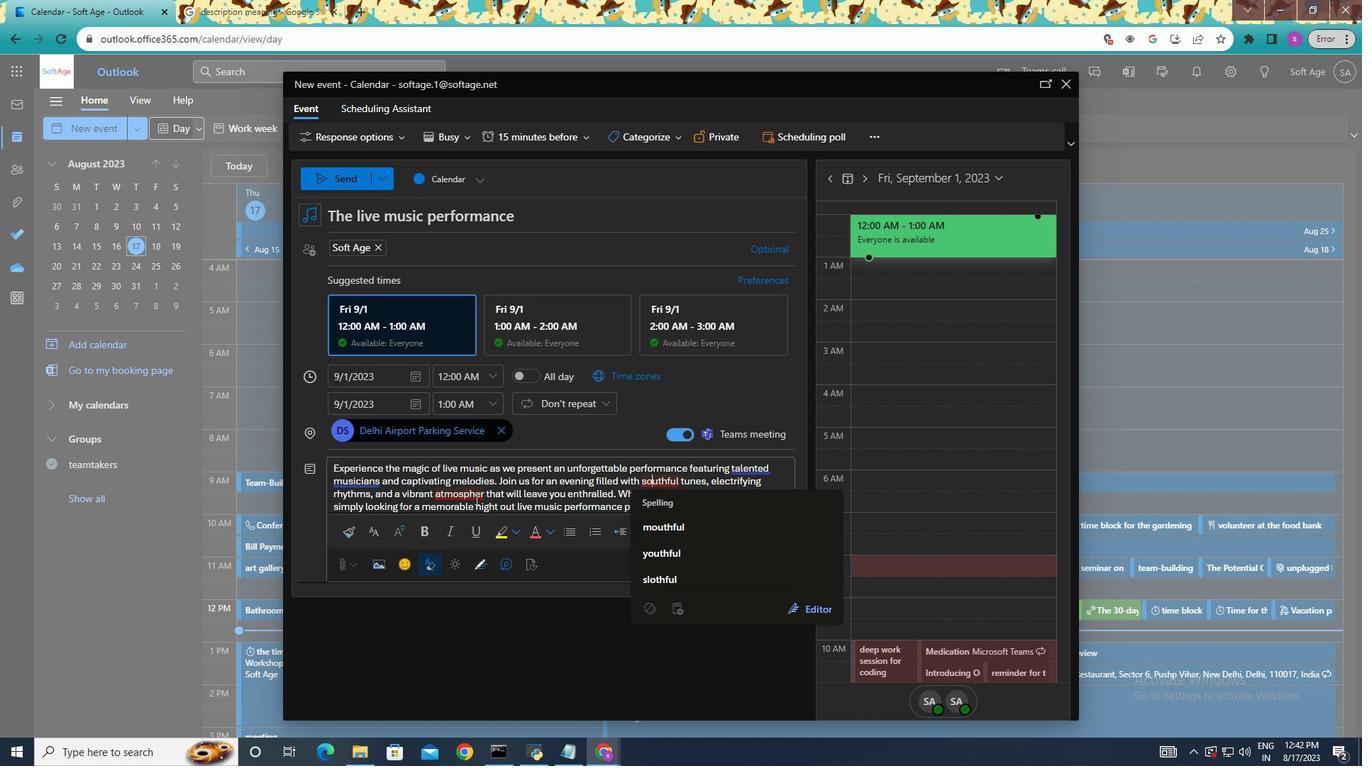 
Action: Mouse pressed left at (475, 498)
Screenshot: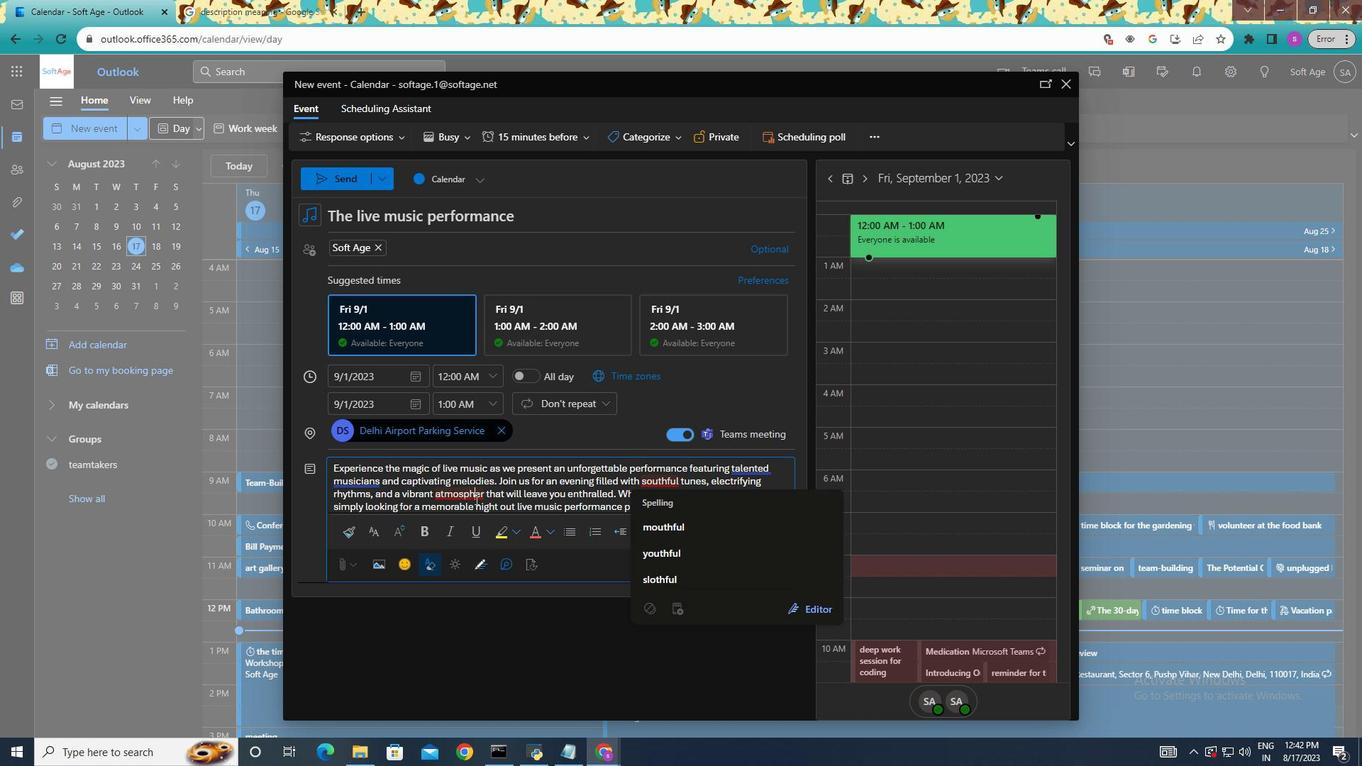 
Action: Mouse moved to (511, 547)
Screenshot: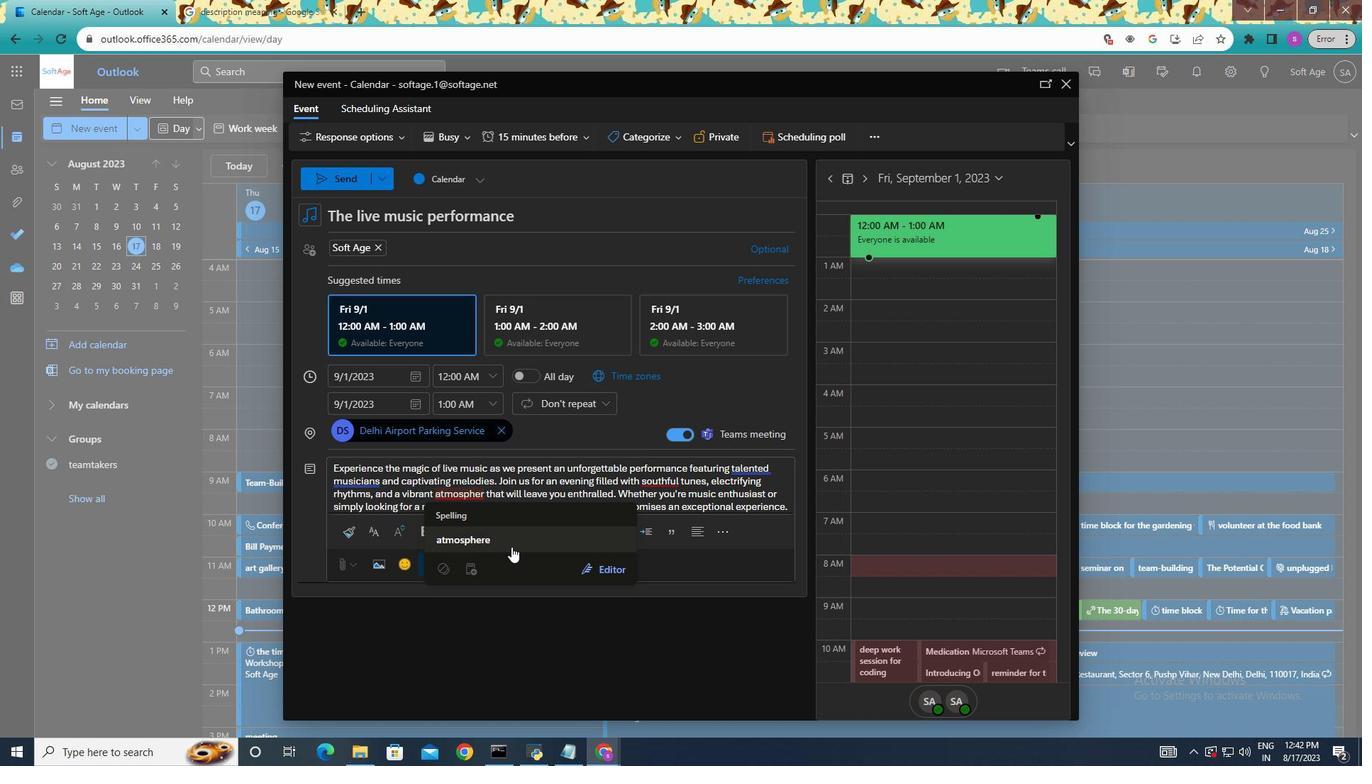 
Action: Mouse pressed left at (511, 547)
Screenshot: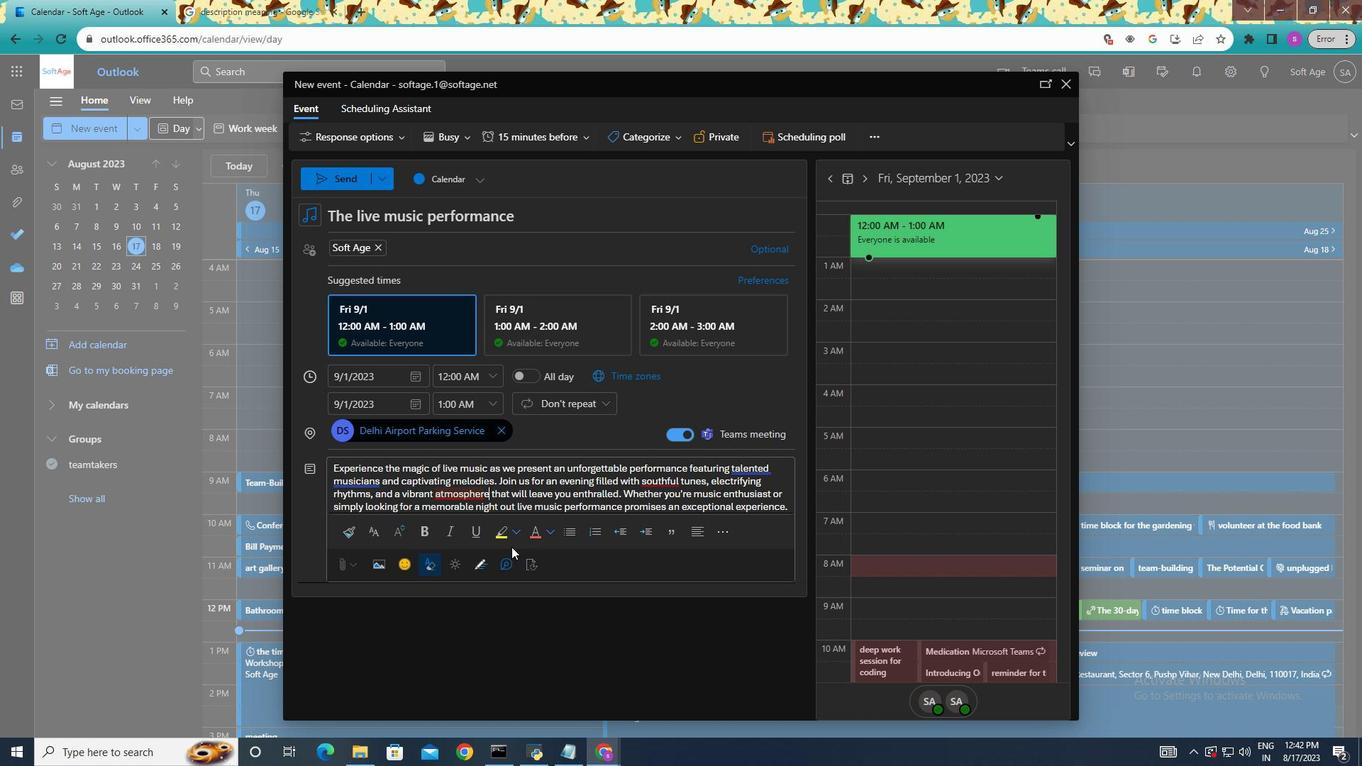 
Action: Mouse moved to (351, 177)
Screenshot: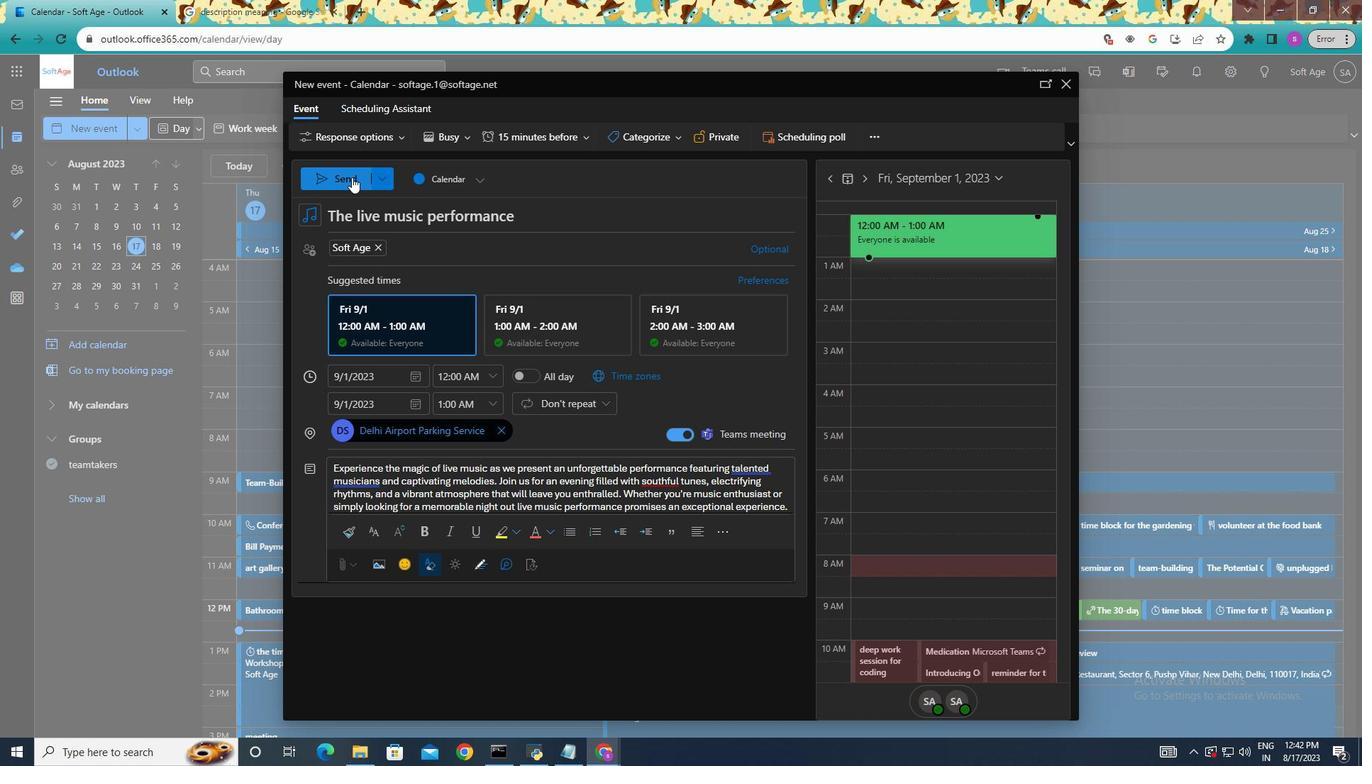 
Action: Mouse pressed left at (351, 177)
Screenshot: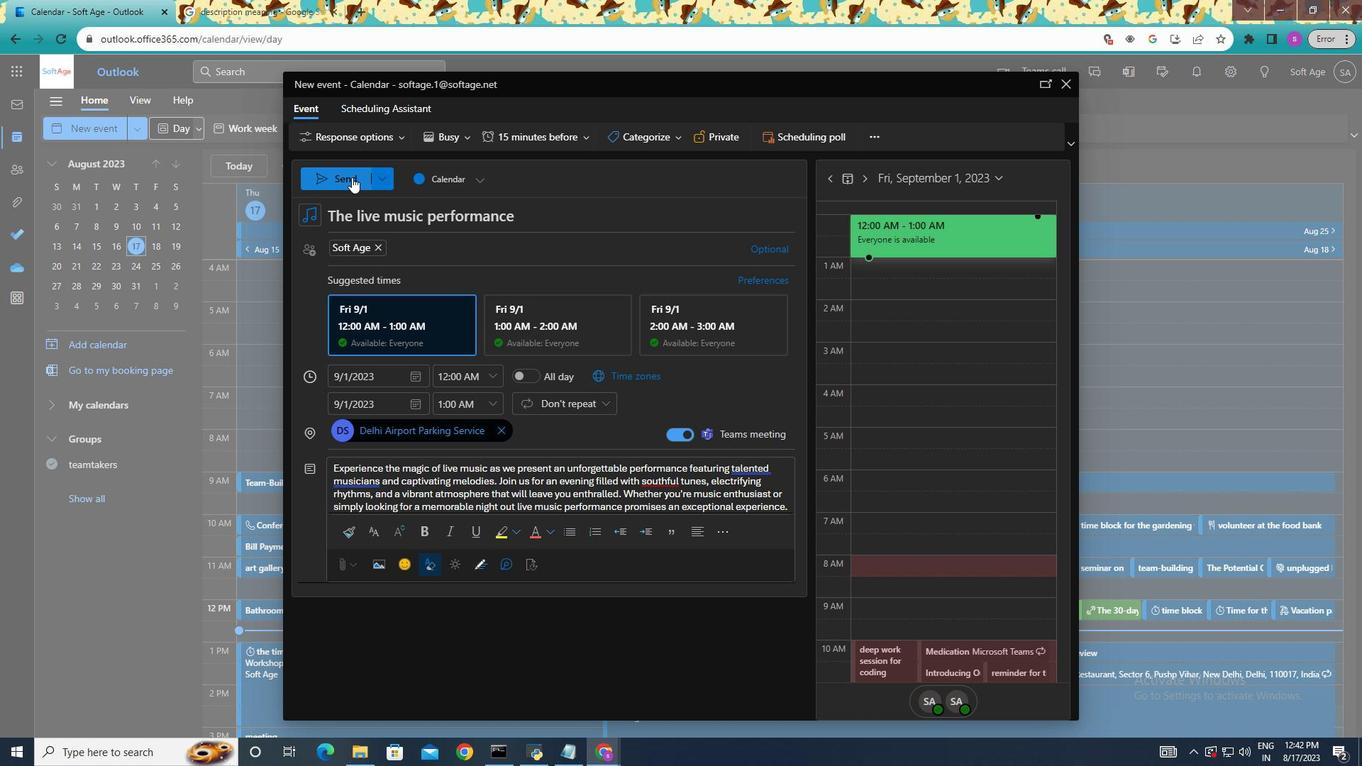 
Action: Mouse moved to (351, 177)
Screenshot: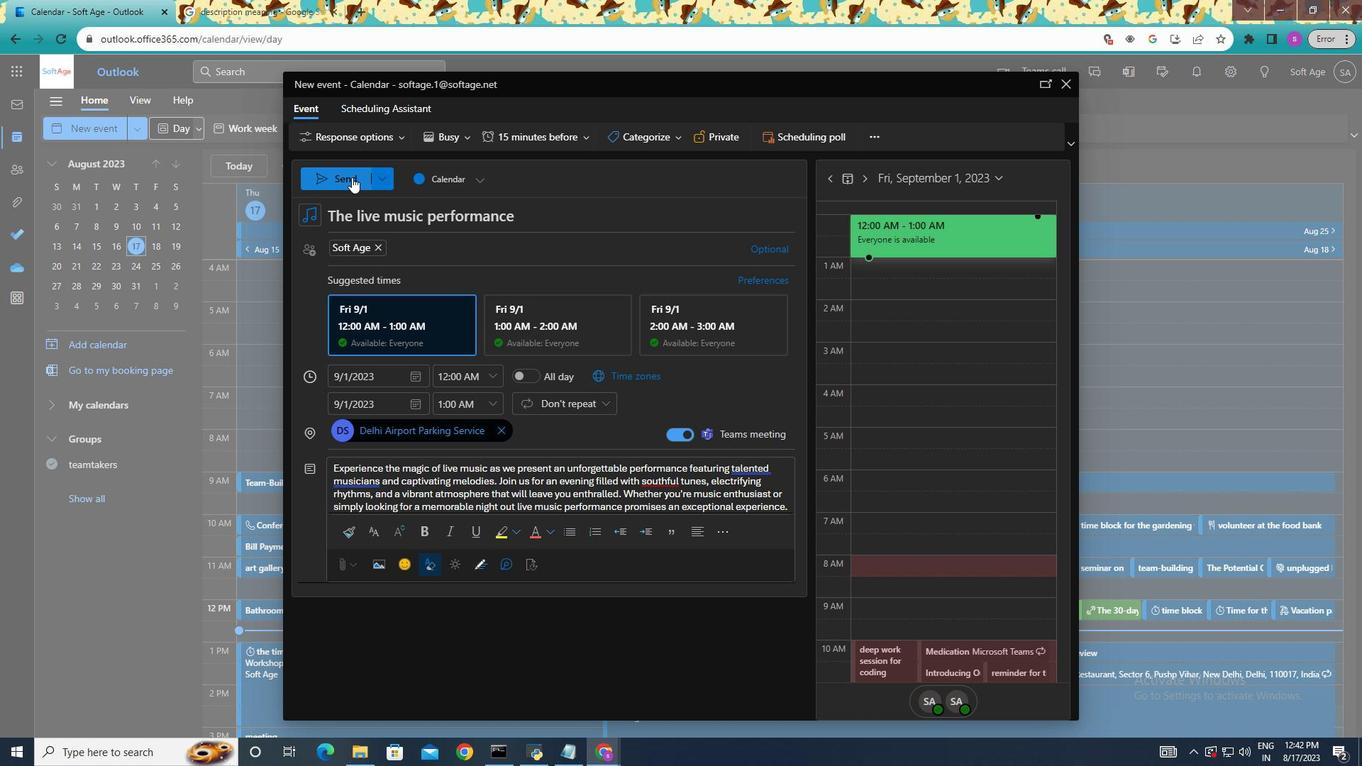 
